 Task: Look for space in Moskovskiy, Tajikistan from 10th July, 2023 to 15th July, 2023 for 7 adults in price range Rs.10000 to Rs.15000. Place can be entire place or shared room with 4 bedrooms having 7 beds and 4 bathrooms. Property type can be house, flat, guest house. Amenities needed are: wifi, TV, free parkinig on premises, gym, breakfast. Booking option can be shelf check-in. Required host language is English.
Action: Mouse moved to (561, 117)
Screenshot: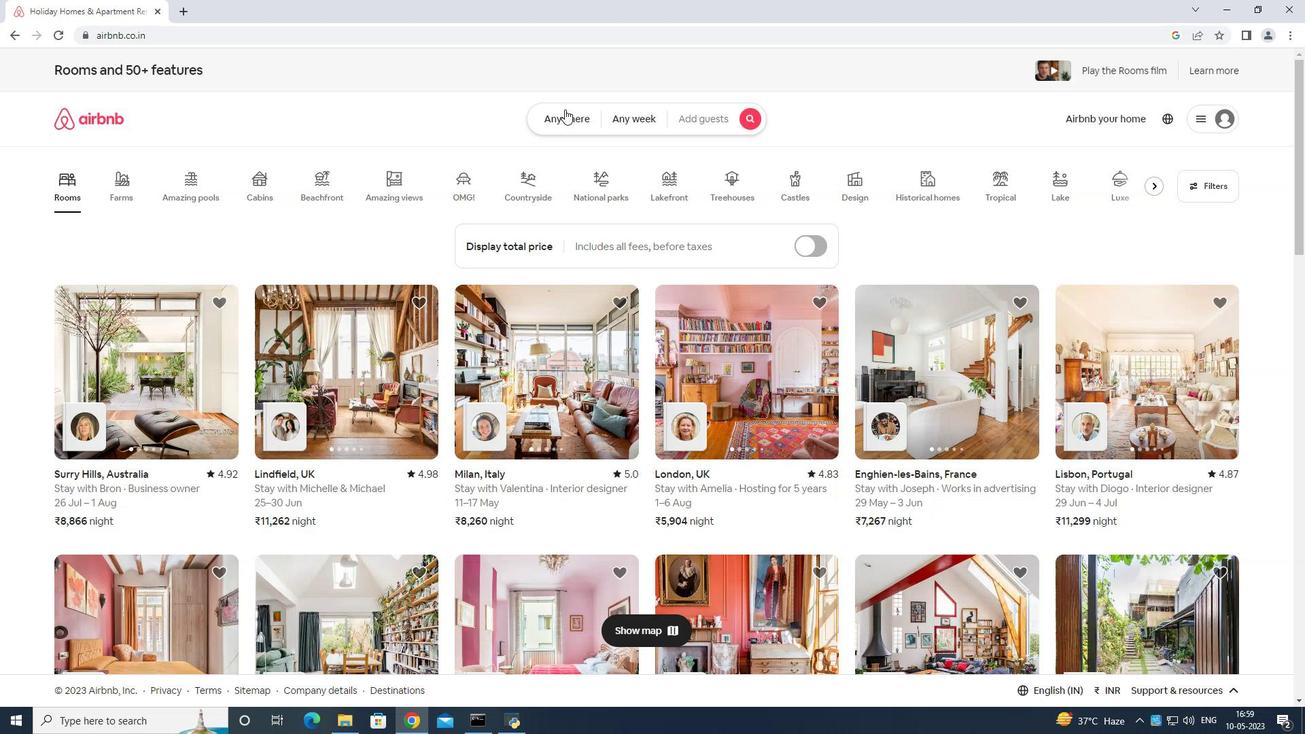 
Action: Mouse pressed left at (563, 114)
Screenshot: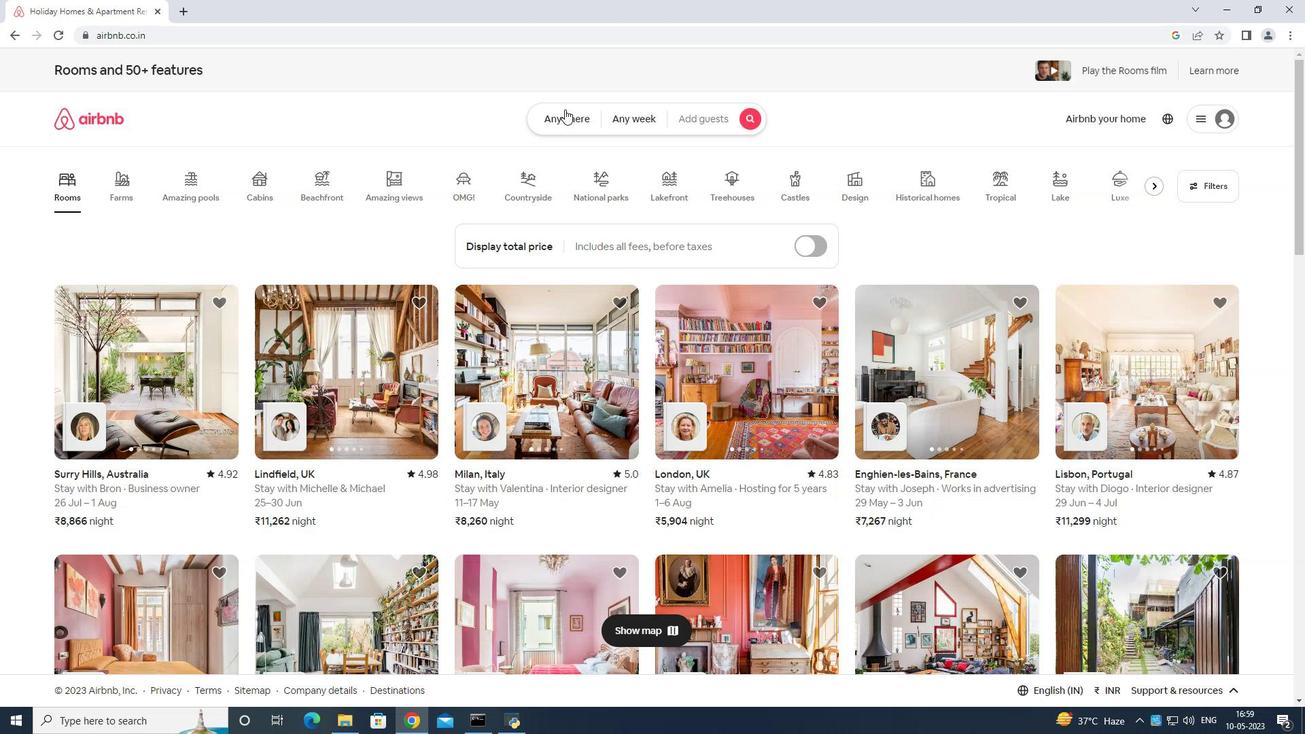 
Action: Mouse moved to (500, 171)
Screenshot: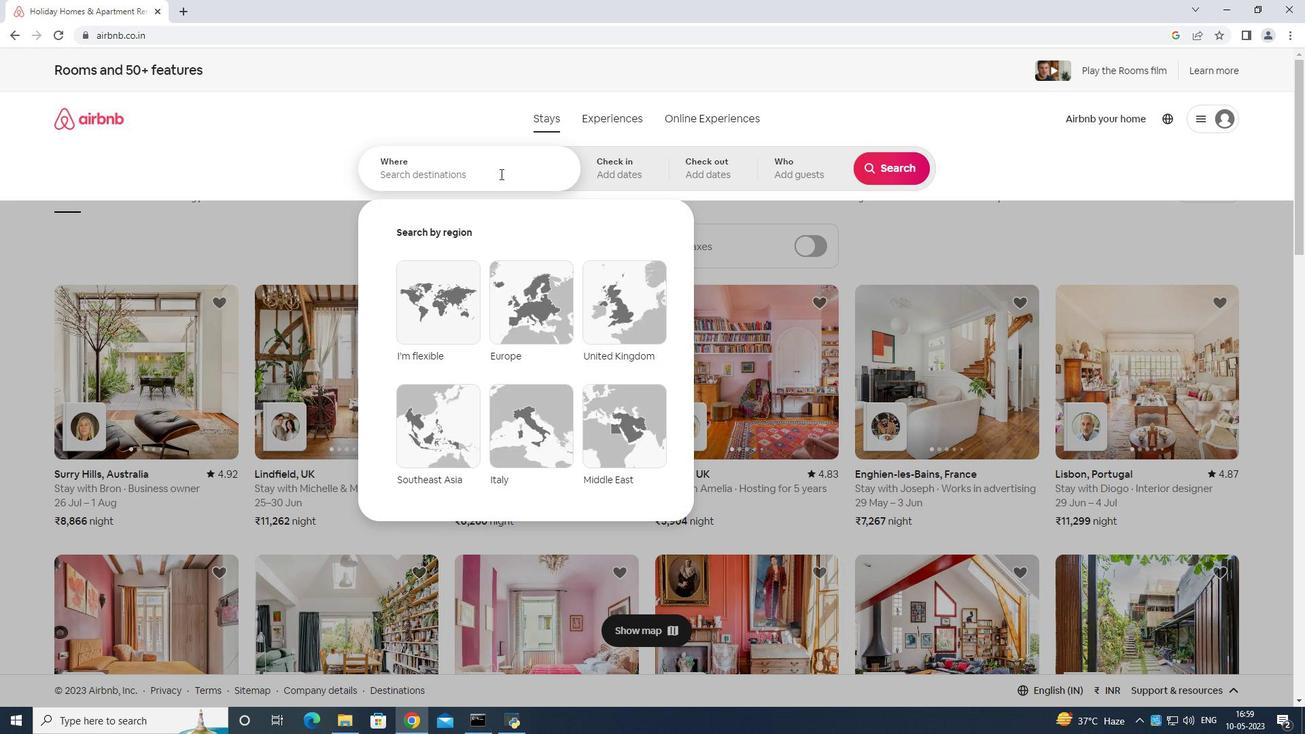 
Action: Mouse pressed left at (500, 171)
Screenshot: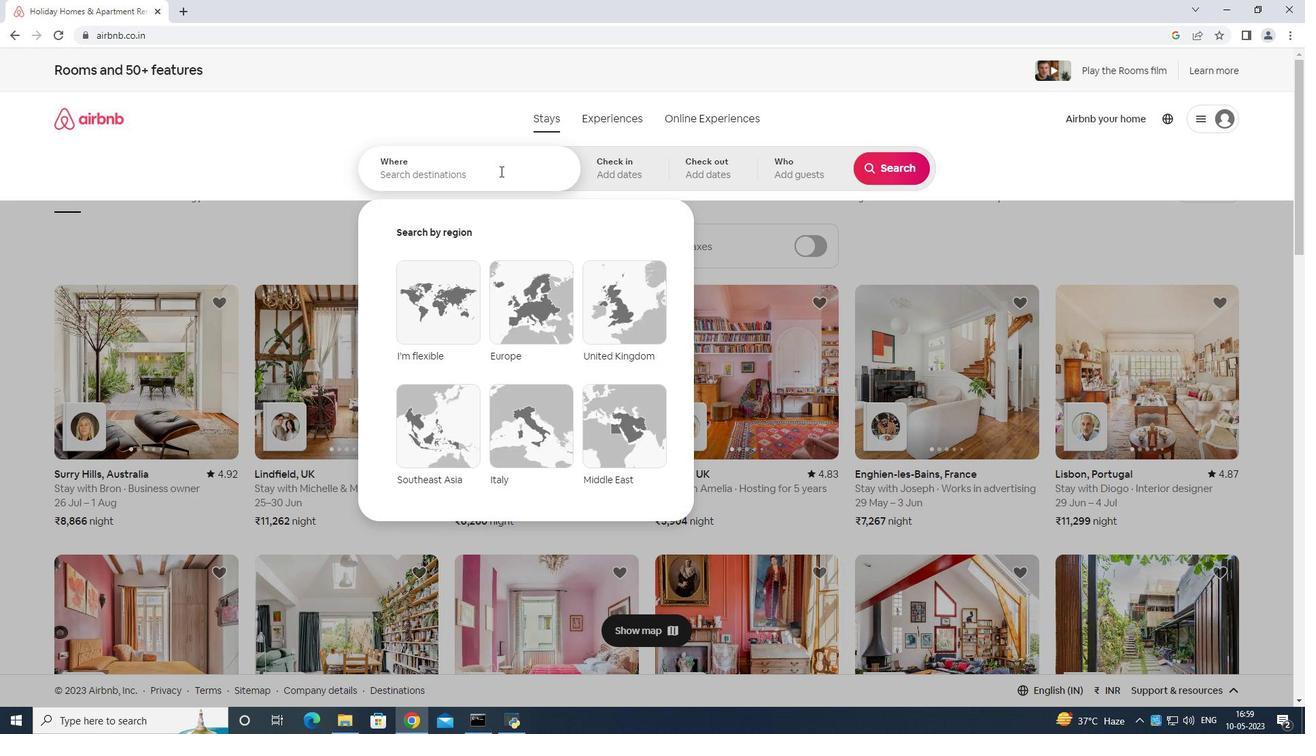 
Action: Mouse moved to (500, 170)
Screenshot: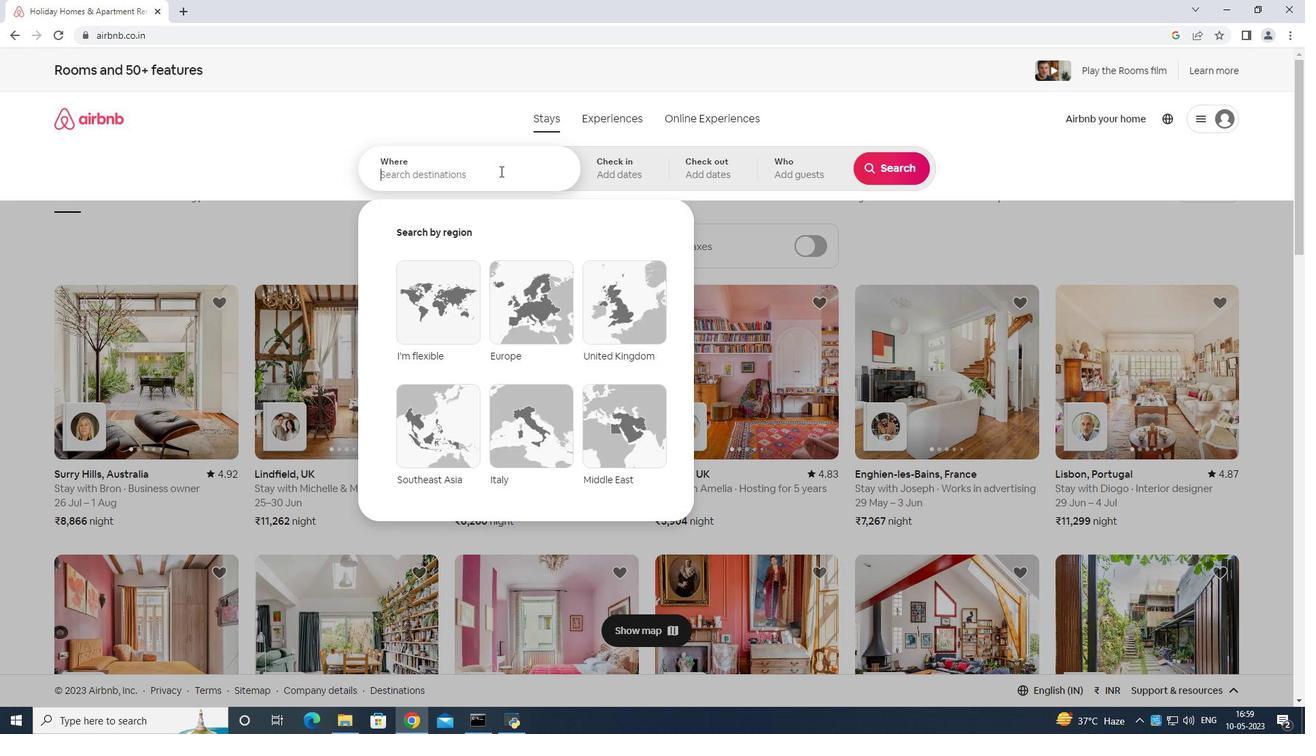 
Action: Key pressed <Key.shift>Moskob<Key.backspace>vskiy<Key.space>tajikistan<Key.enter>
Screenshot: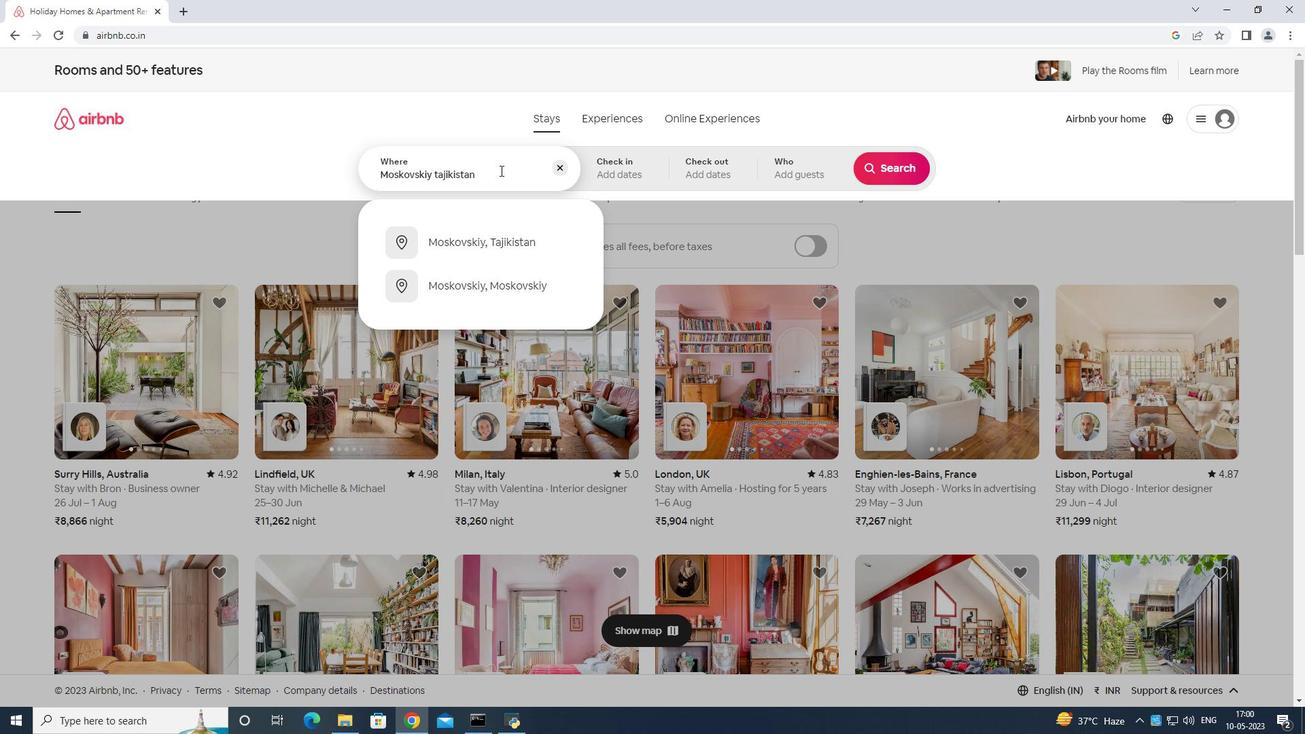 
Action: Mouse moved to (882, 273)
Screenshot: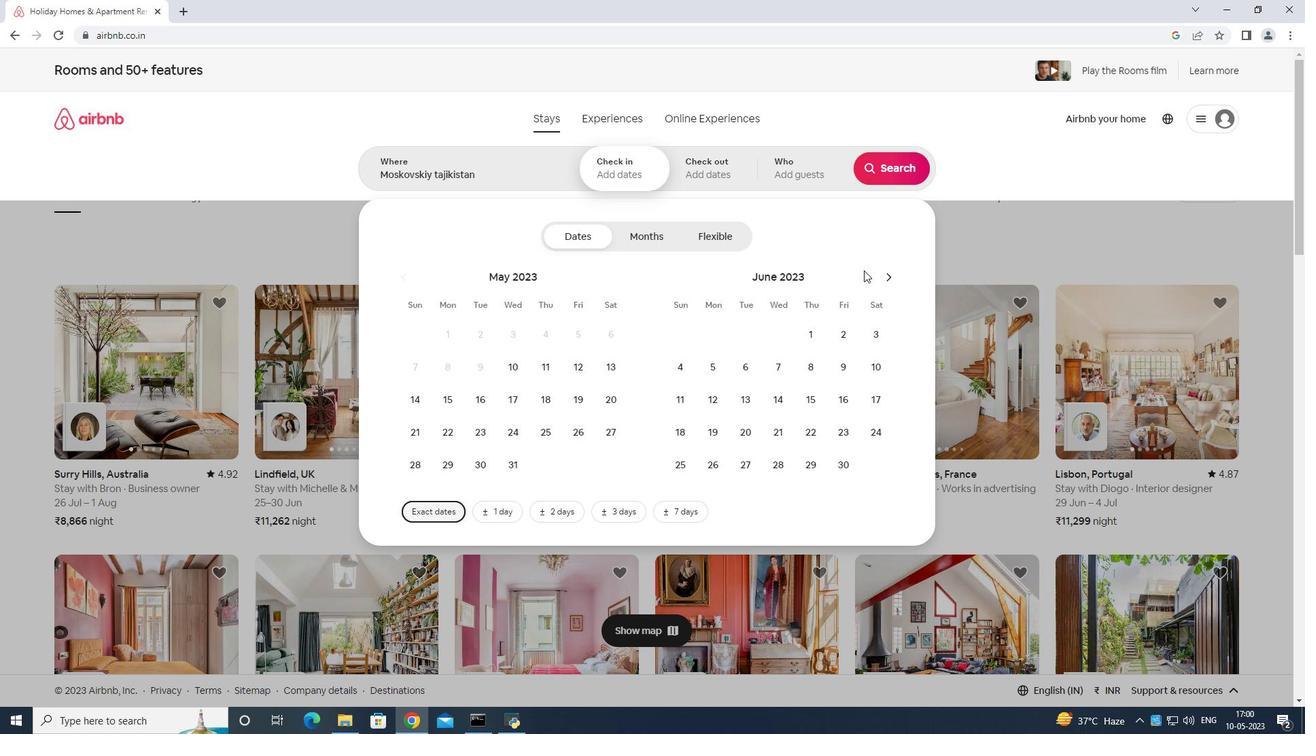 
Action: Mouse pressed left at (882, 273)
Screenshot: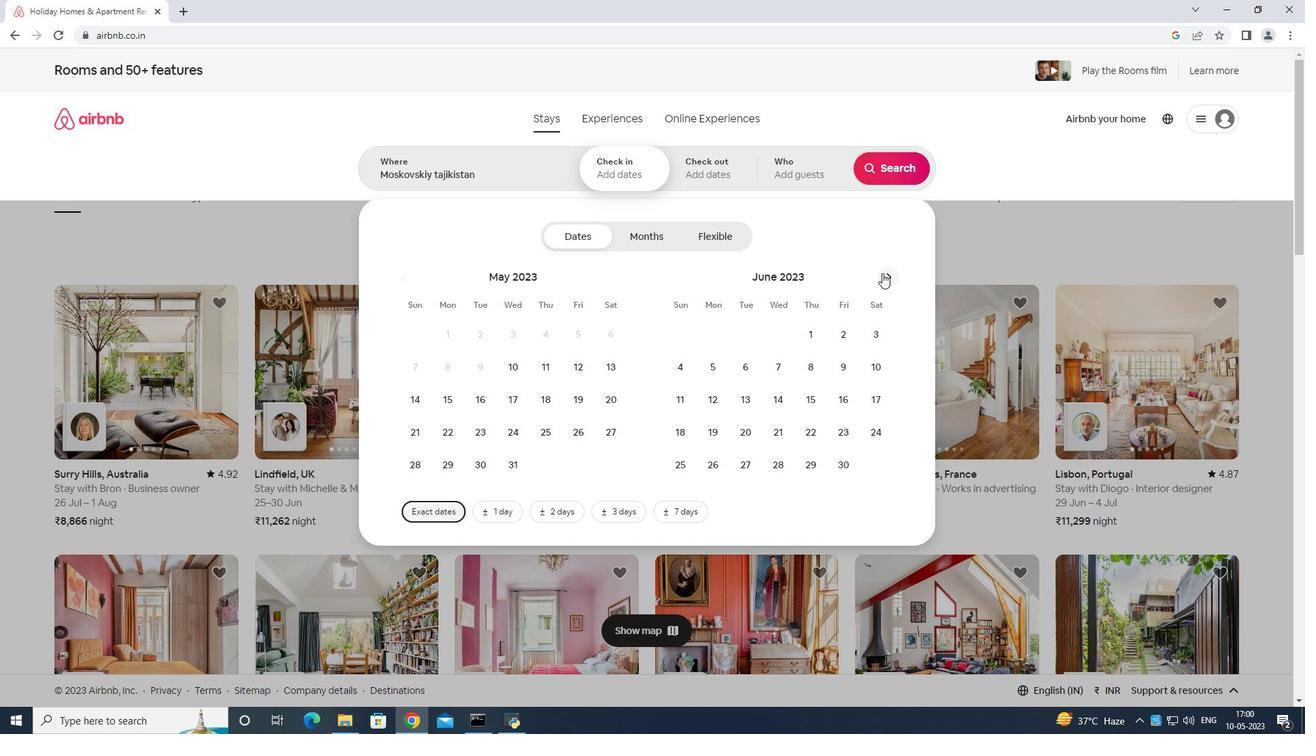 
Action: Mouse moved to (700, 398)
Screenshot: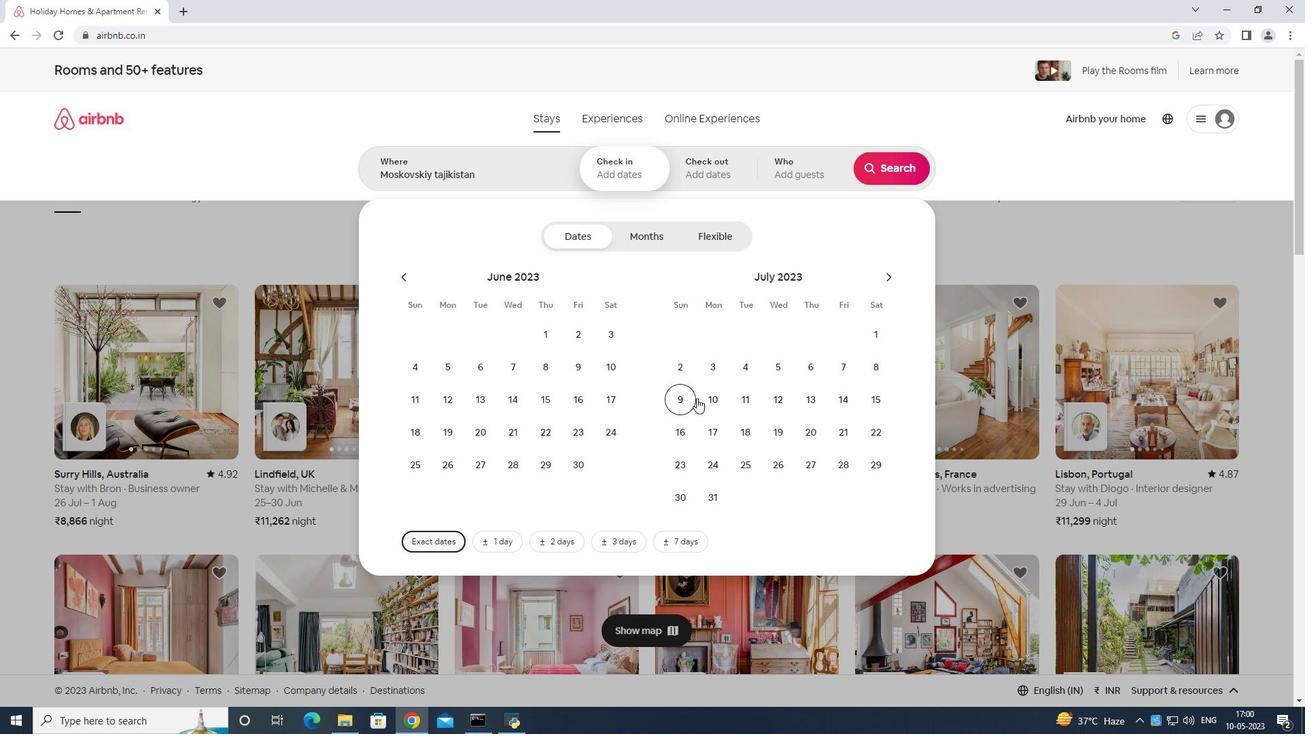 
Action: Mouse pressed left at (700, 398)
Screenshot: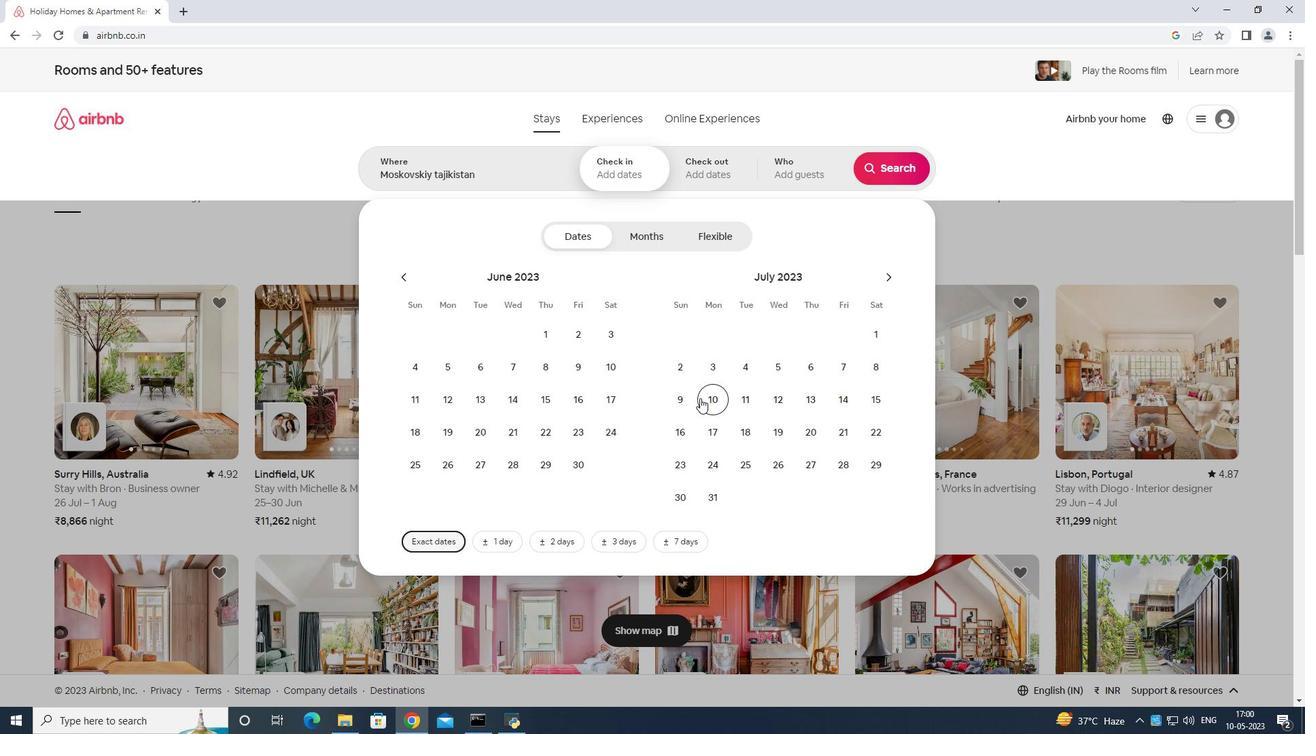 
Action: Mouse moved to (873, 394)
Screenshot: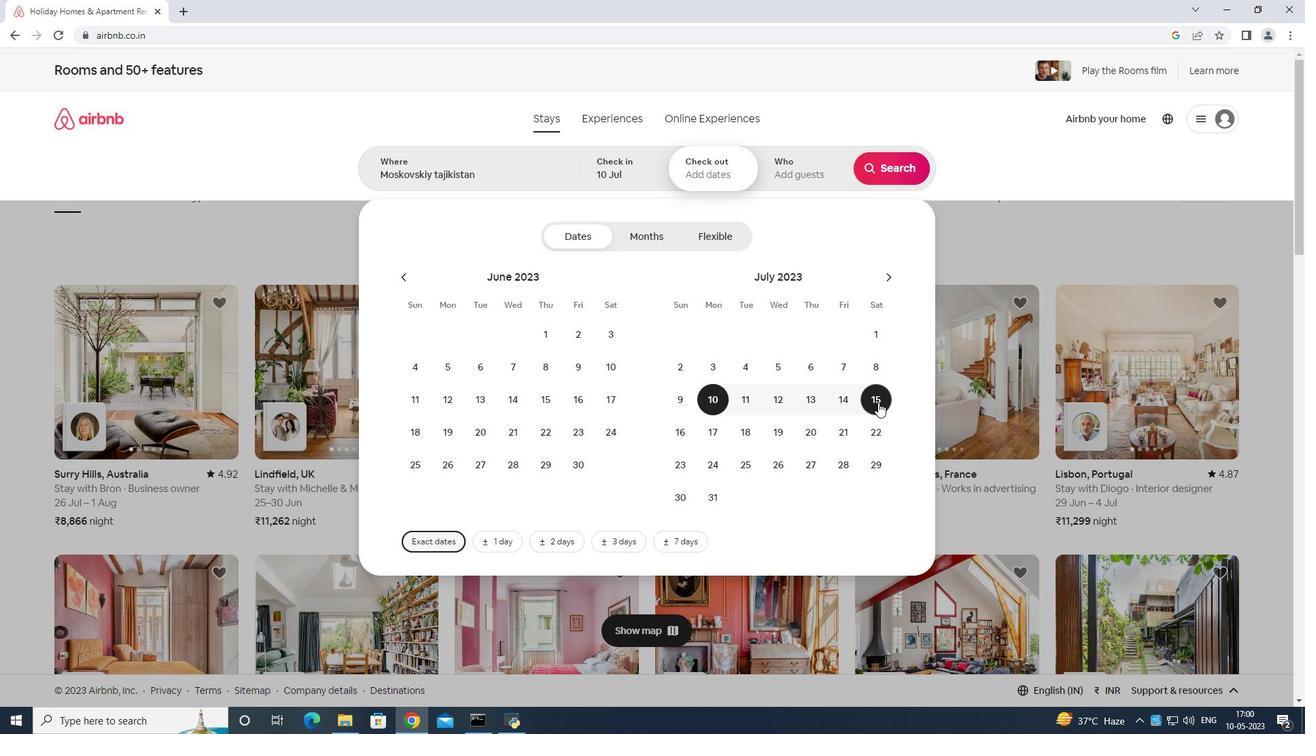 
Action: Mouse pressed left at (873, 394)
Screenshot: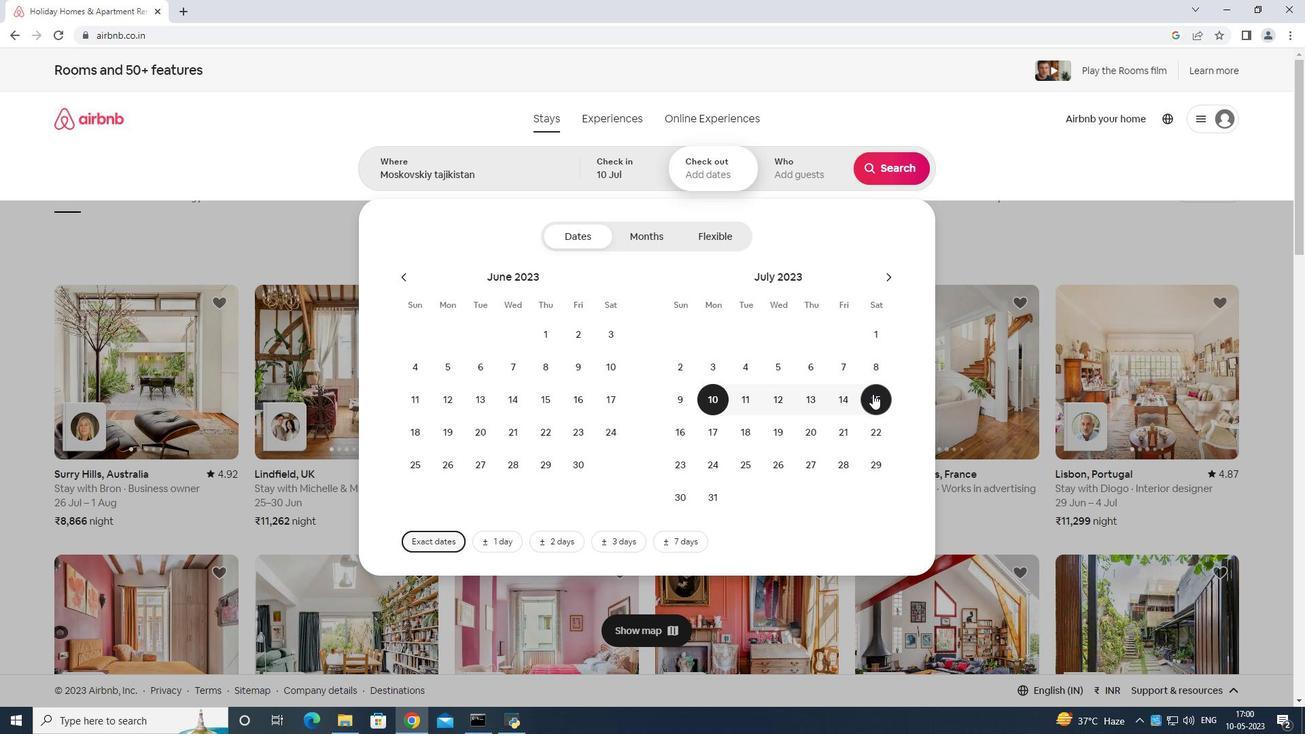 
Action: Mouse moved to (802, 161)
Screenshot: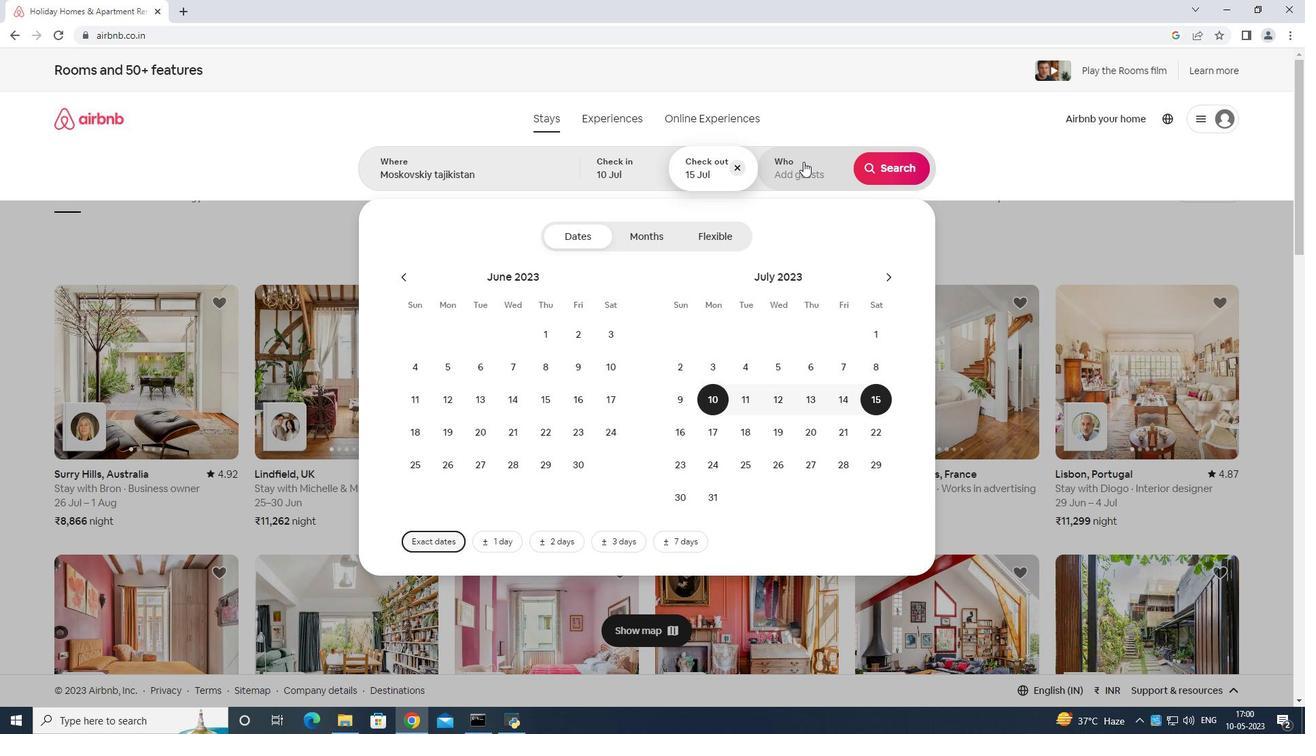 
Action: Mouse pressed left at (802, 161)
Screenshot: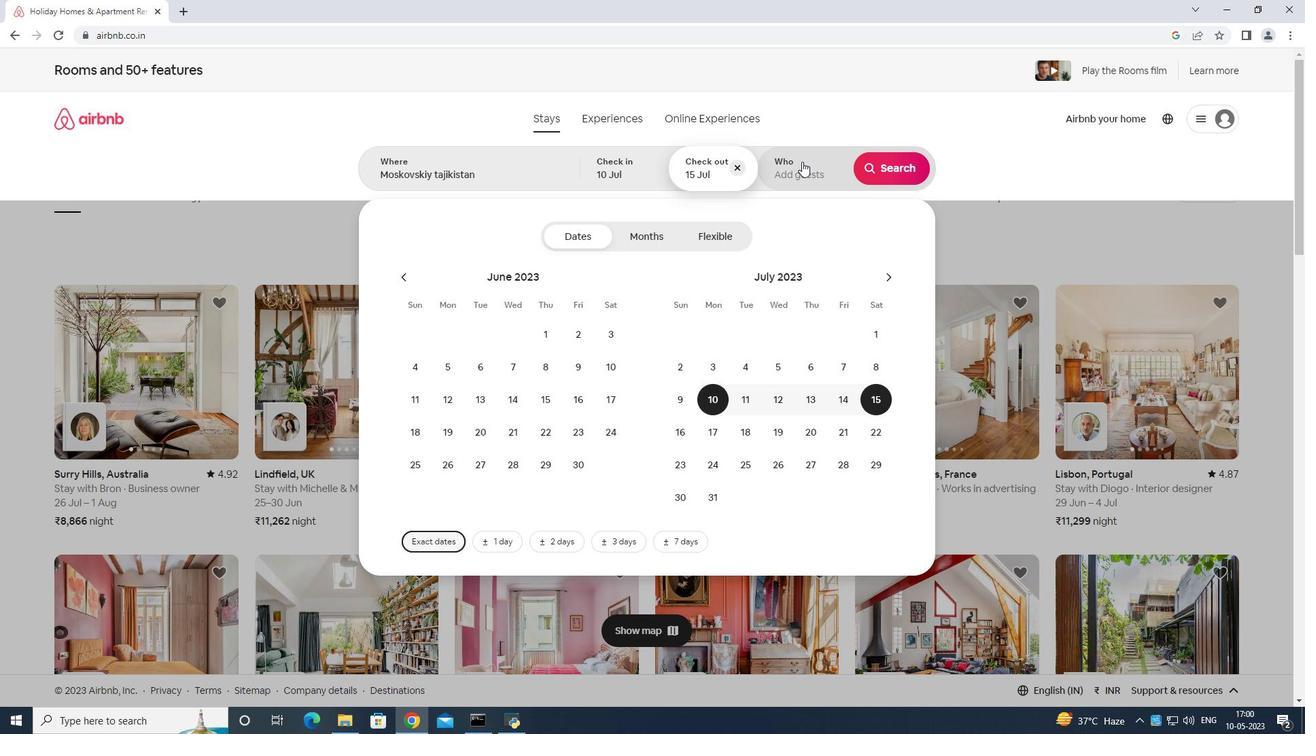 
Action: Mouse moved to (895, 236)
Screenshot: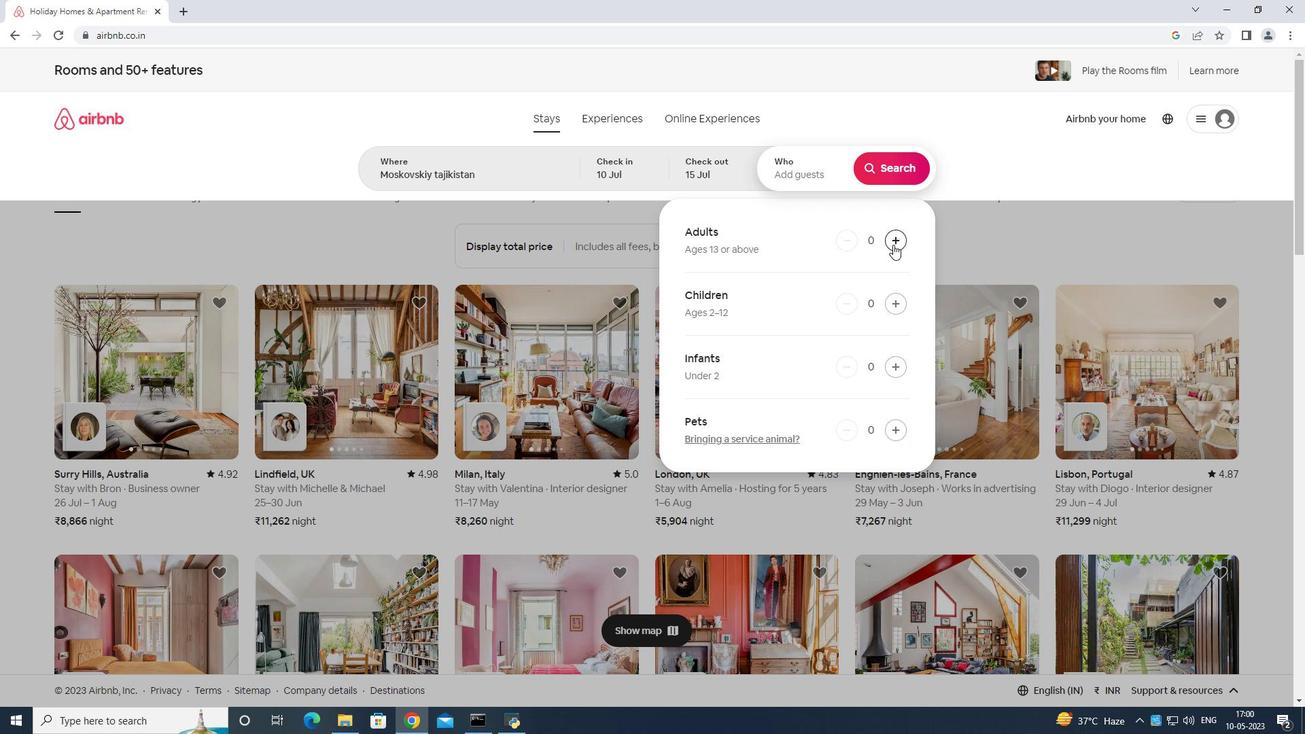 
Action: Mouse pressed left at (895, 236)
Screenshot: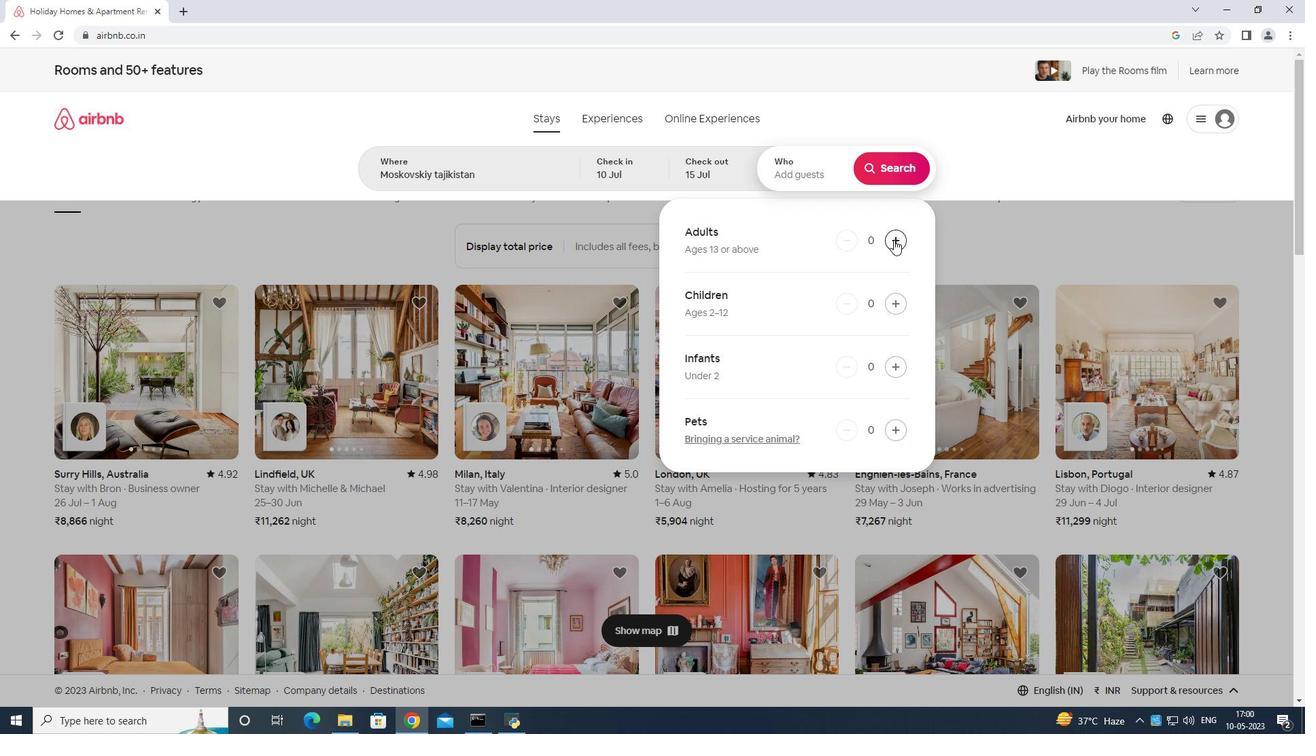 
Action: Mouse moved to (896, 236)
Screenshot: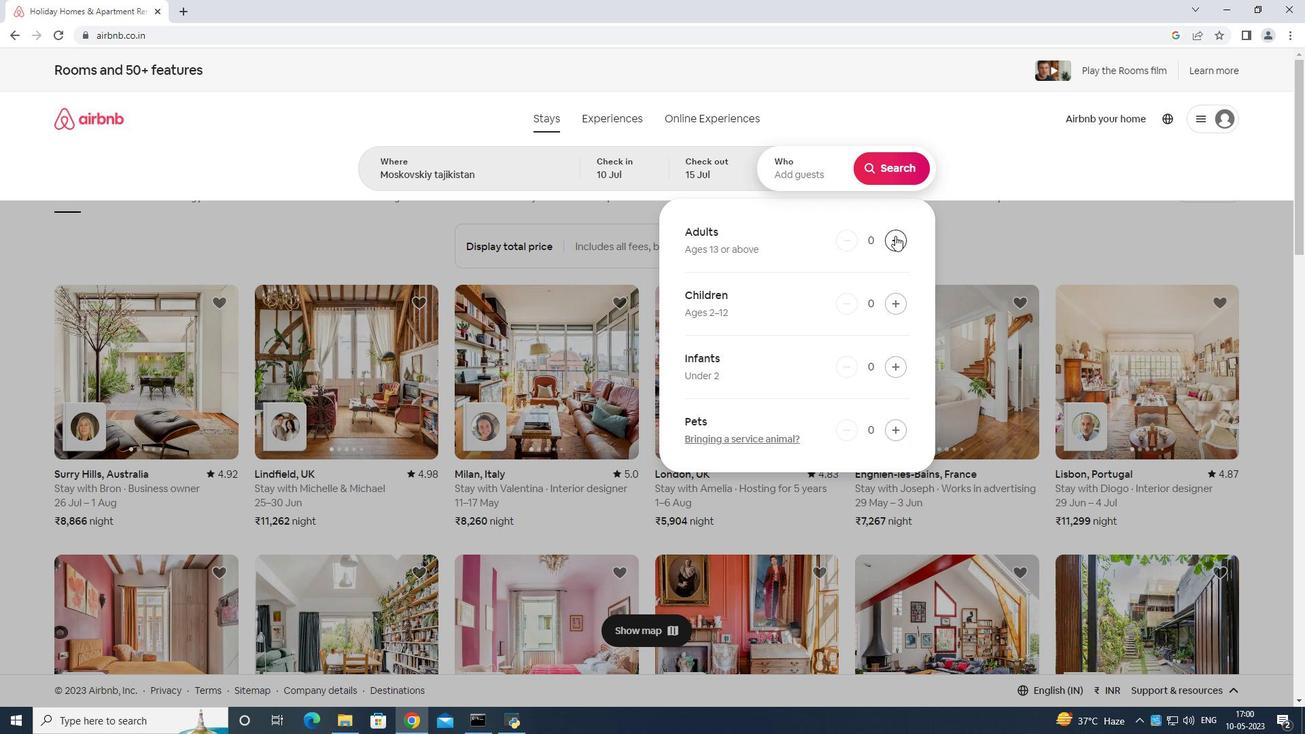 
Action: Mouse pressed left at (896, 236)
Screenshot: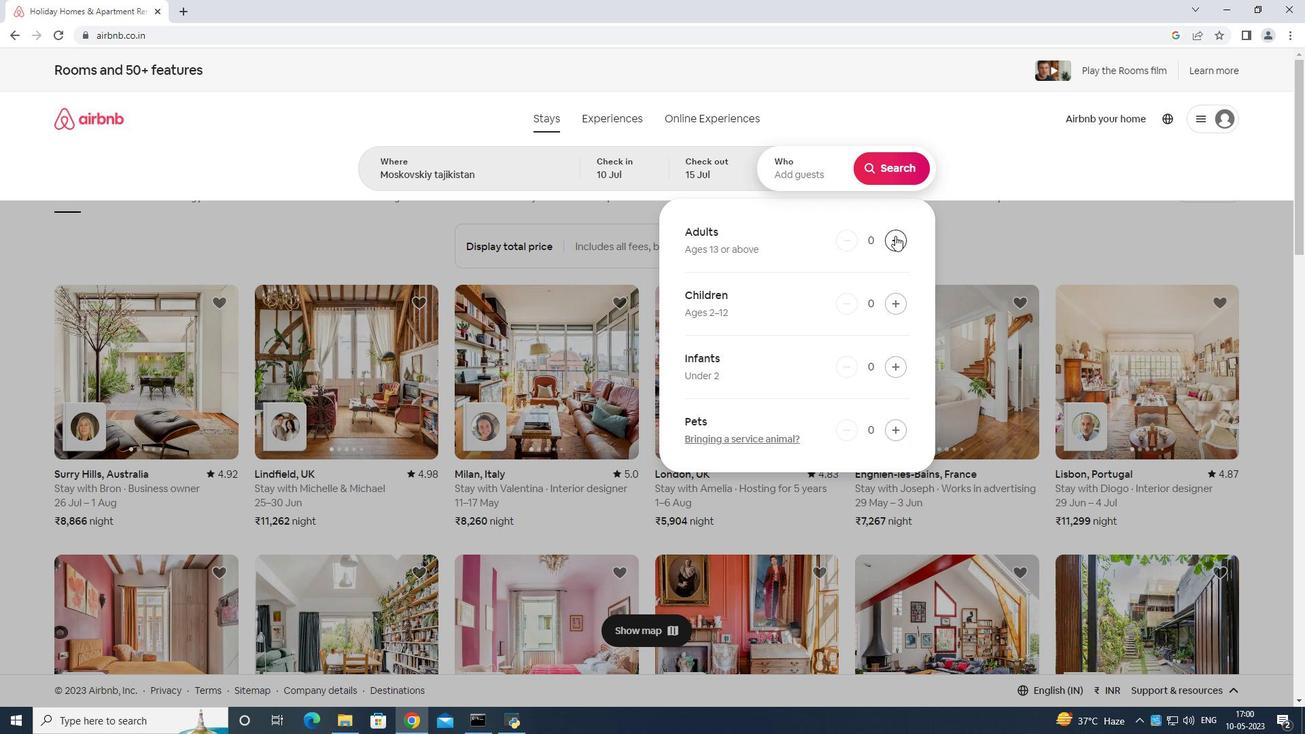 
Action: Mouse moved to (896, 237)
Screenshot: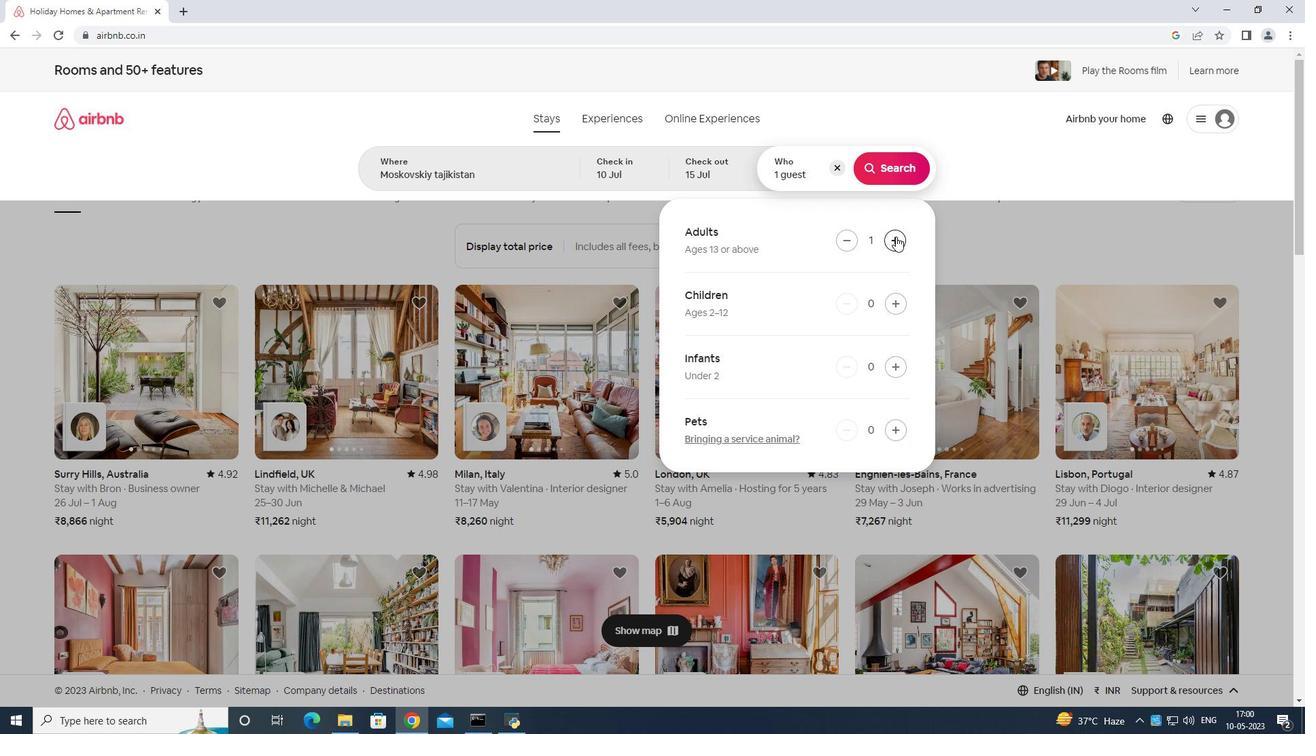 
Action: Mouse pressed left at (896, 237)
Screenshot: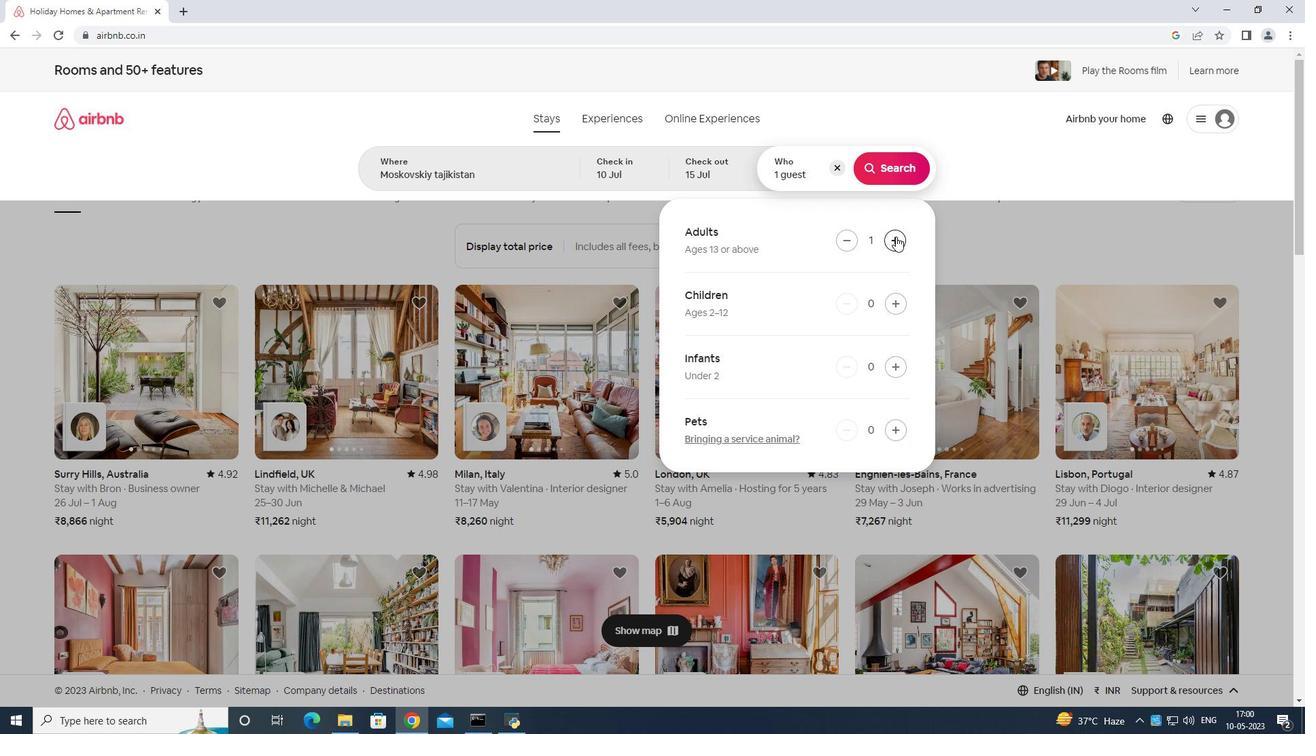 
Action: Mouse pressed left at (896, 237)
Screenshot: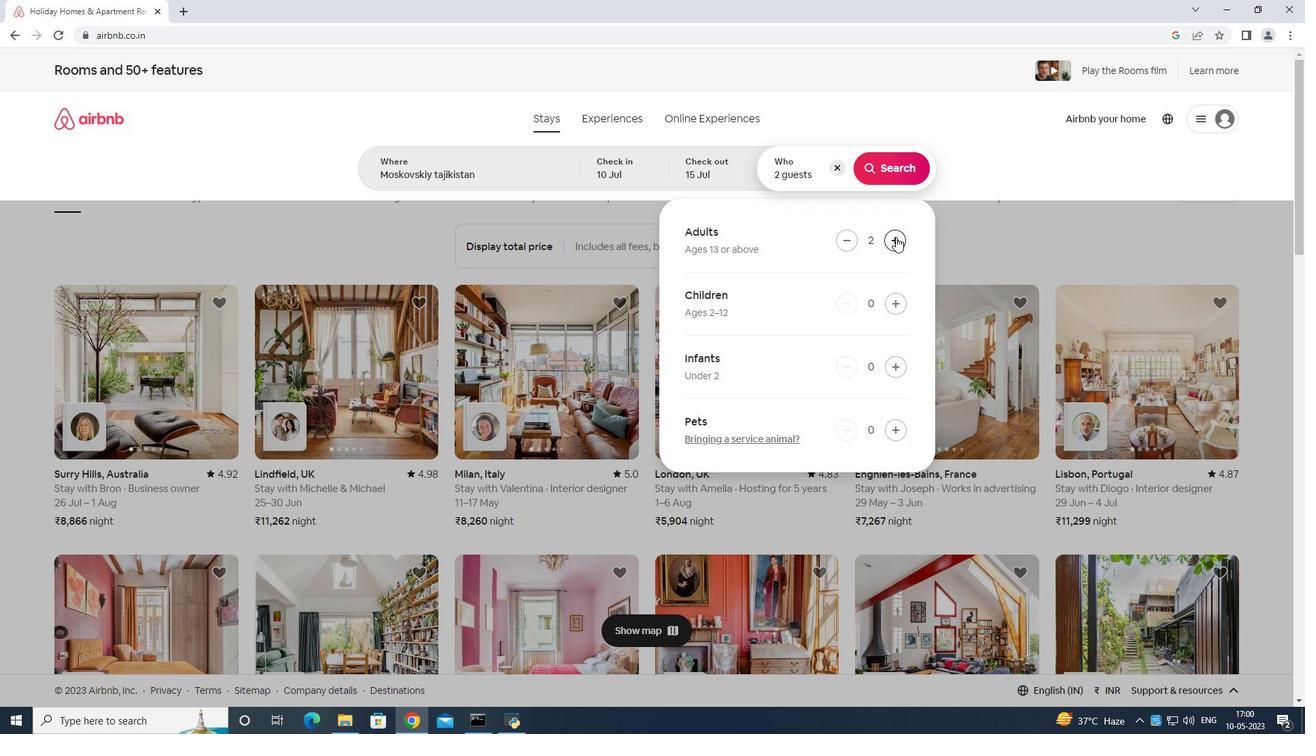 
Action: Mouse moved to (893, 242)
Screenshot: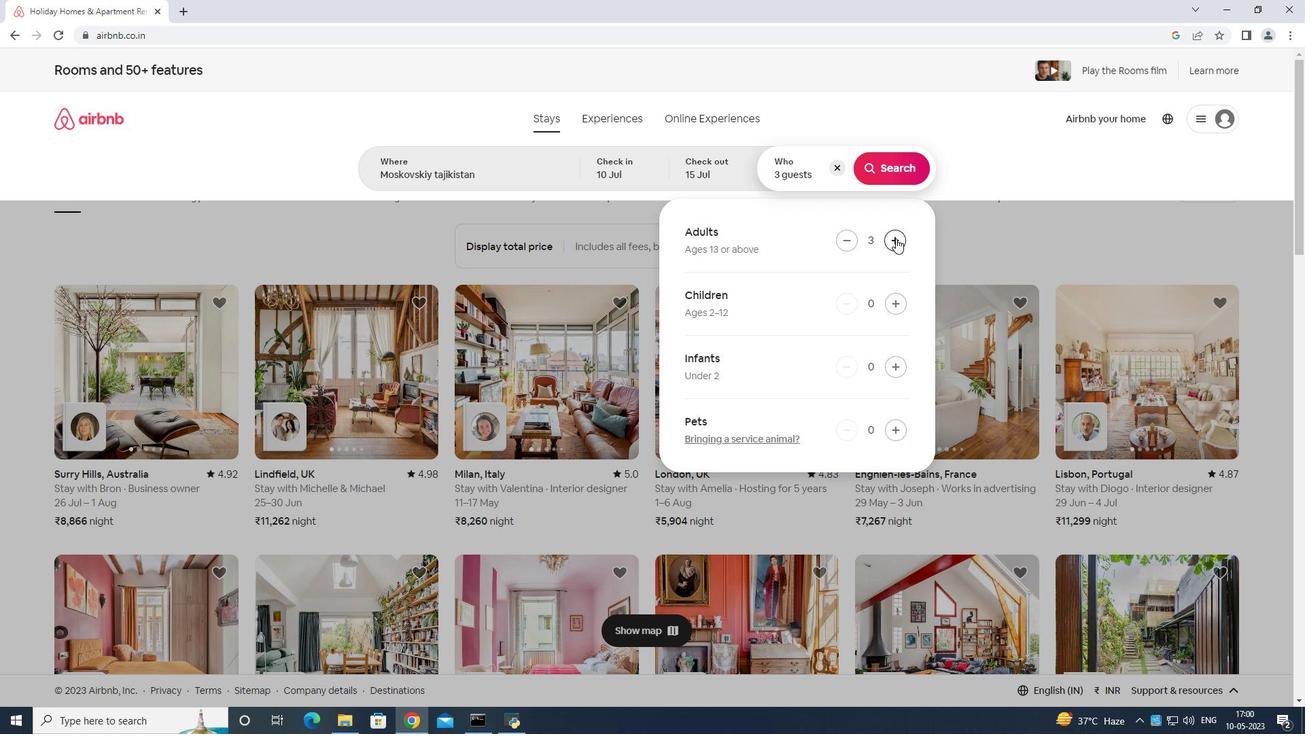 
Action: Mouse pressed left at (893, 242)
Screenshot: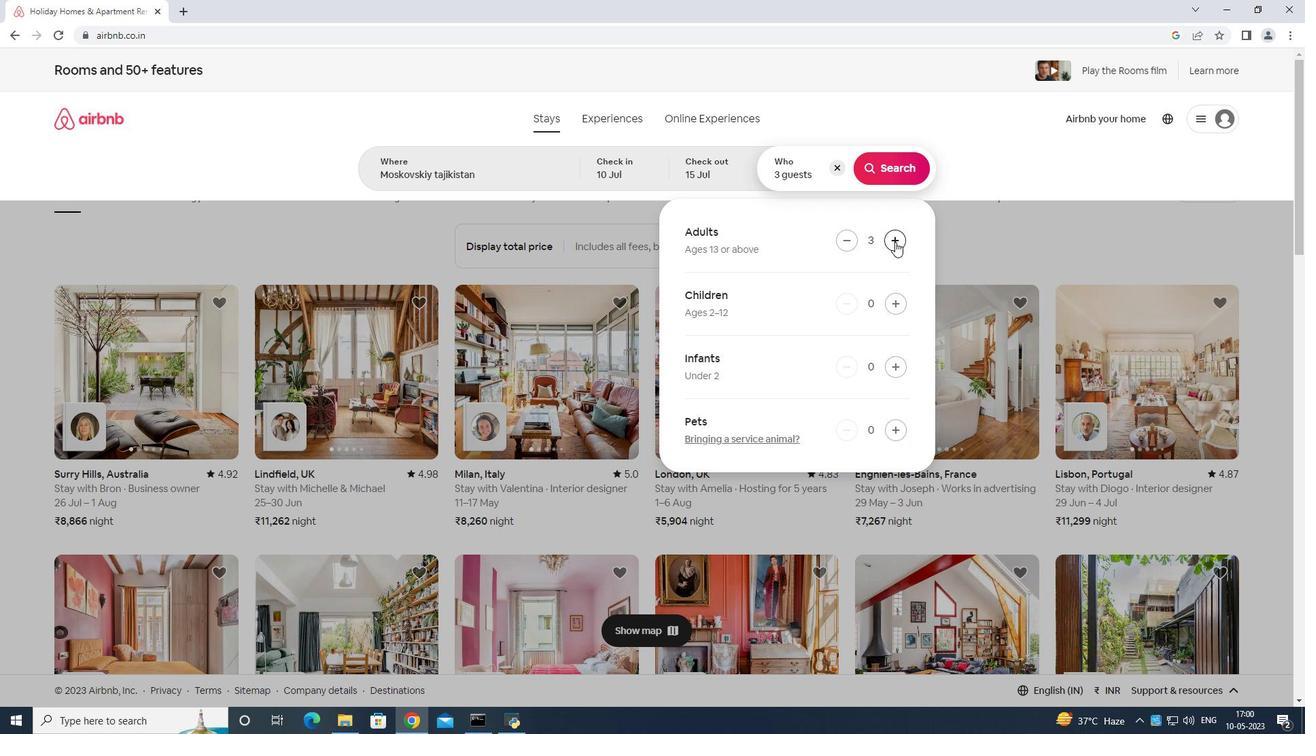 
Action: Mouse moved to (892, 242)
Screenshot: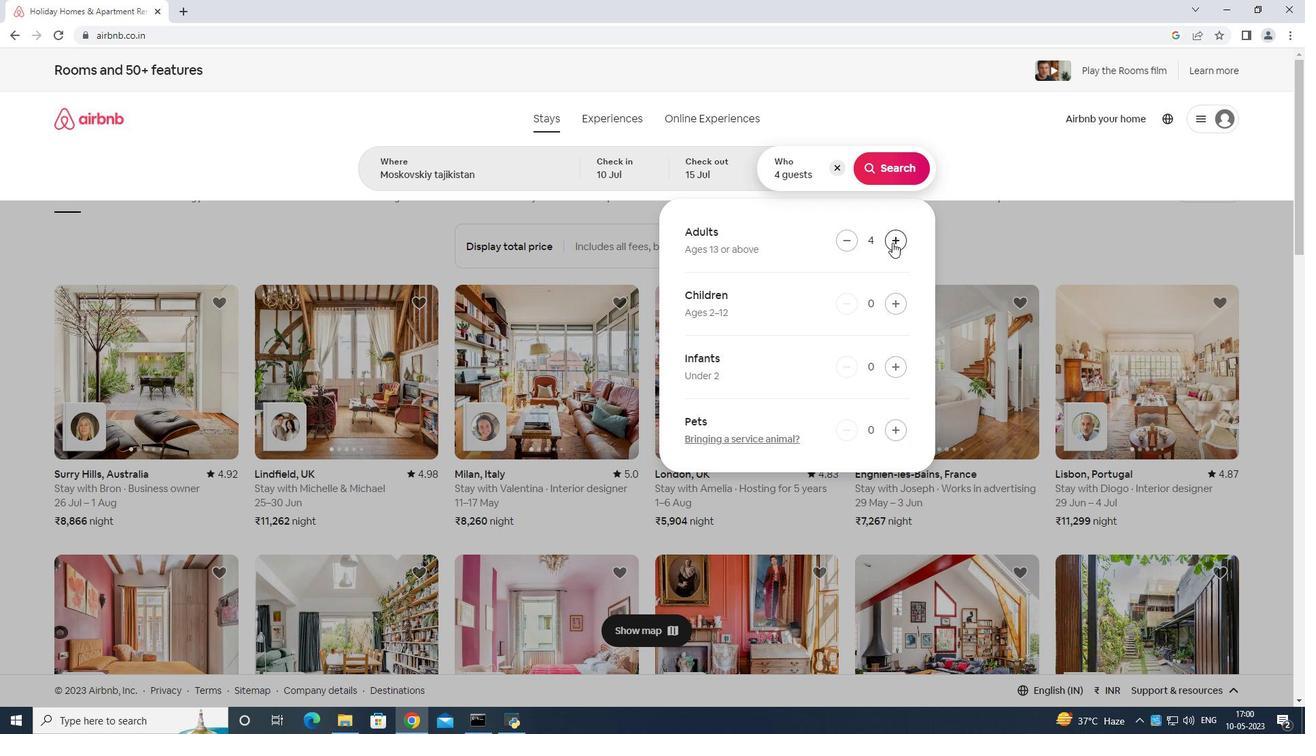 
Action: Mouse pressed left at (892, 242)
Screenshot: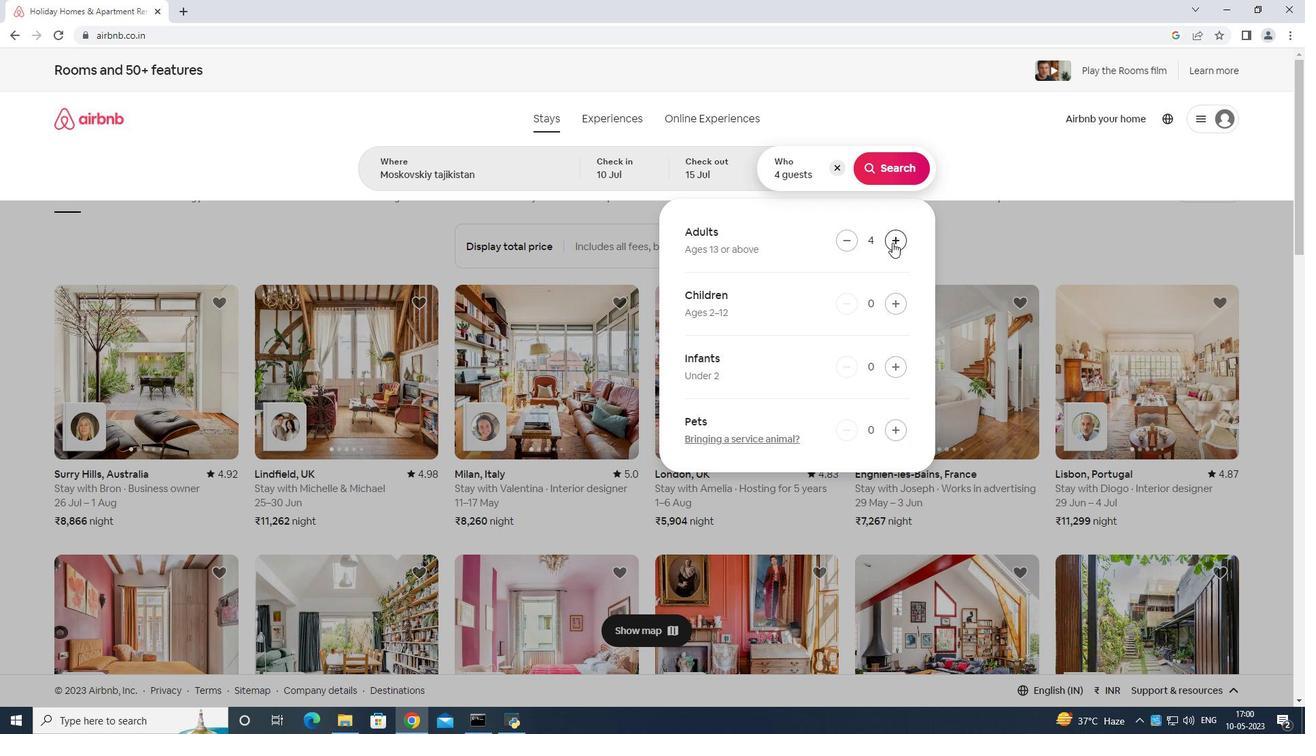 
Action: Mouse moved to (891, 240)
Screenshot: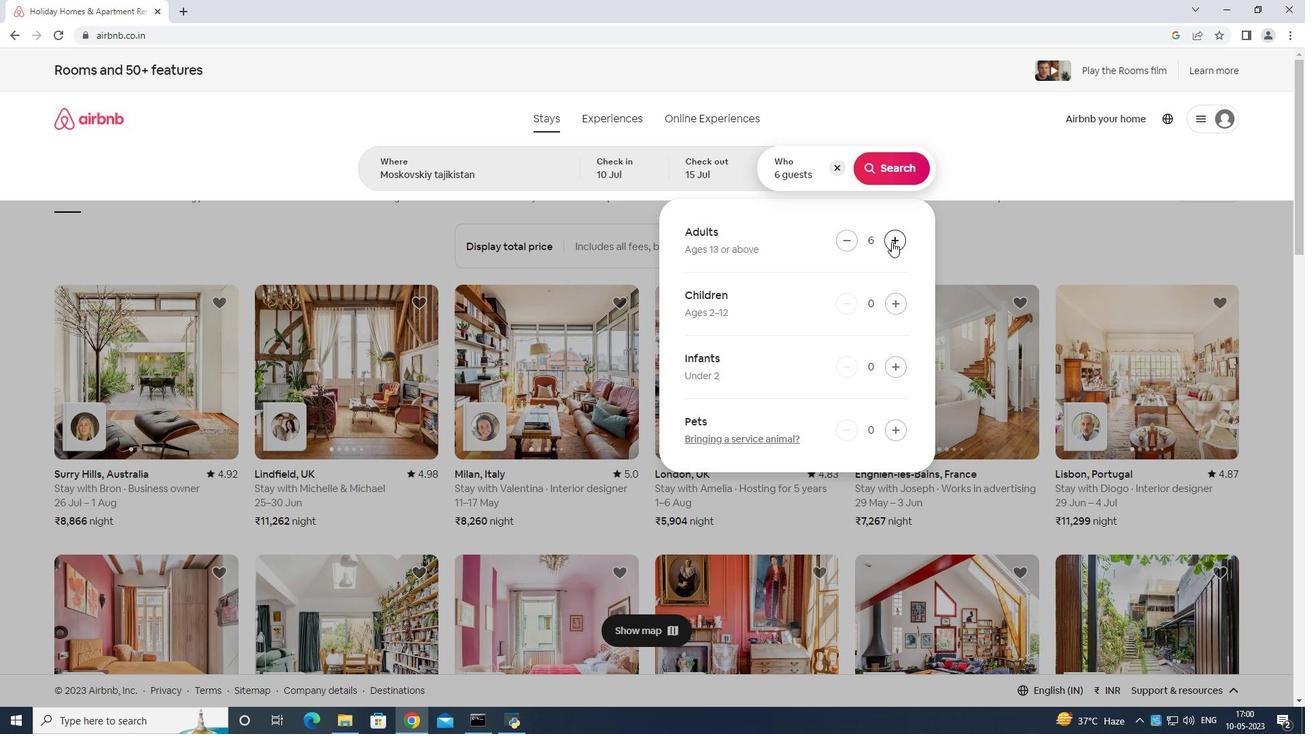 
Action: Mouse pressed left at (891, 240)
Screenshot: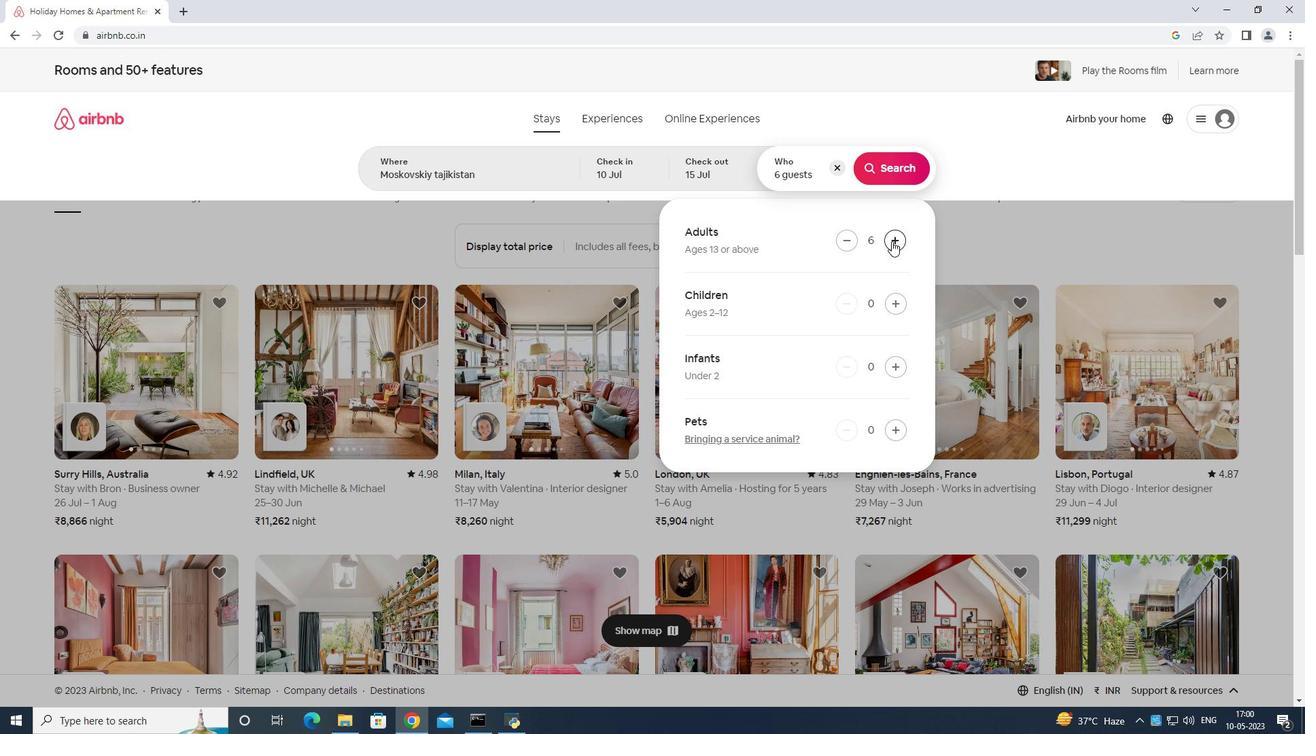
Action: Mouse moved to (880, 169)
Screenshot: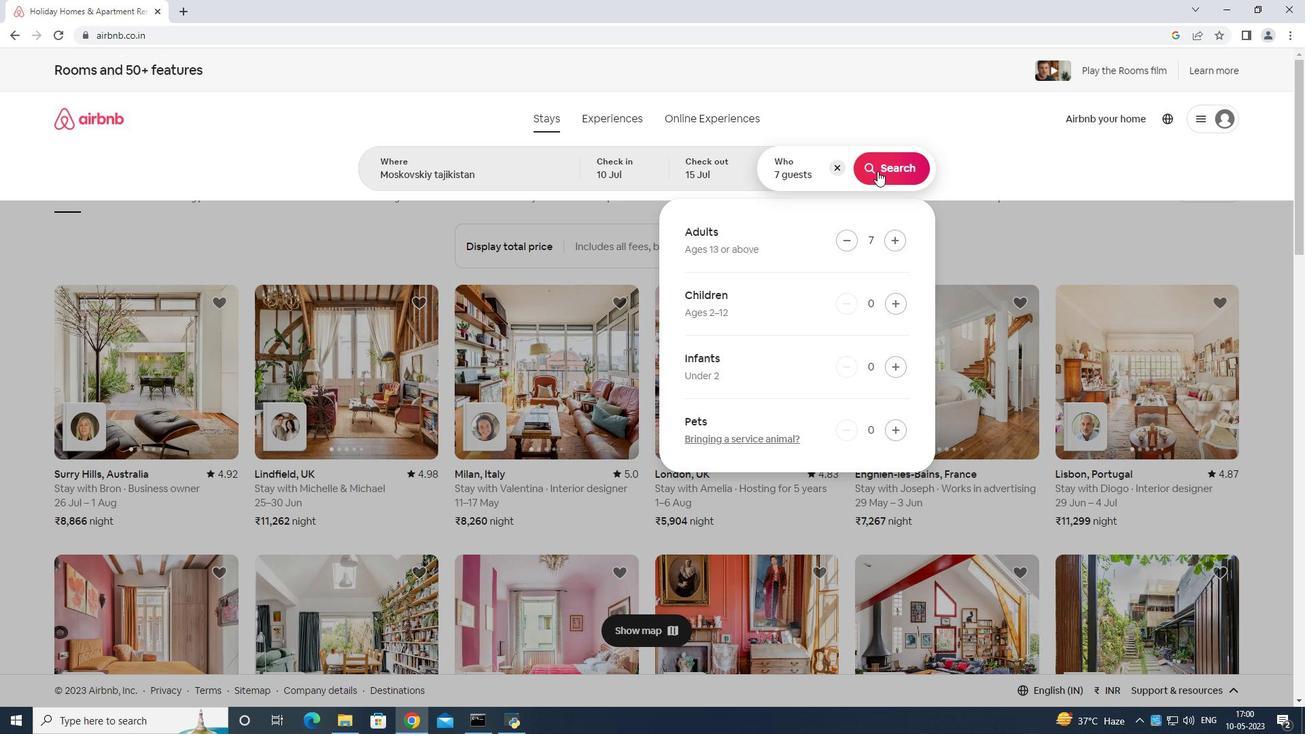 
Action: Mouse pressed left at (880, 169)
Screenshot: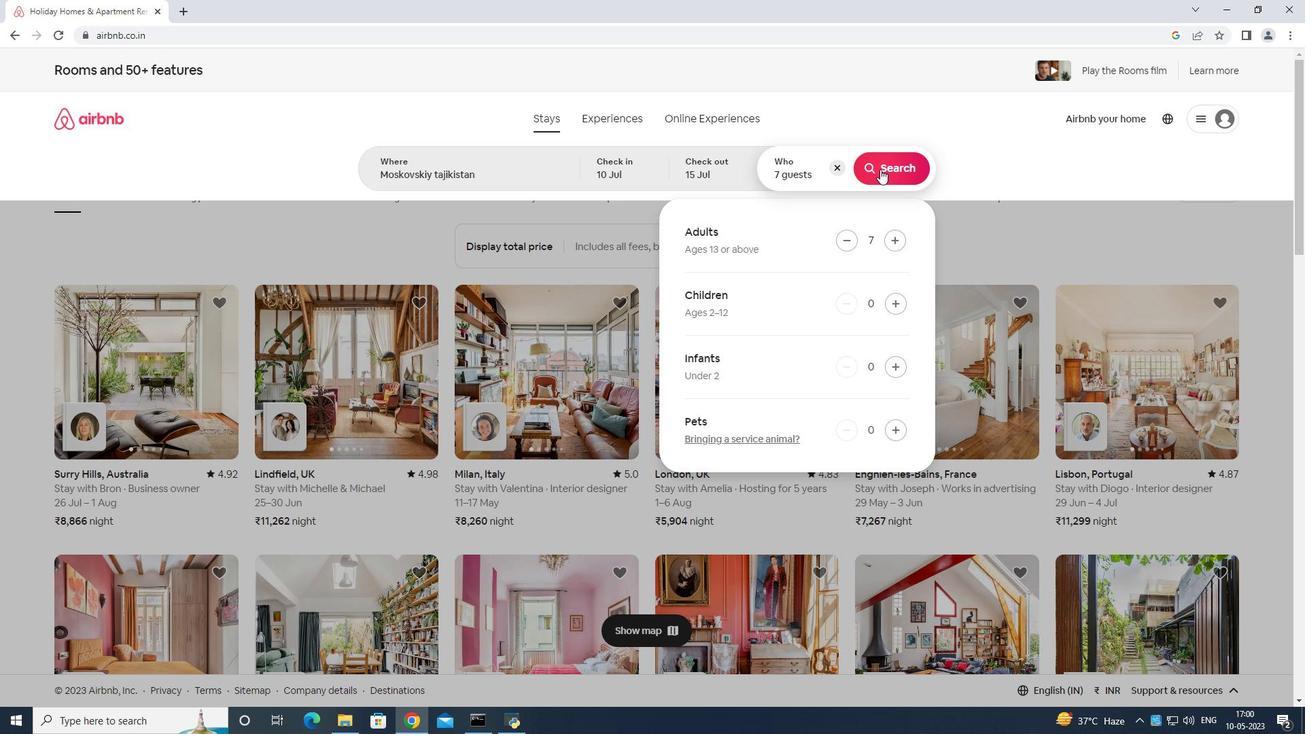 
Action: Mouse moved to (1231, 121)
Screenshot: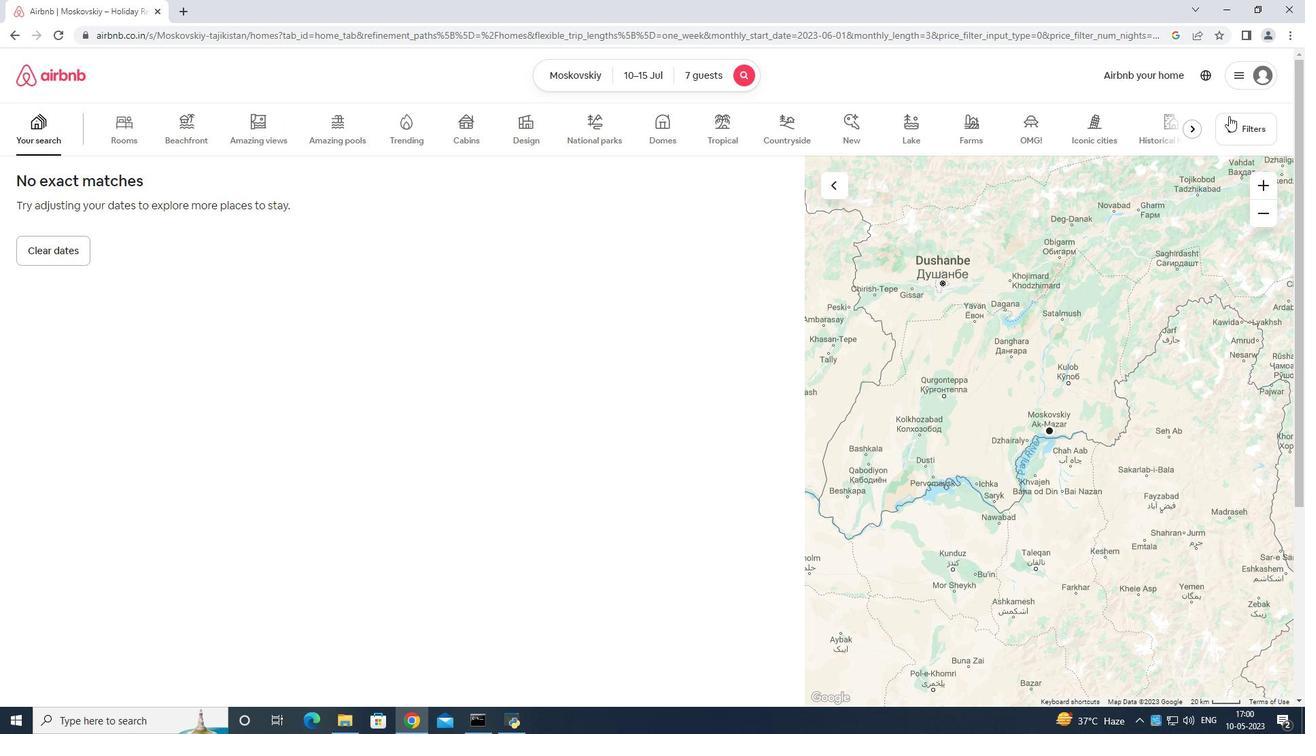 
Action: Mouse pressed left at (1231, 121)
Screenshot: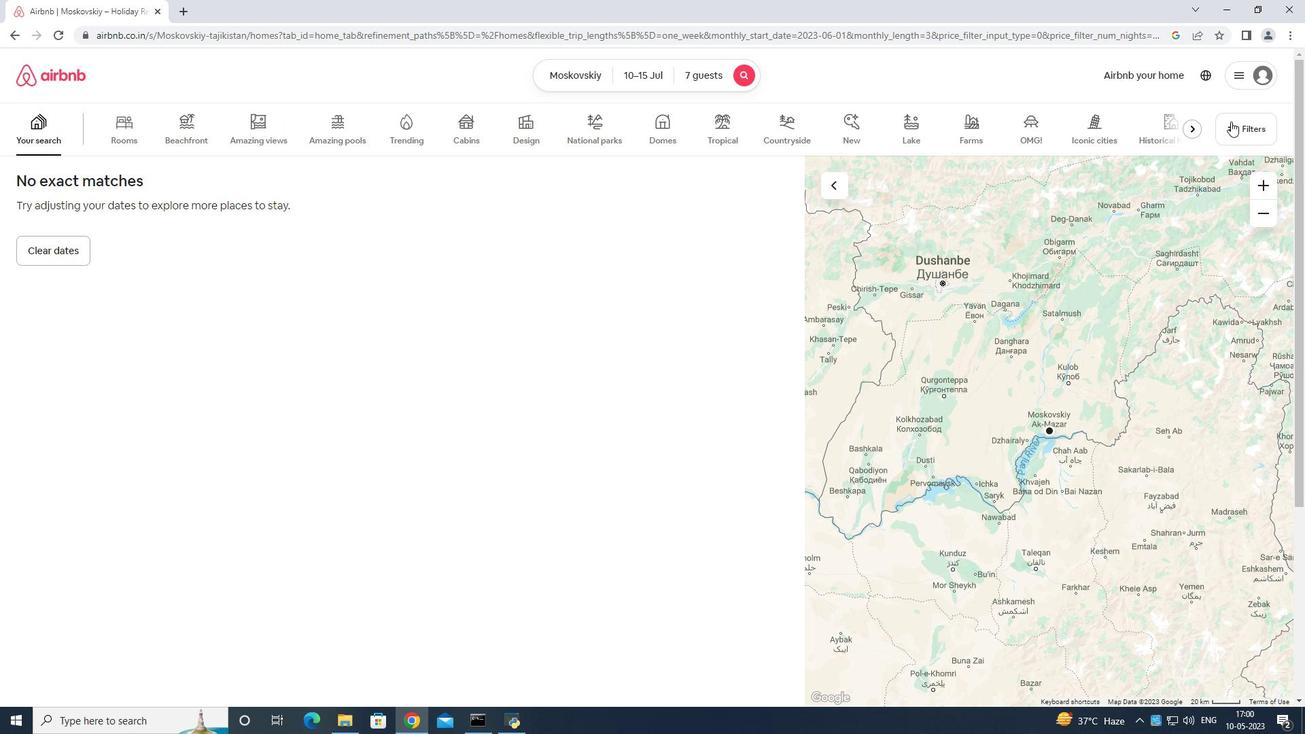 
Action: Mouse moved to (598, 453)
Screenshot: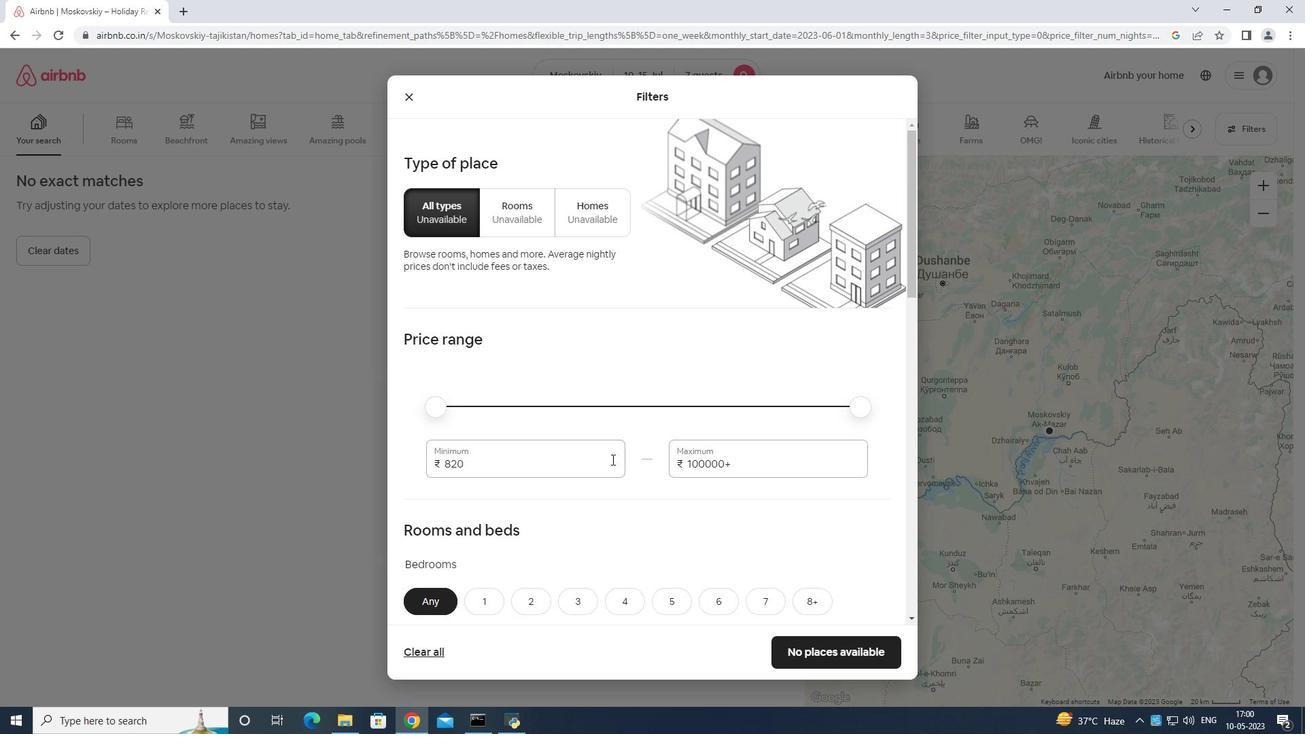 
Action: Mouse pressed left at (598, 453)
Screenshot: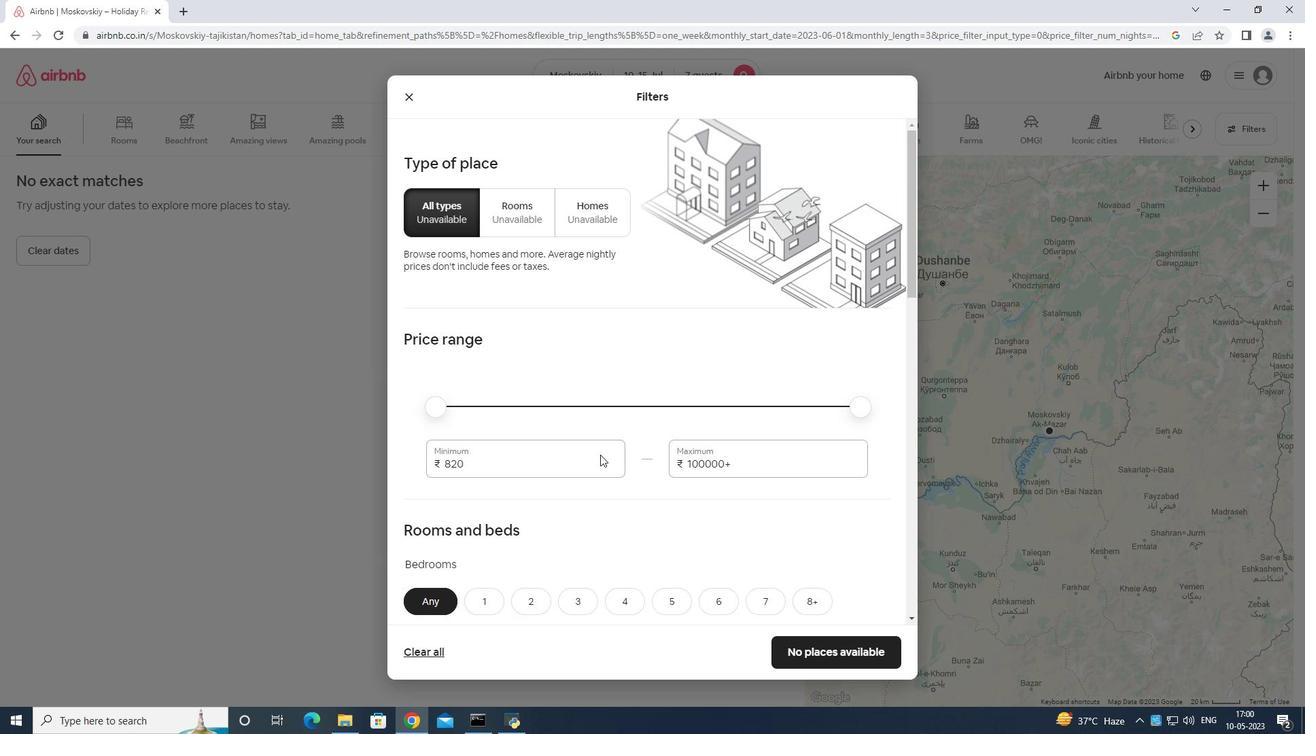
Action: Mouse moved to (598, 452)
Screenshot: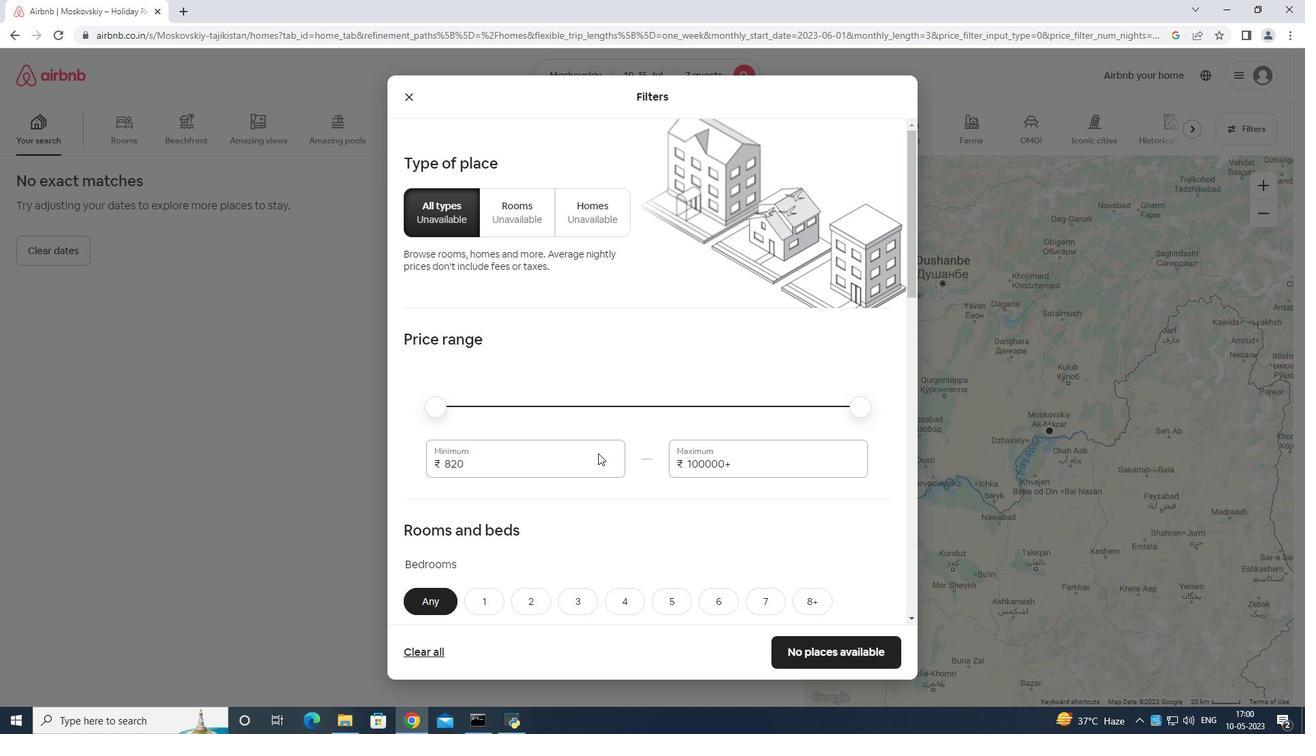 
Action: Key pressed <Key.backspace><Key.backspace><Key.backspace><Key.backspace><Key.backspace><Key.backspace><Key.backspace><Key.backspace><Key.backspace><Key.backspace><Key.backspace>15000
Screenshot: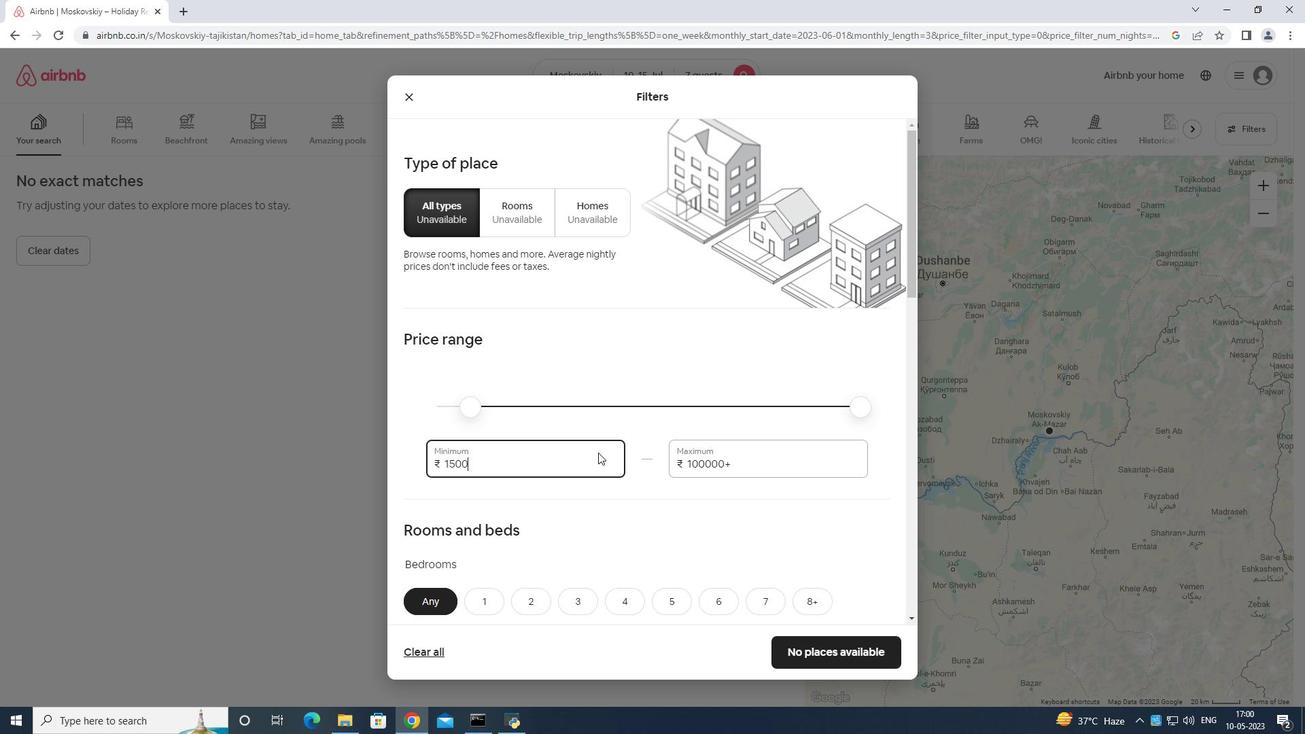 
Action: Mouse moved to (761, 463)
Screenshot: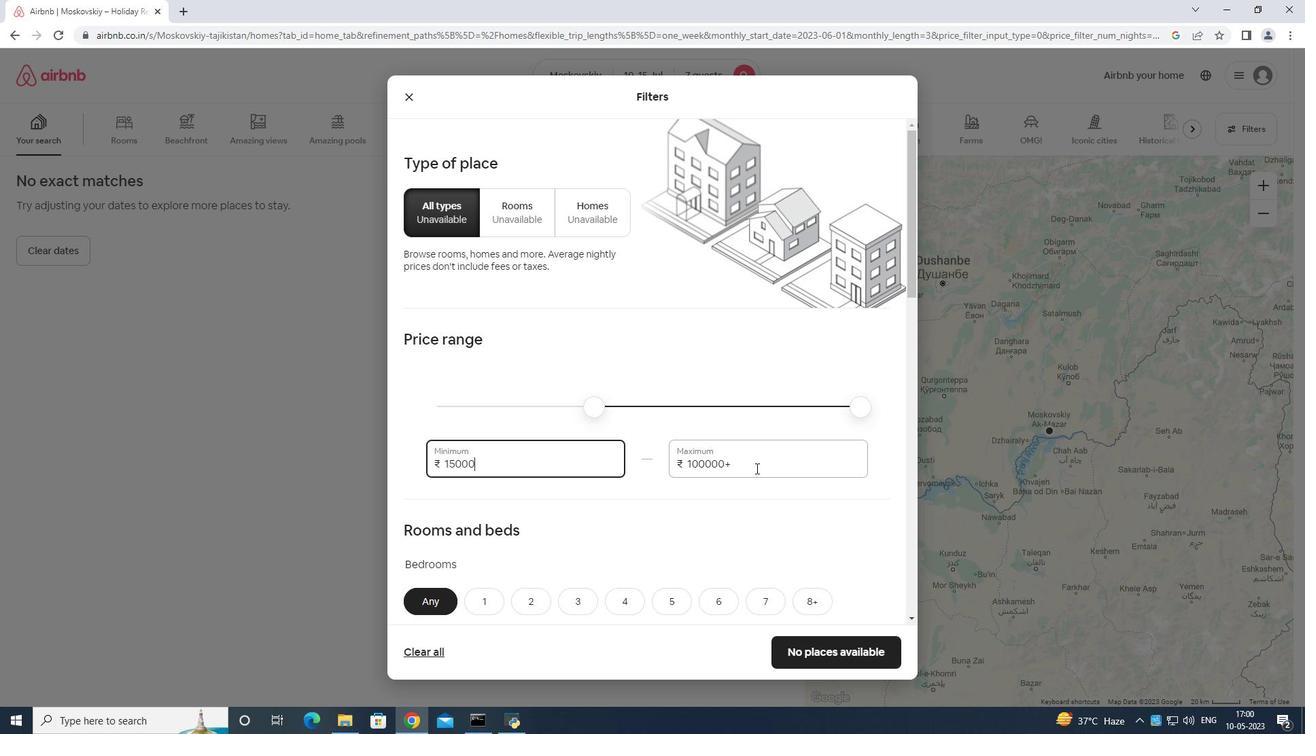 
Action: Mouse pressed left at (761, 463)
Screenshot: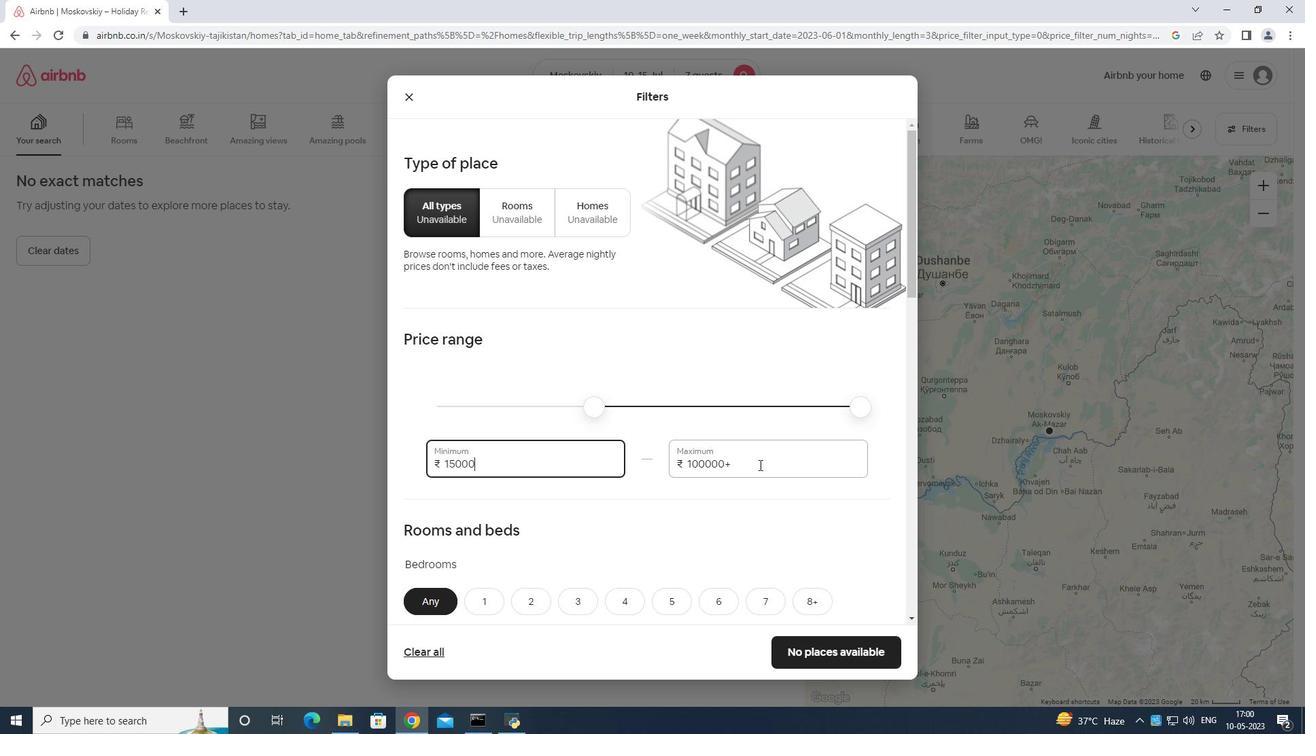 
Action: Mouse moved to (571, 442)
Screenshot: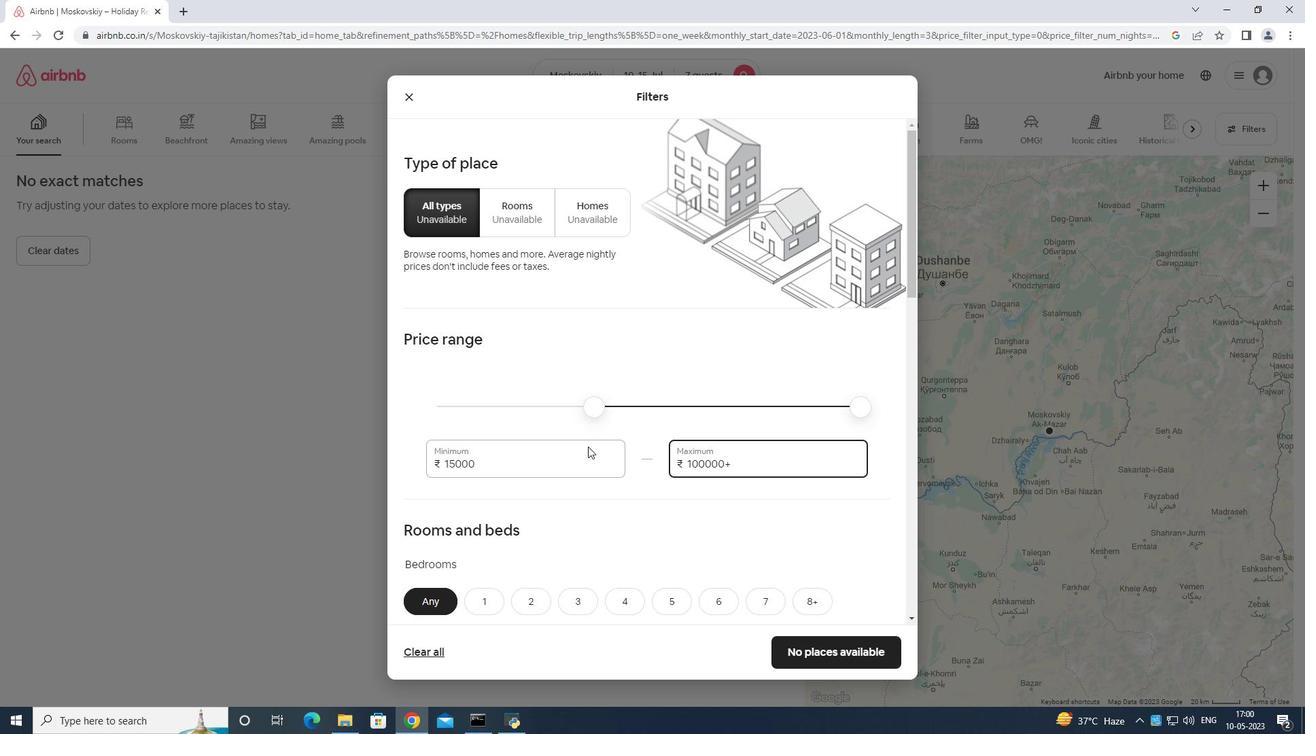 
Action: Mouse pressed left at (571, 442)
Screenshot: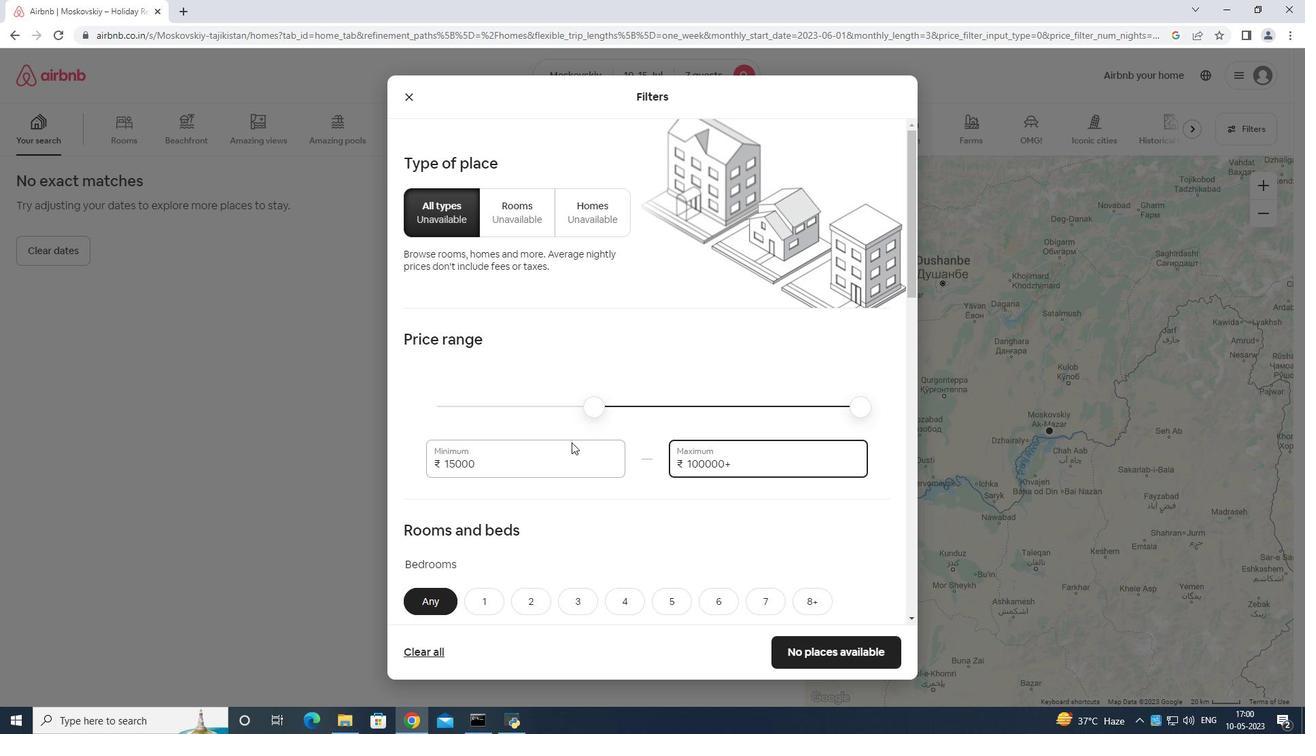 
Action: Key pressed <Key.backspace><Key.backspace><Key.backspace><Key.backspace><Key.backspace><Key.backspace><Key.backspace><Key.backspace><Key.backspace><Key.backspace><Key.backspace><Key.backspace><Key.backspace><Key.backspace><Key.backspace><Key.backspace><Key.backspace><Key.backspace><Key.backspace><Key.backspace>10000
Screenshot: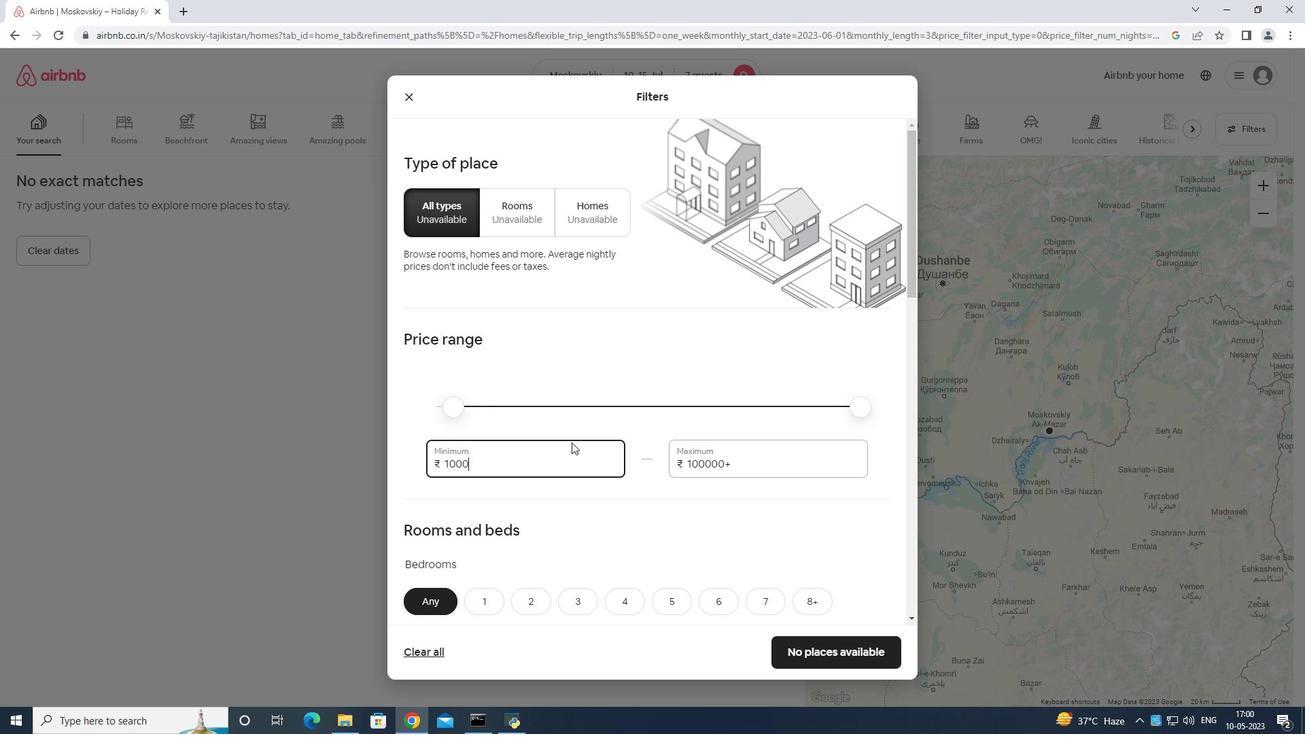 
Action: Mouse moved to (767, 452)
Screenshot: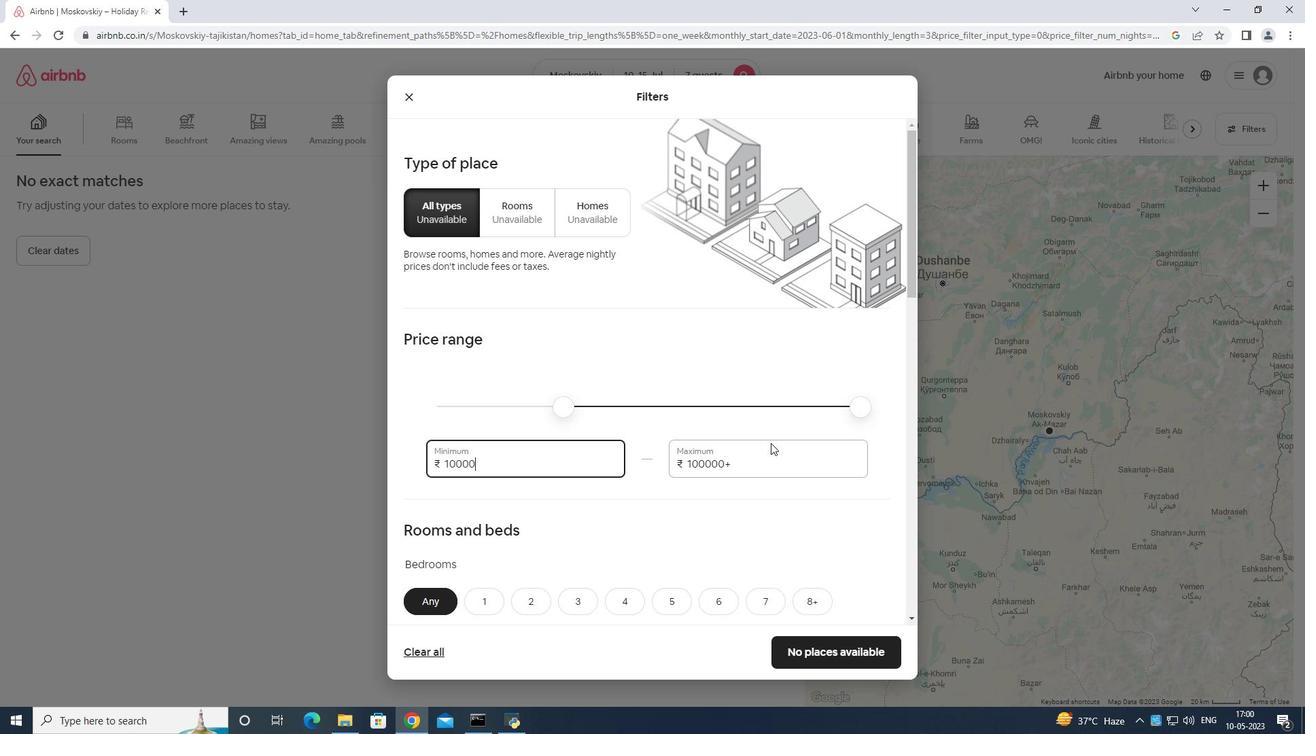 
Action: Mouse pressed left at (767, 452)
Screenshot: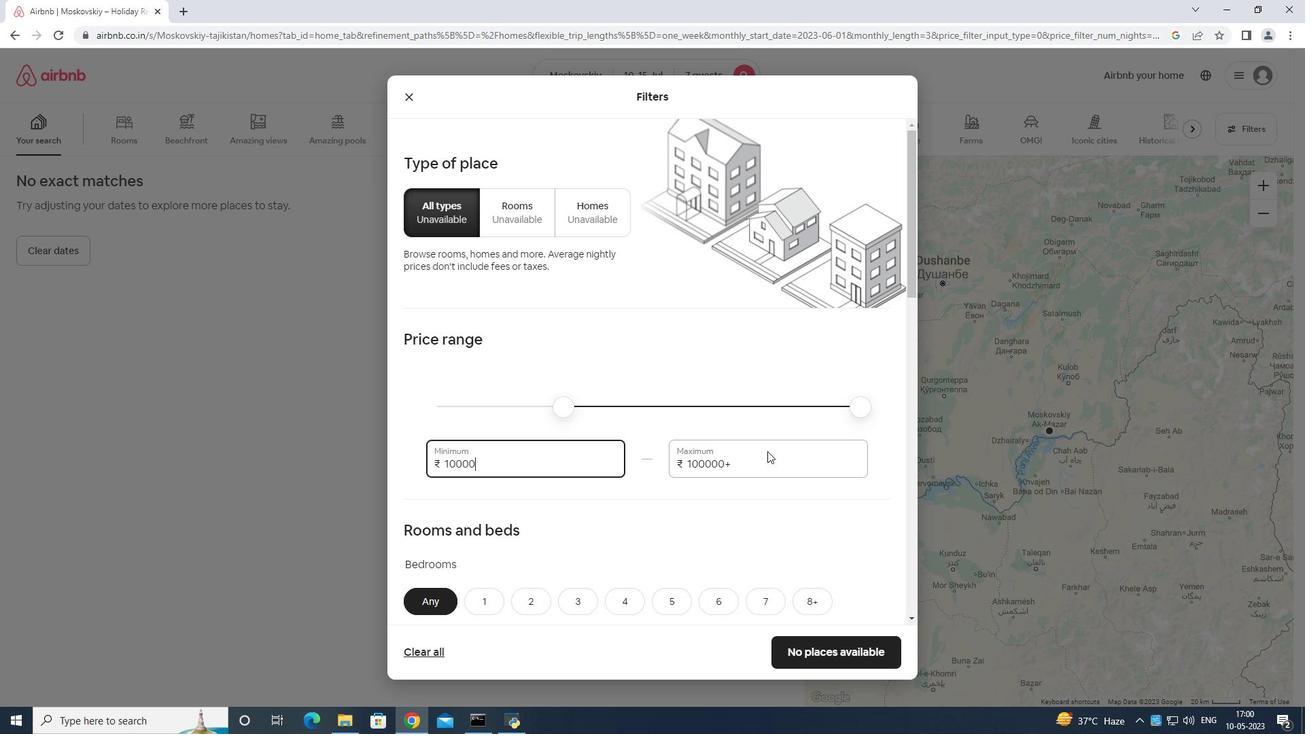 
Action: Key pressed <Key.backspace><Key.backspace><Key.backspace><Key.backspace><Key.backspace><Key.backspace><Key.backspace><Key.backspace><Key.backspace><Key.backspace><Key.backspace><Key.backspace><Key.backspace><Key.backspace><Key.backspace><Key.backspace><Key.backspace><Key.backspace>15000
Screenshot: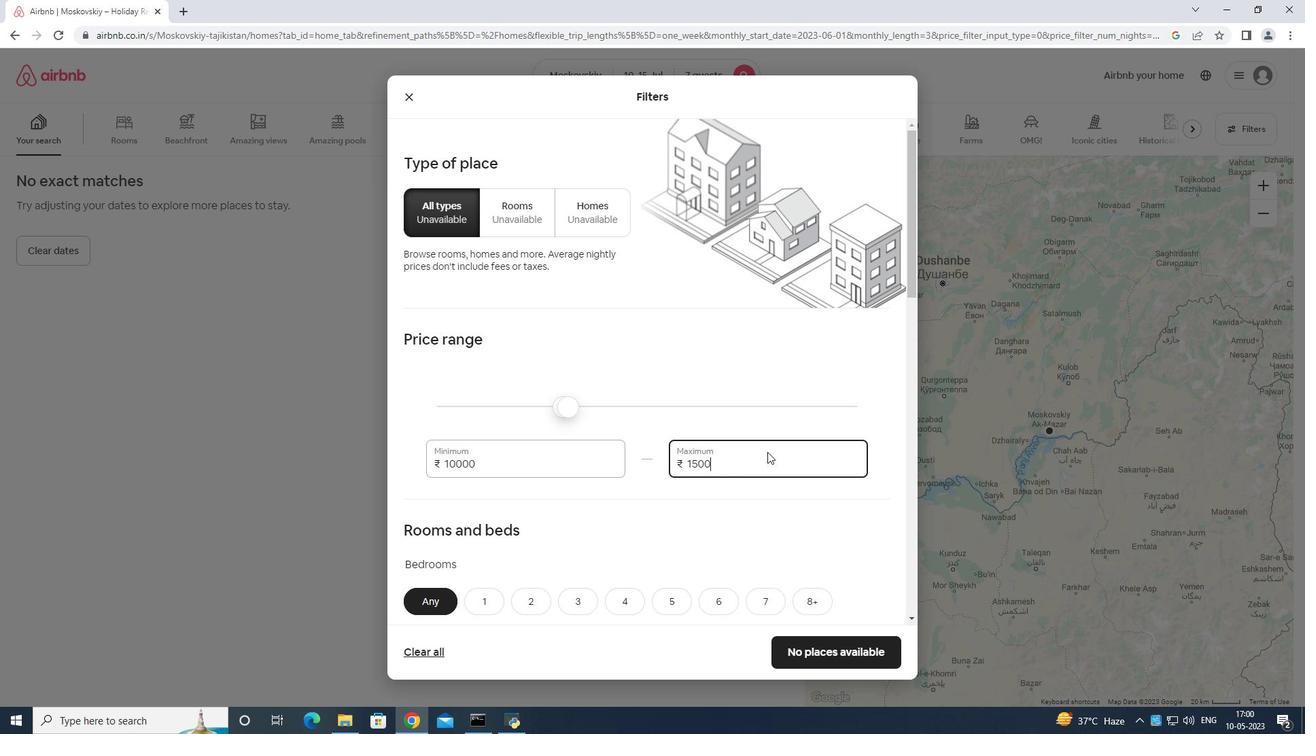 
Action: Mouse moved to (764, 458)
Screenshot: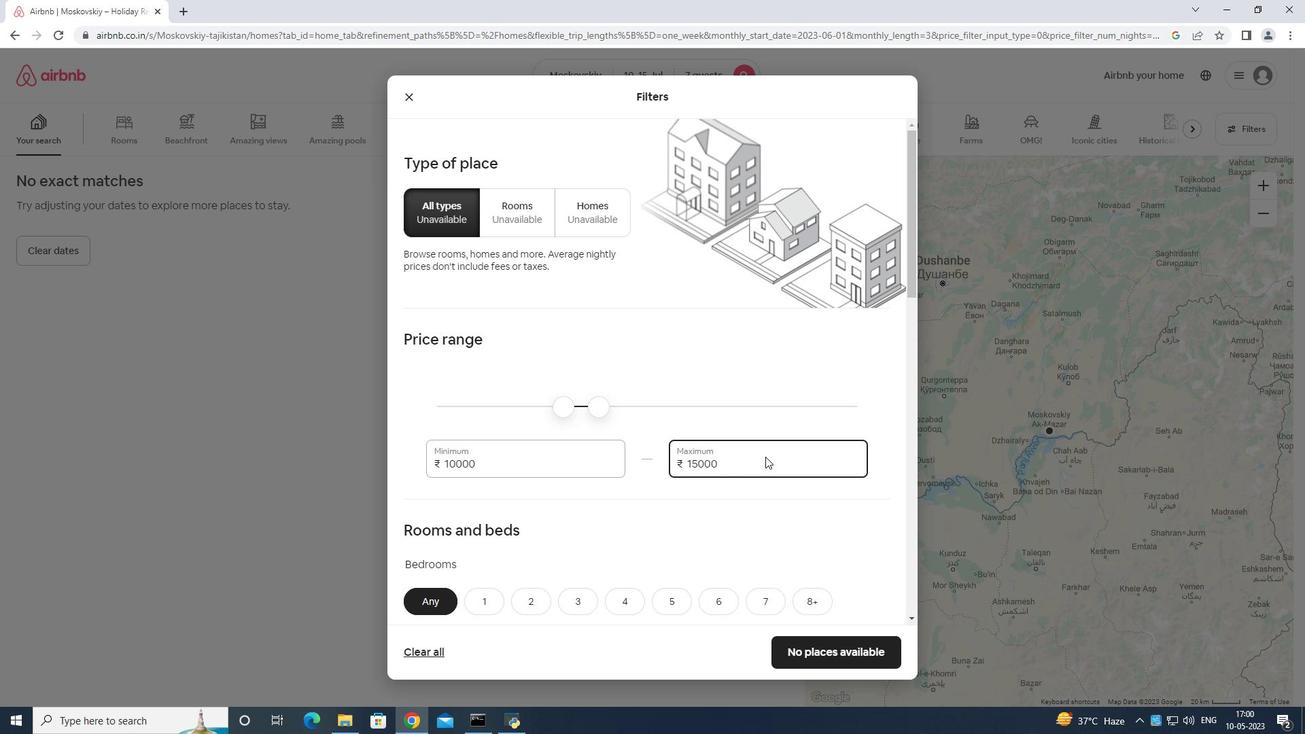 
Action: Mouse scrolled (764, 457) with delta (0, 0)
Screenshot: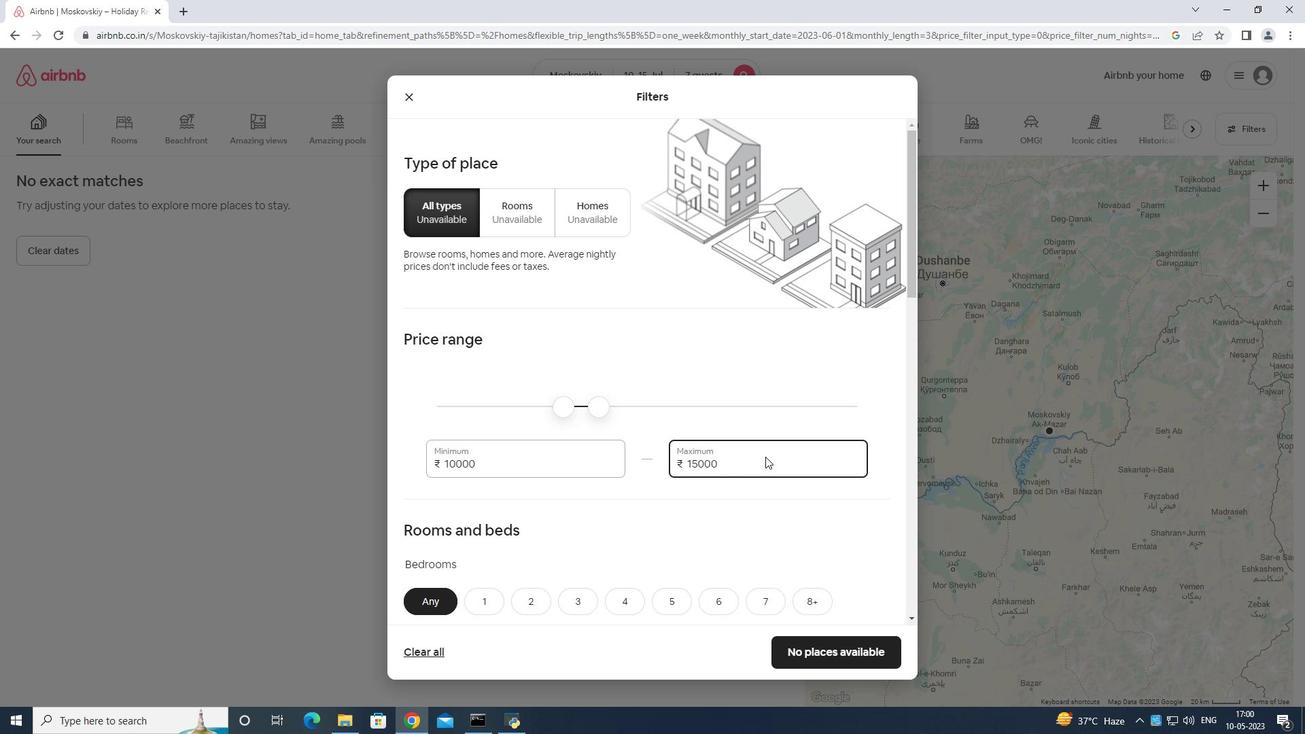 
Action: Mouse moved to (764, 459)
Screenshot: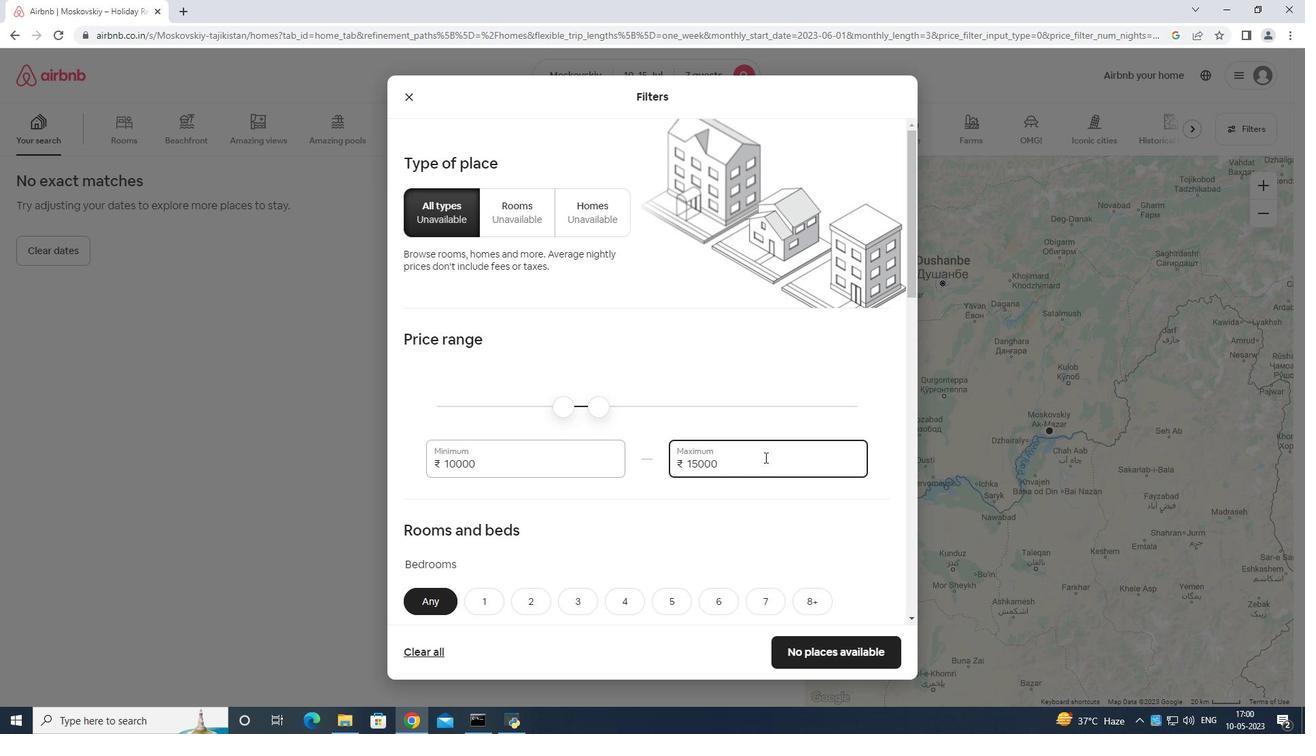 
Action: Mouse scrolled (764, 458) with delta (0, 0)
Screenshot: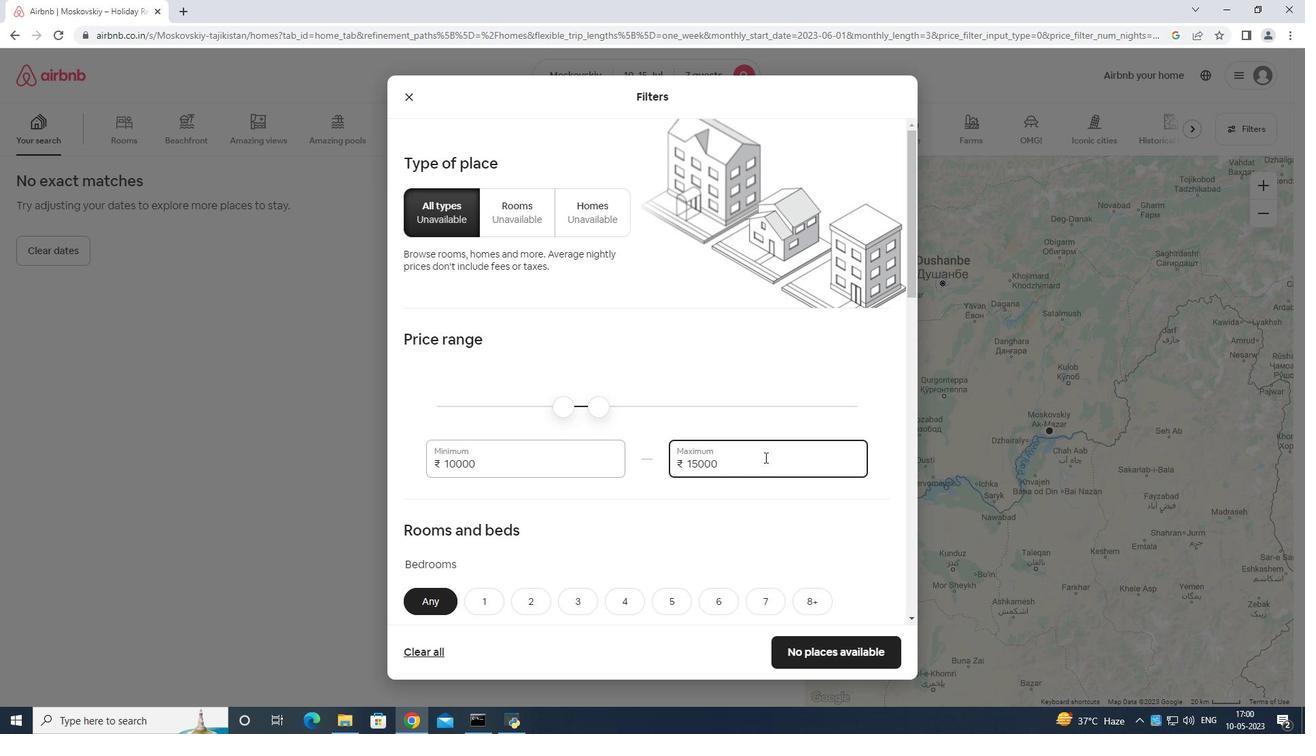 
Action: Mouse scrolled (764, 458) with delta (0, 0)
Screenshot: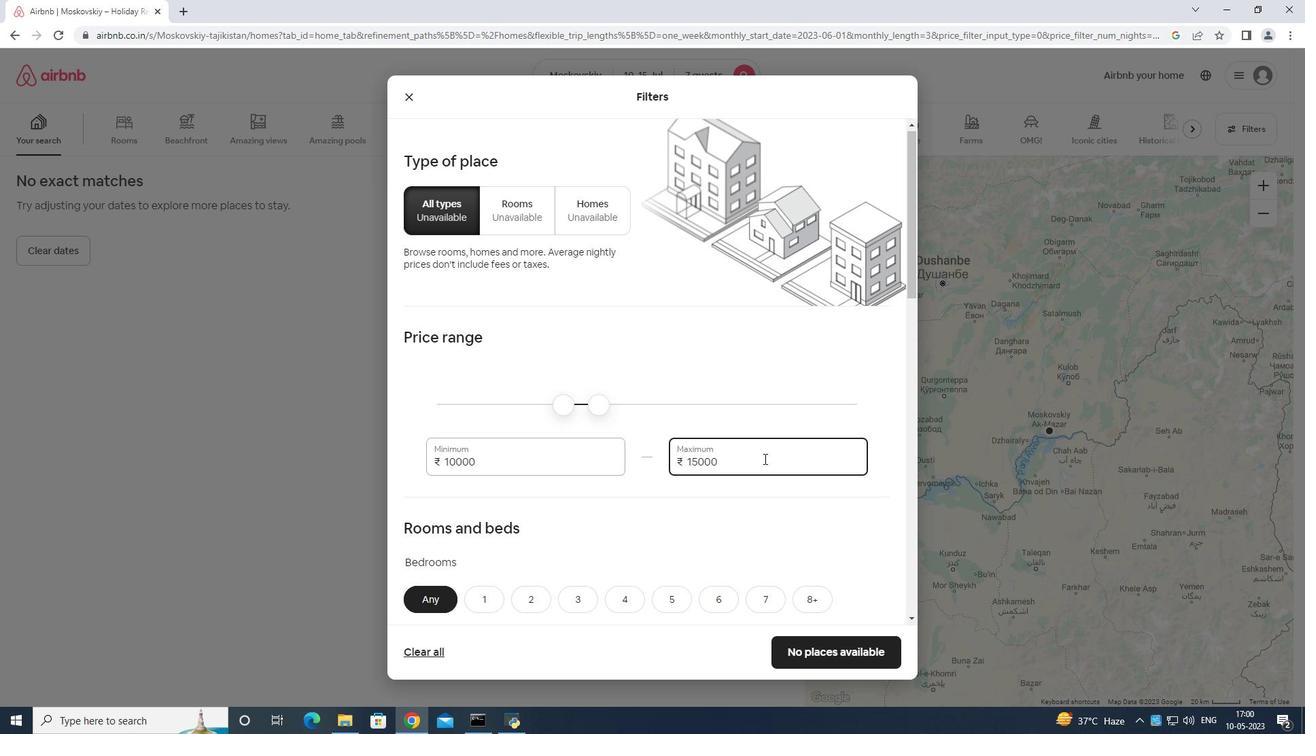 
Action: Mouse moved to (623, 392)
Screenshot: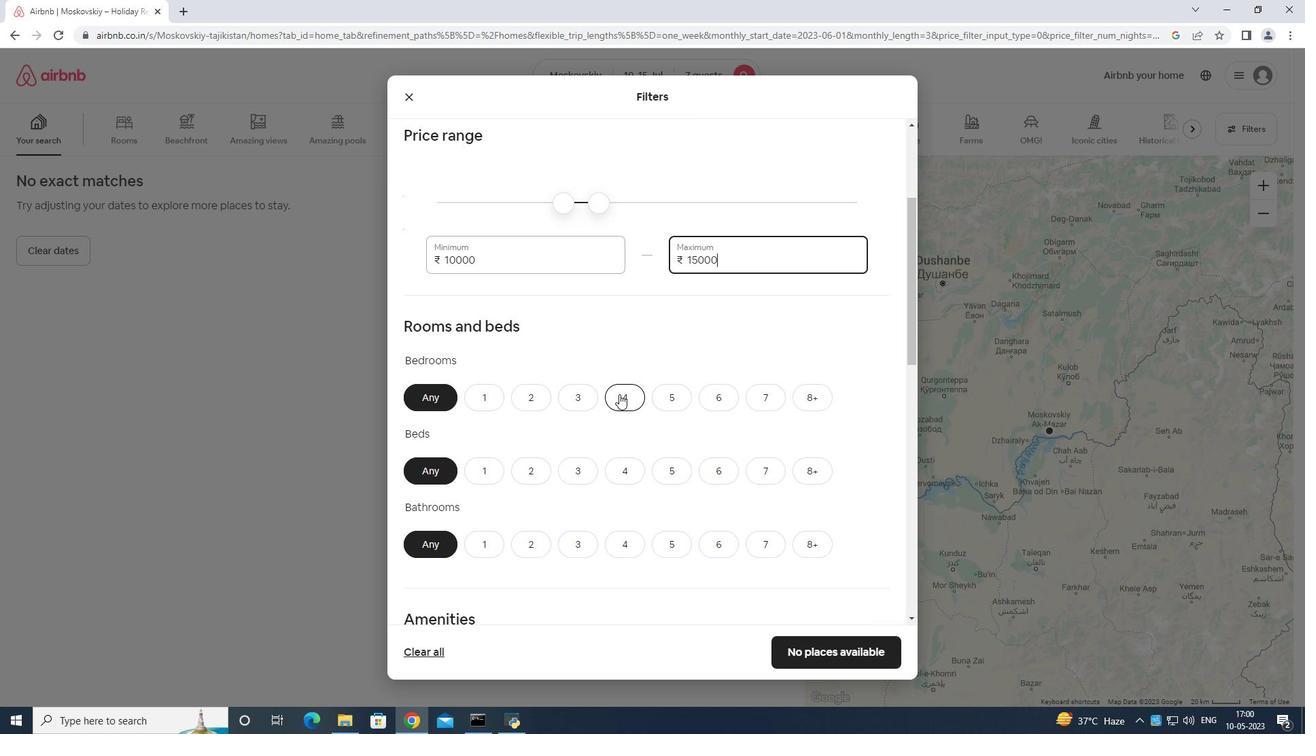 
Action: Mouse pressed left at (623, 392)
Screenshot: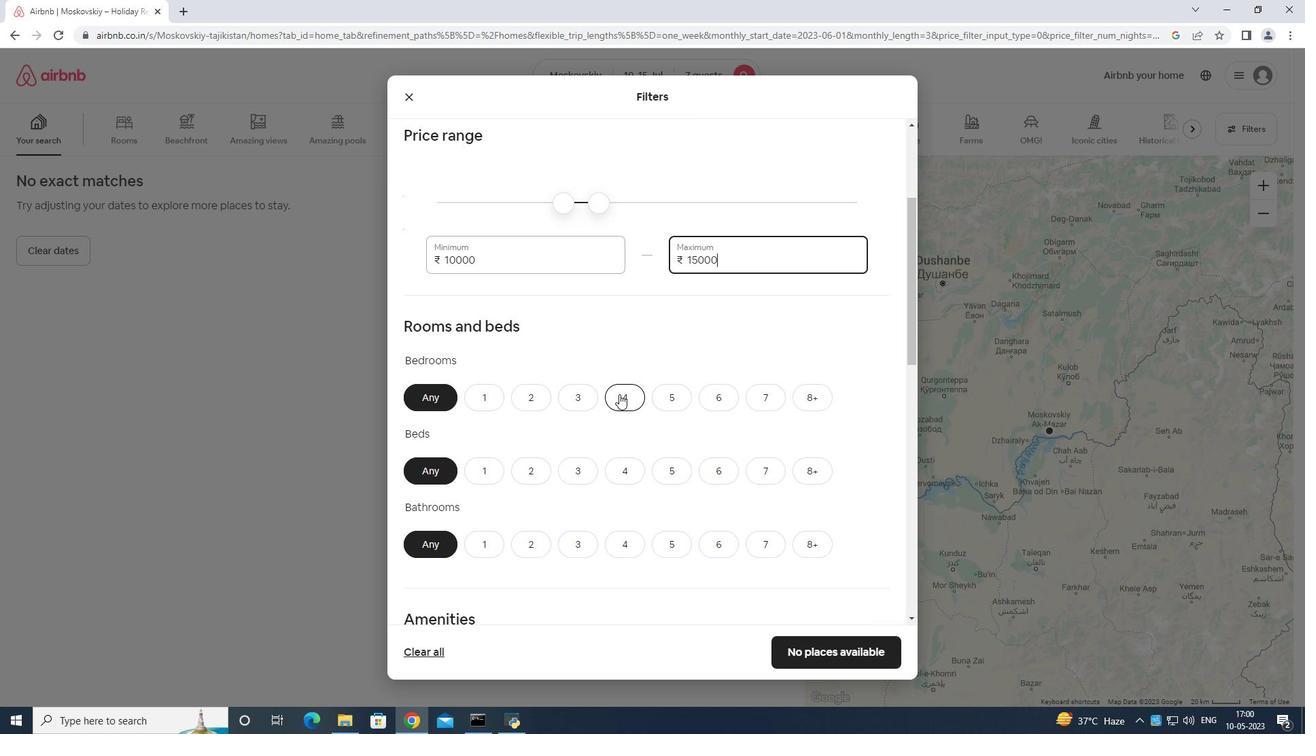 
Action: Mouse moved to (770, 468)
Screenshot: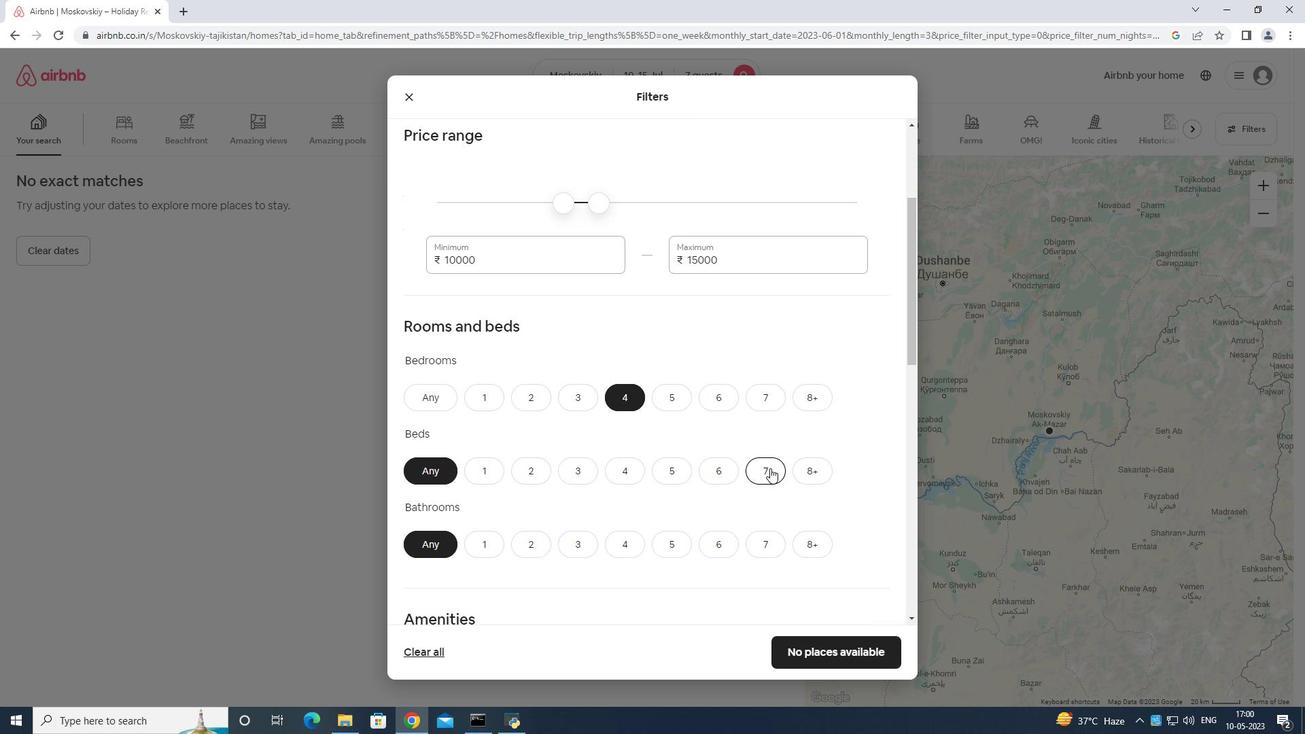 
Action: Mouse pressed left at (770, 468)
Screenshot: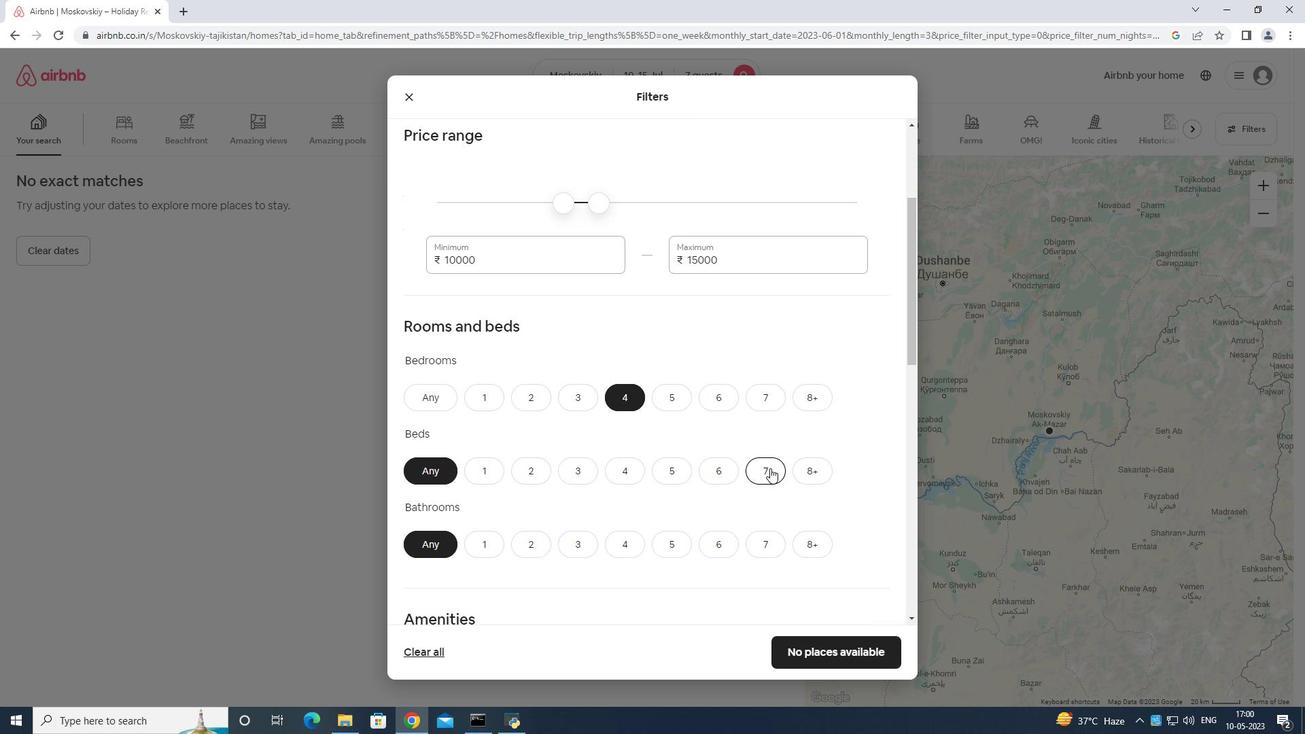 
Action: Mouse moved to (628, 542)
Screenshot: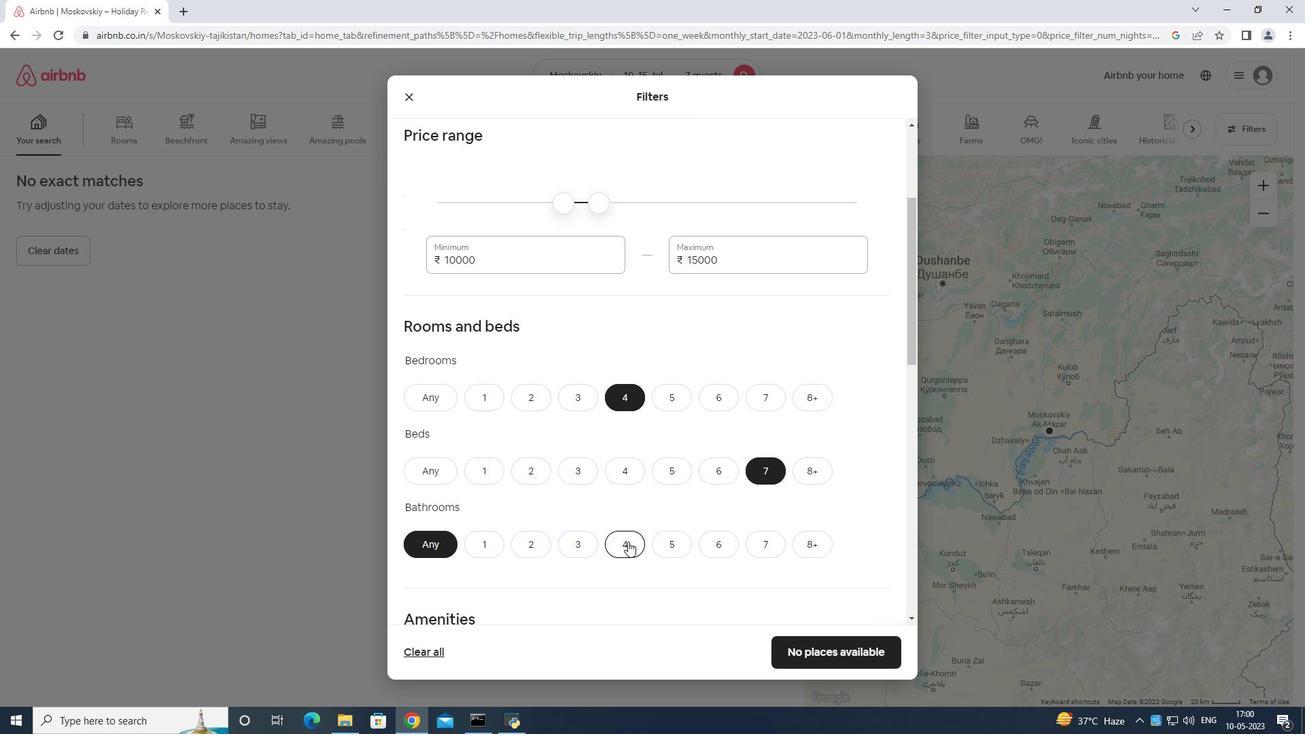 
Action: Mouse pressed left at (628, 542)
Screenshot: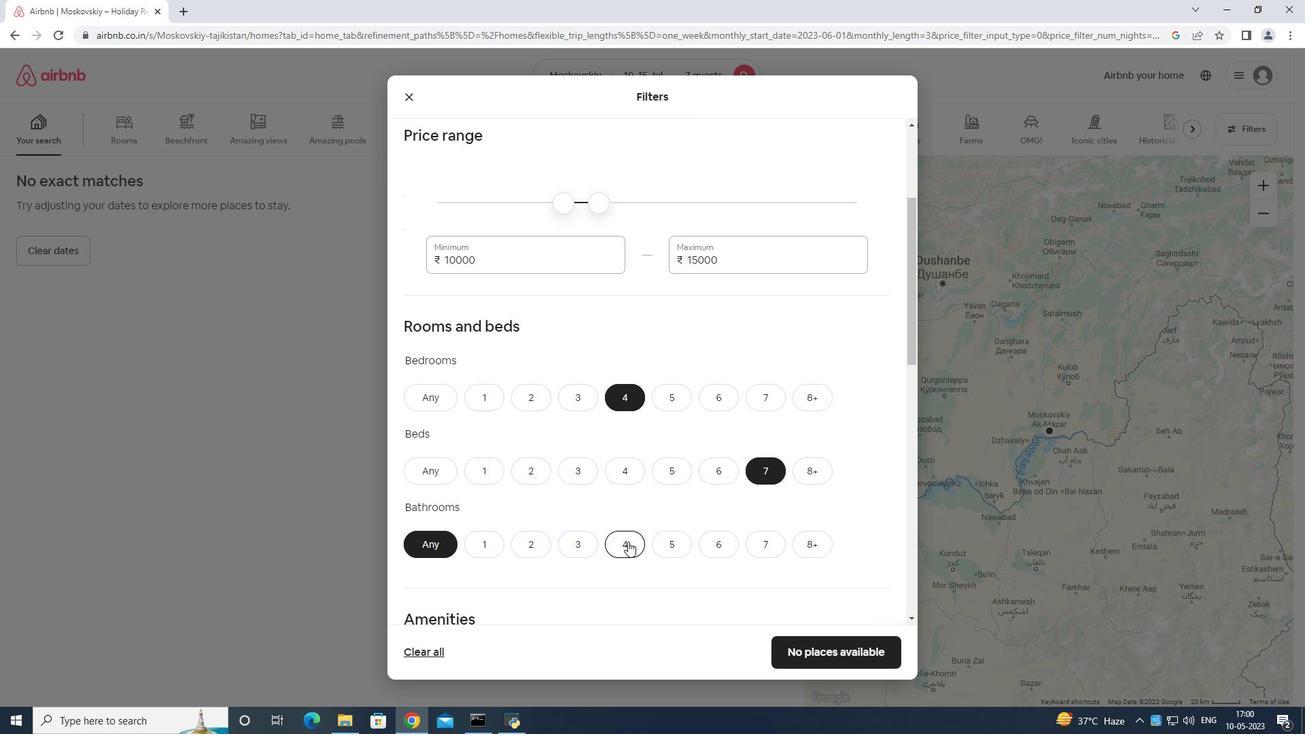 
Action: Mouse moved to (620, 531)
Screenshot: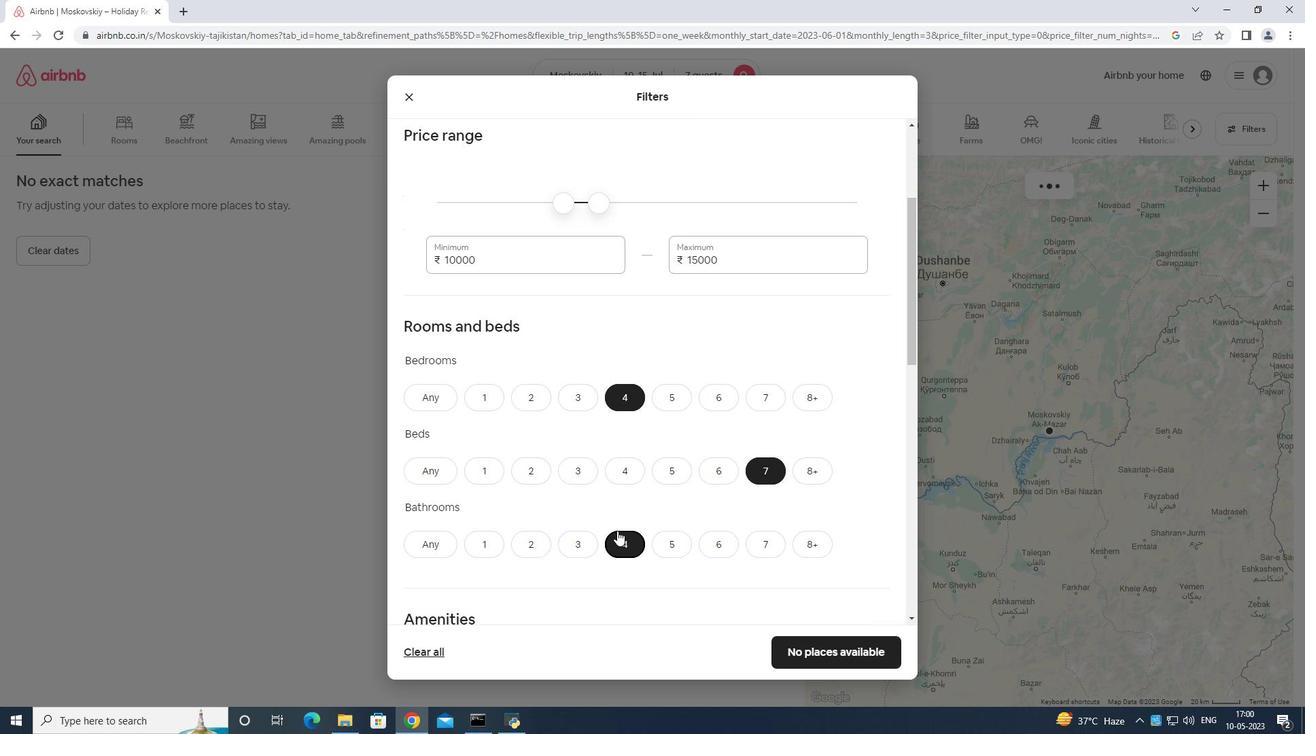 
Action: Mouse scrolled (620, 530) with delta (0, 0)
Screenshot: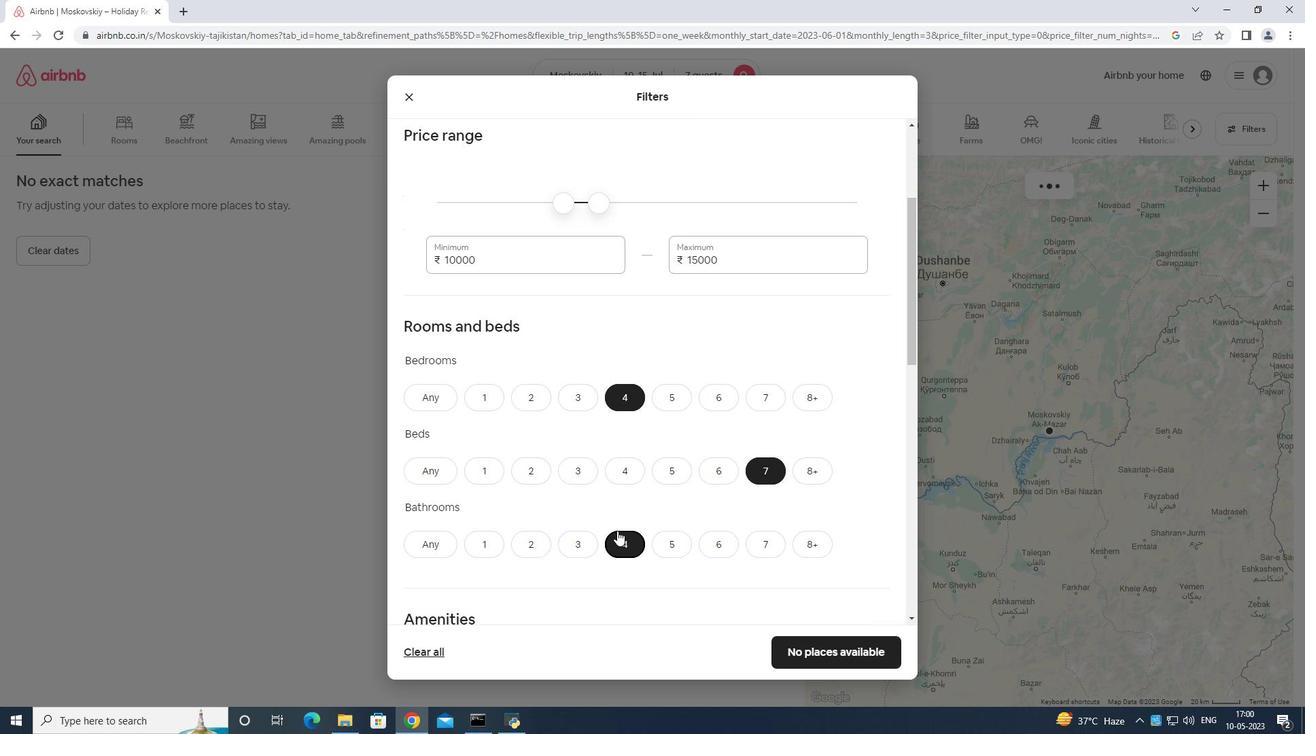 
Action: Mouse moved to (621, 533)
Screenshot: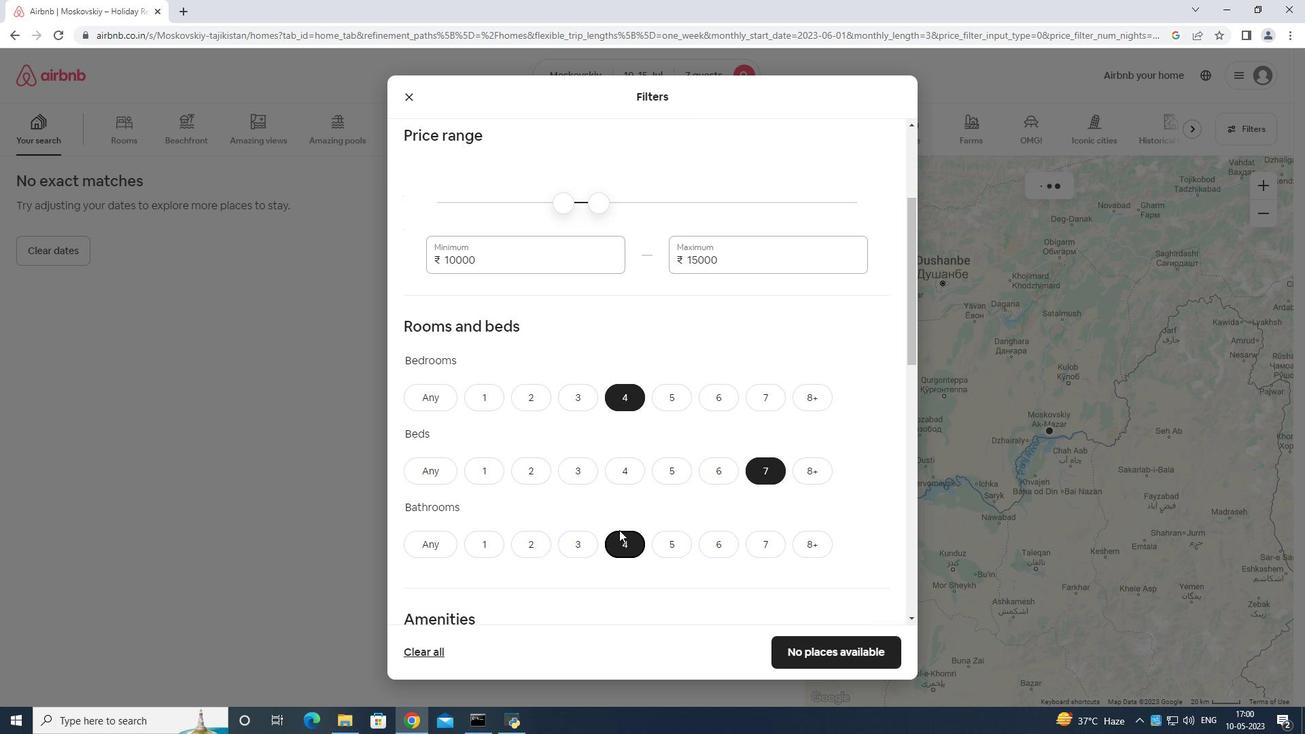 
Action: Mouse scrolled (621, 532) with delta (0, 0)
Screenshot: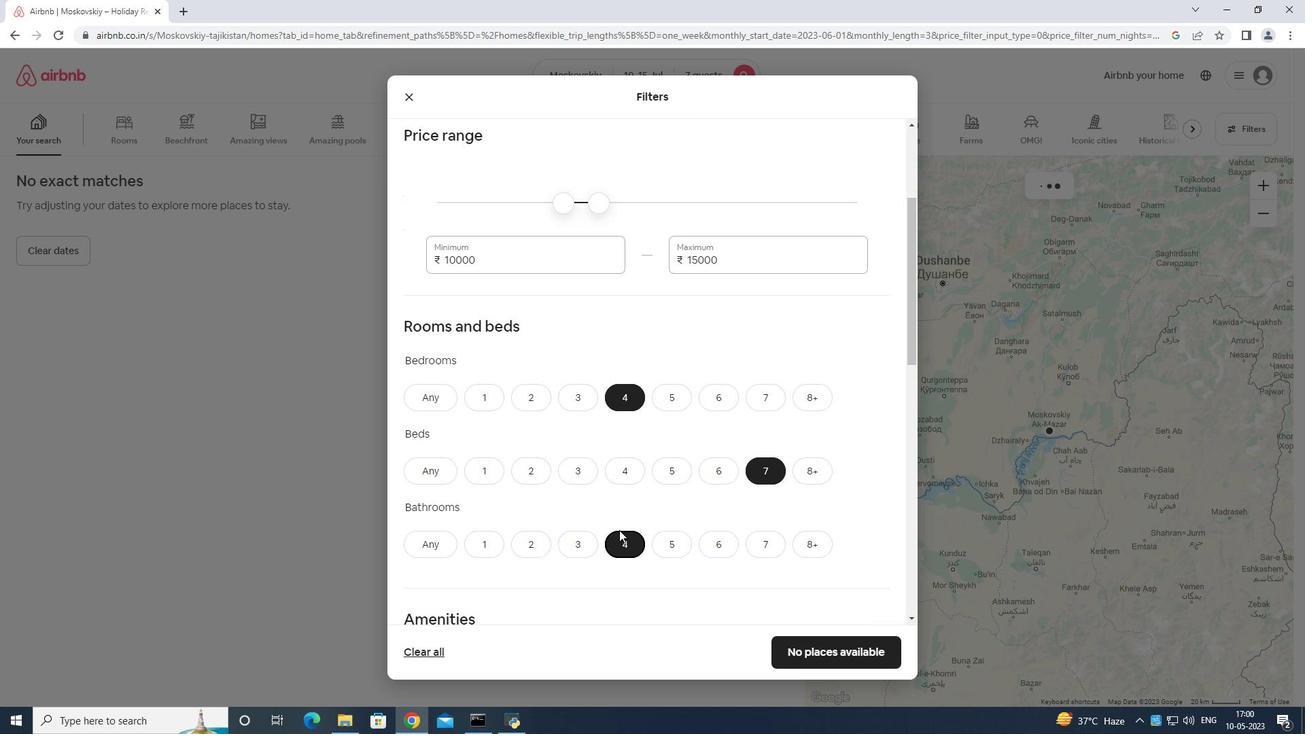 
Action: Mouse scrolled (621, 532) with delta (0, 0)
Screenshot: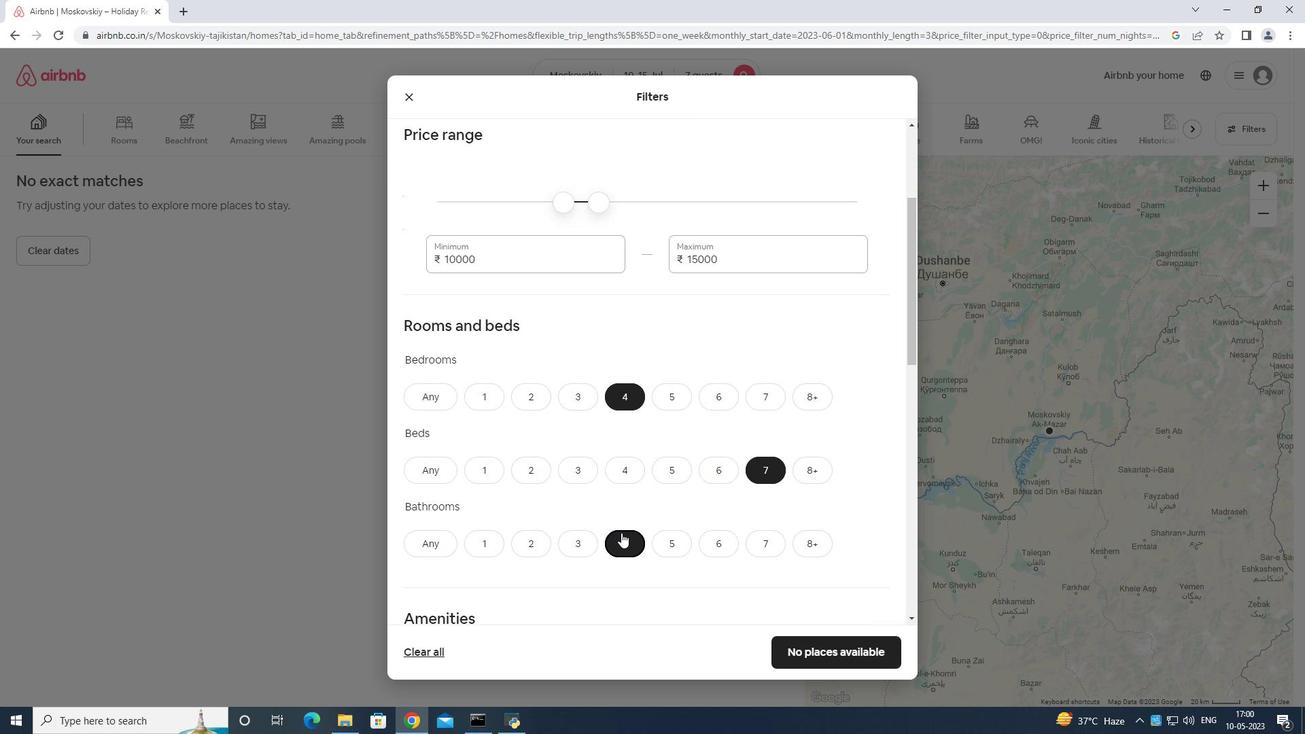 
Action: Mouse scrolled (621, 532) with delta (0, 0)
Screenshot: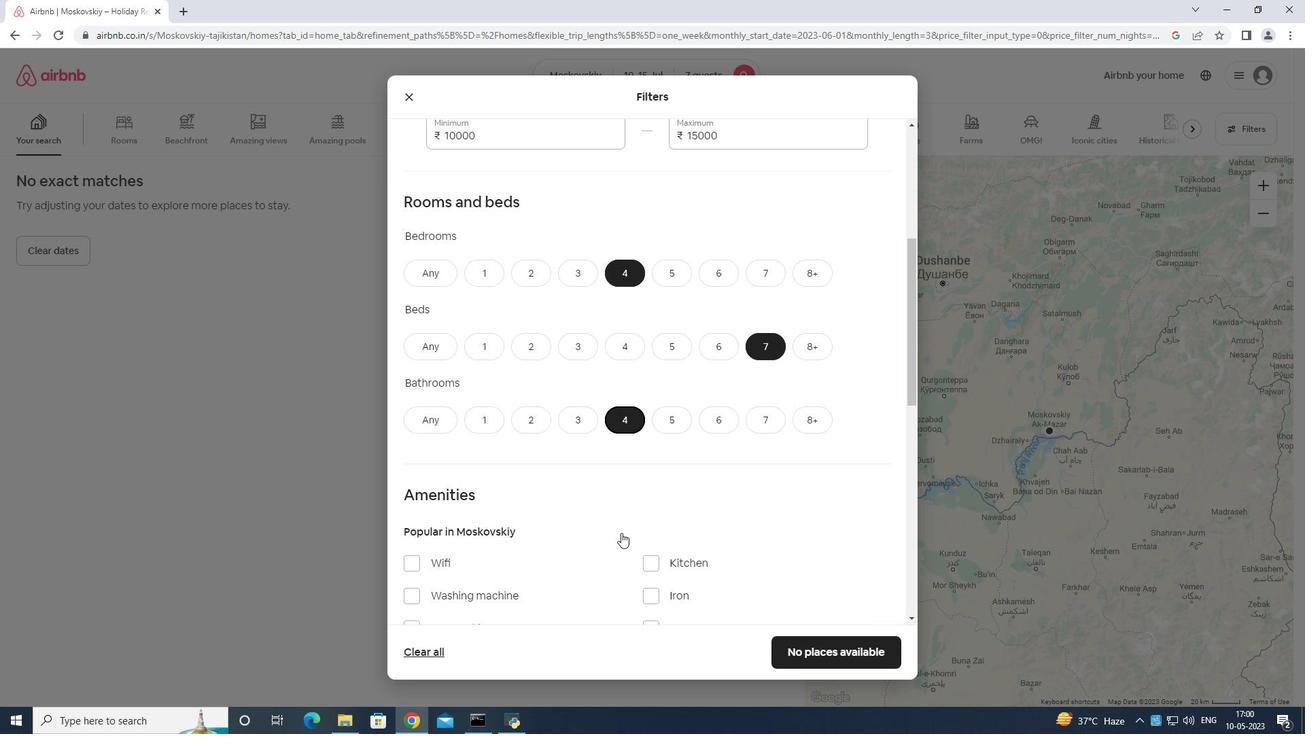 
Action: Mouse moved to (621, 531)
Screenshot: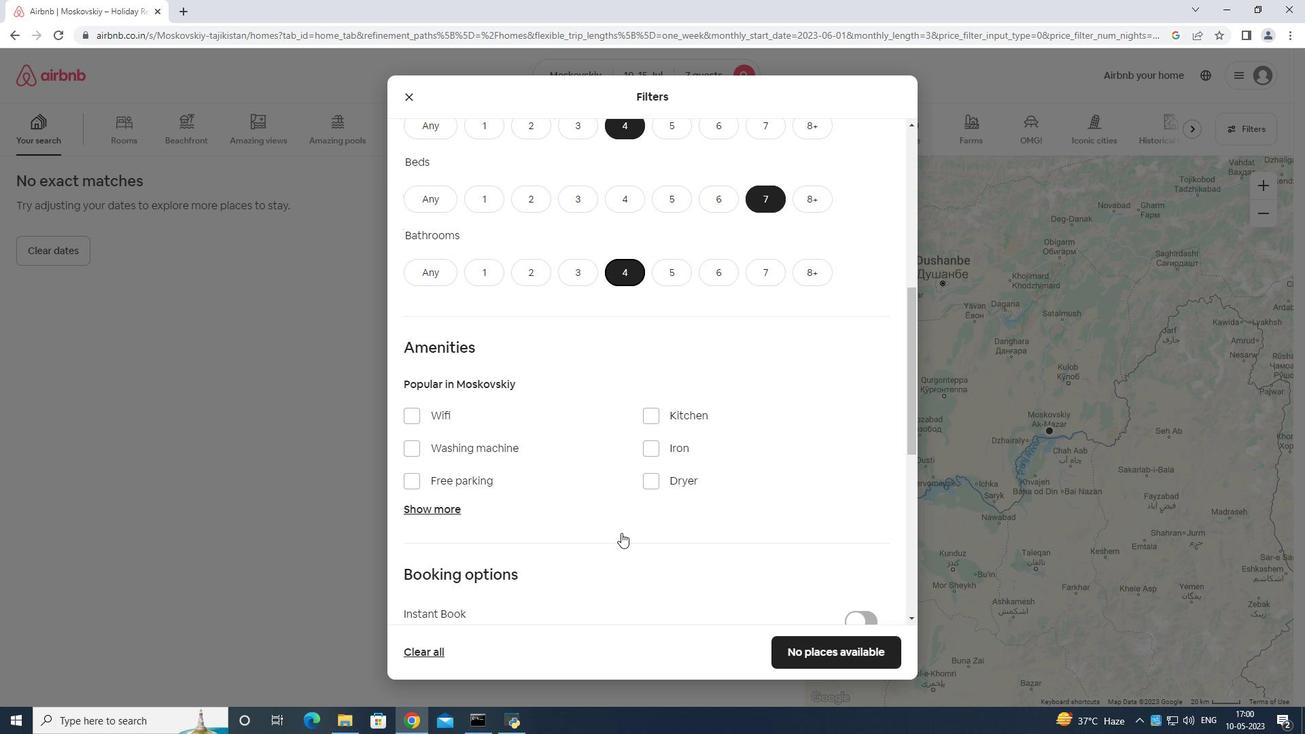 
Action: Mouse scrolled (621, 531) with delta (0, 0)
Screenshot: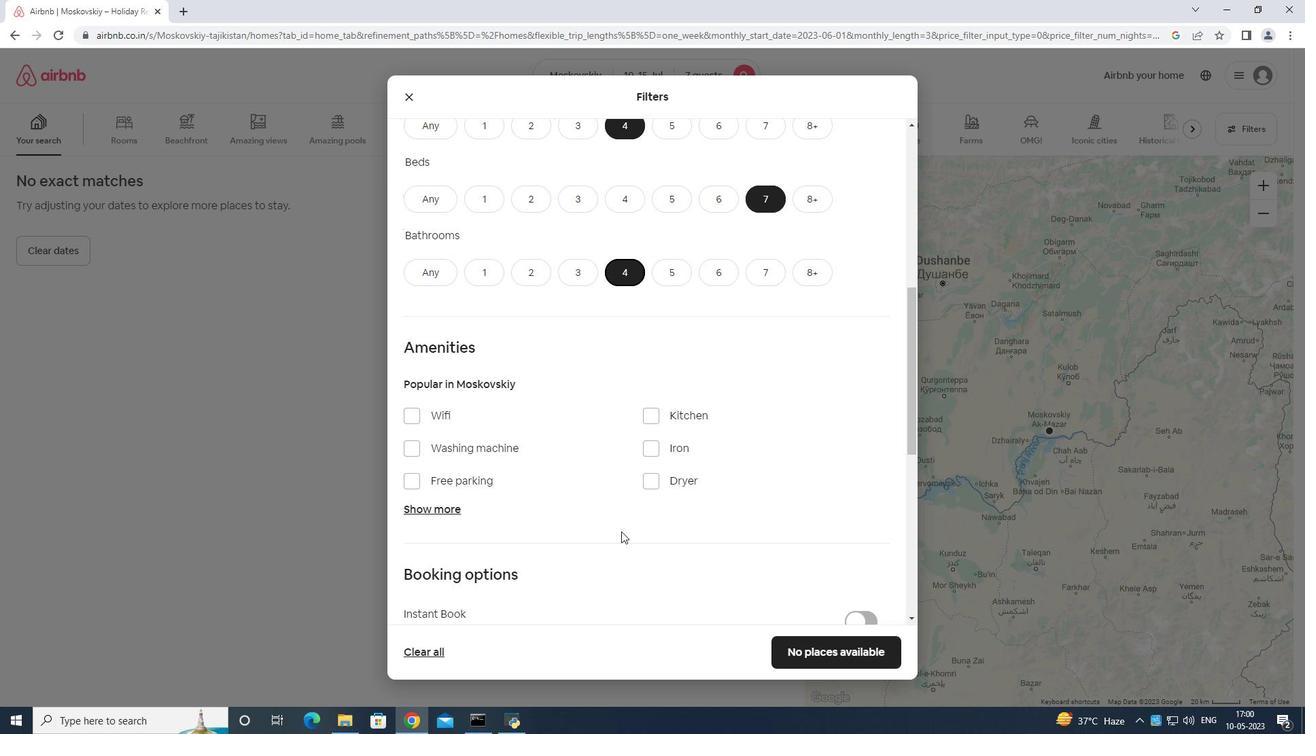 
Action: Mouse moved to (412, 339)
Screenshot: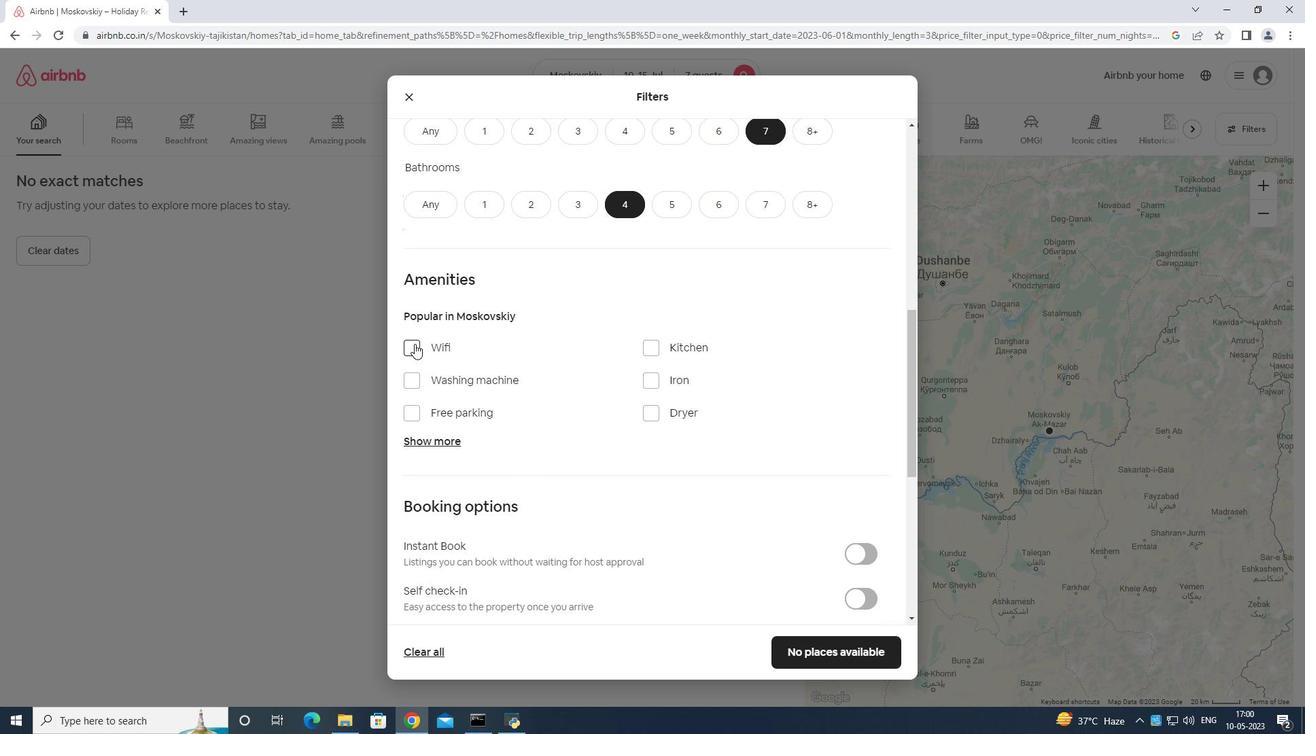
Action: Mouse pressed left at (412, 339)
Screenshot: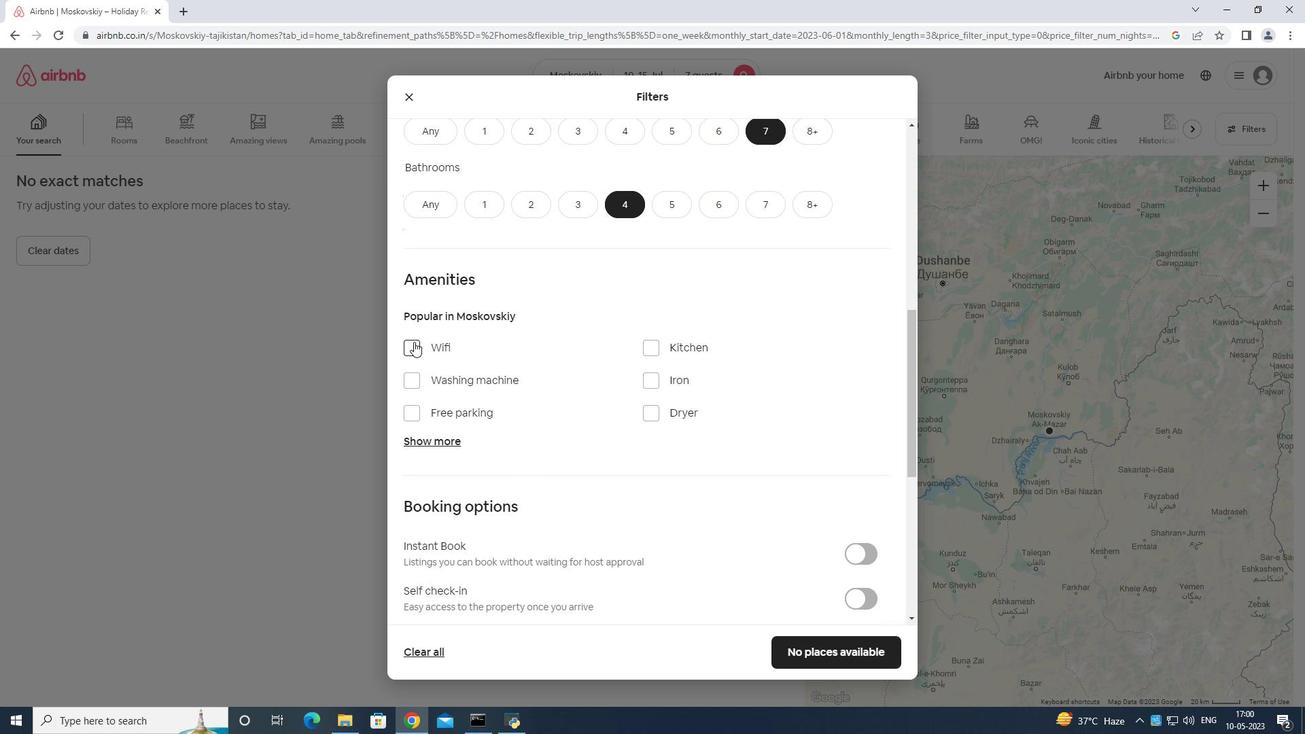 
Action: Mouse moved to (421, 346)
Screenshot: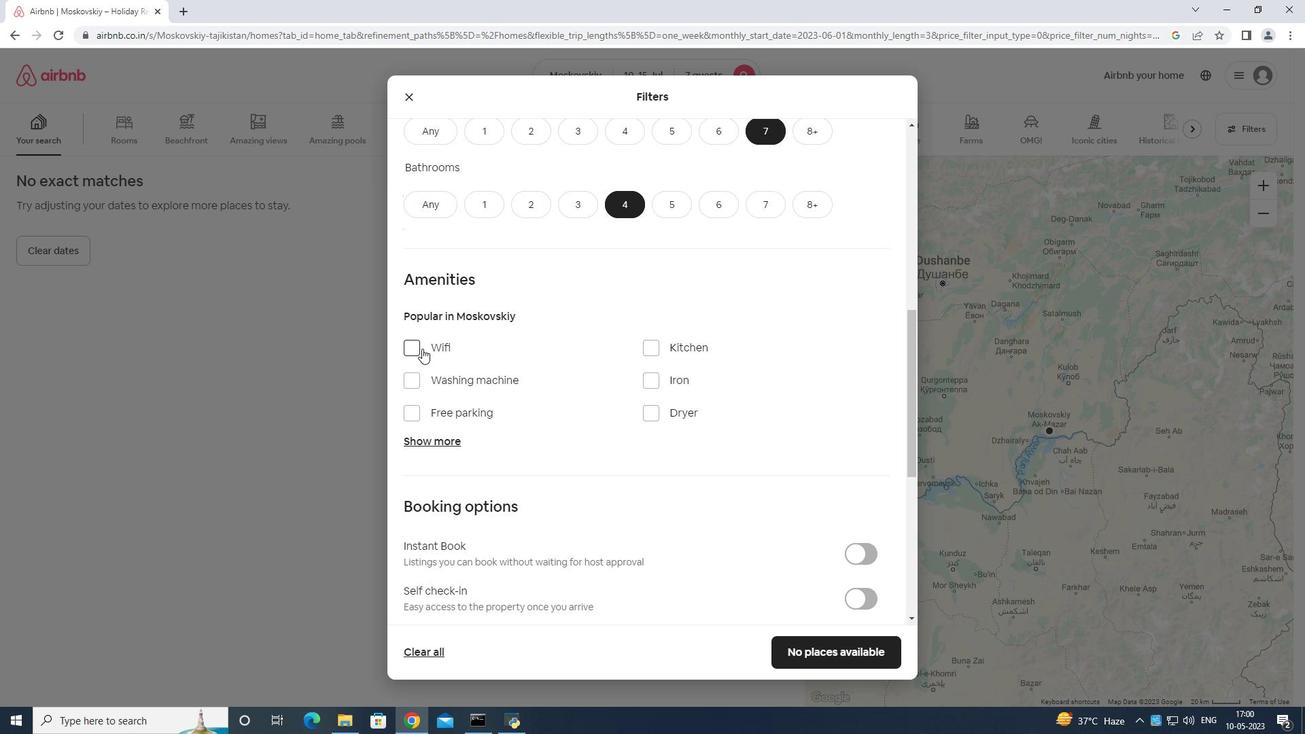 
Action: Mouse pressed left at (421, 346)
Screenshot: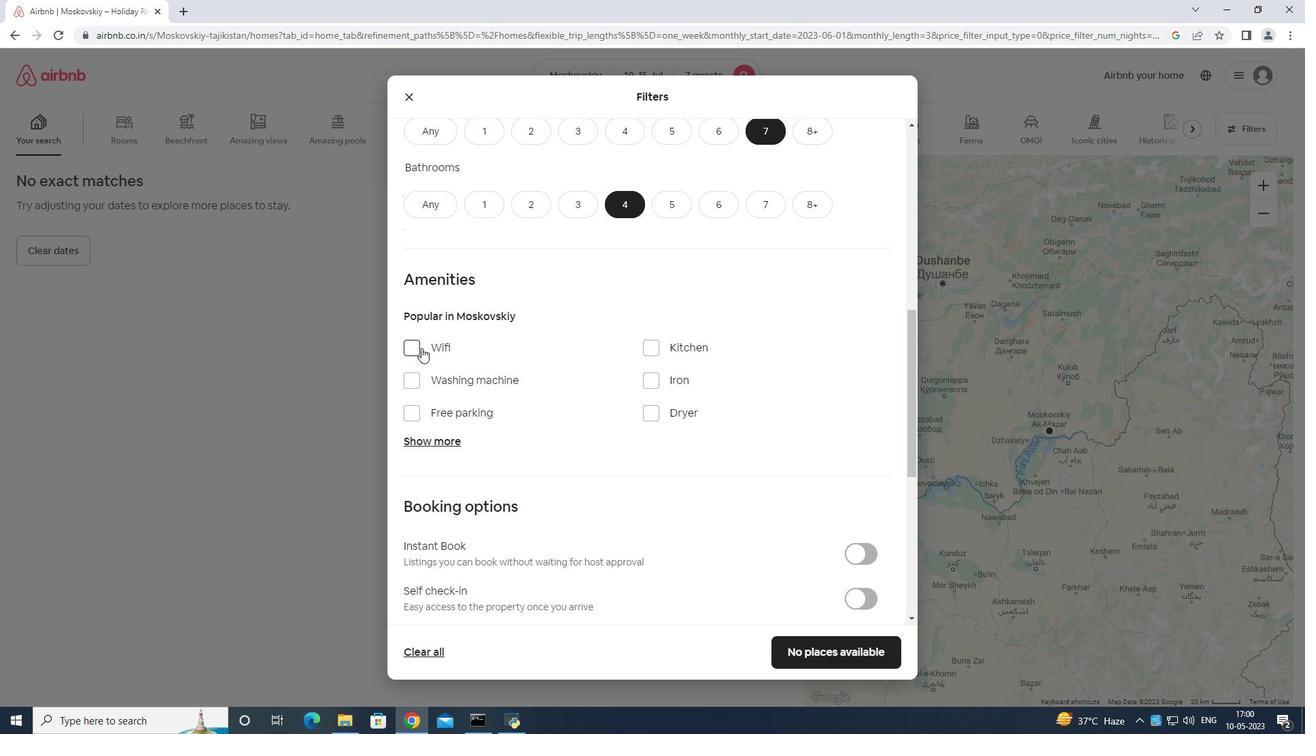 
Action: Mouse moved to (412, 406)
Screenshot: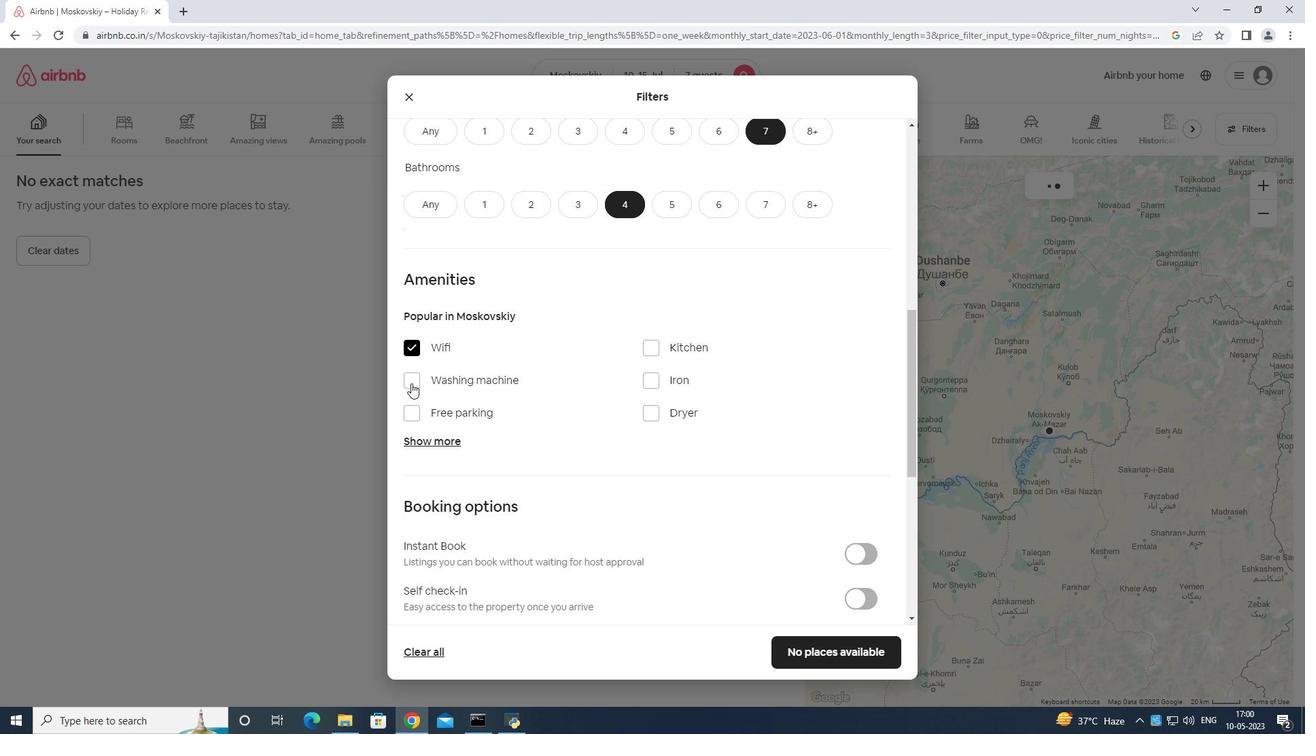 
Action: Mouse pressed left at (412, 406)
Screenshot: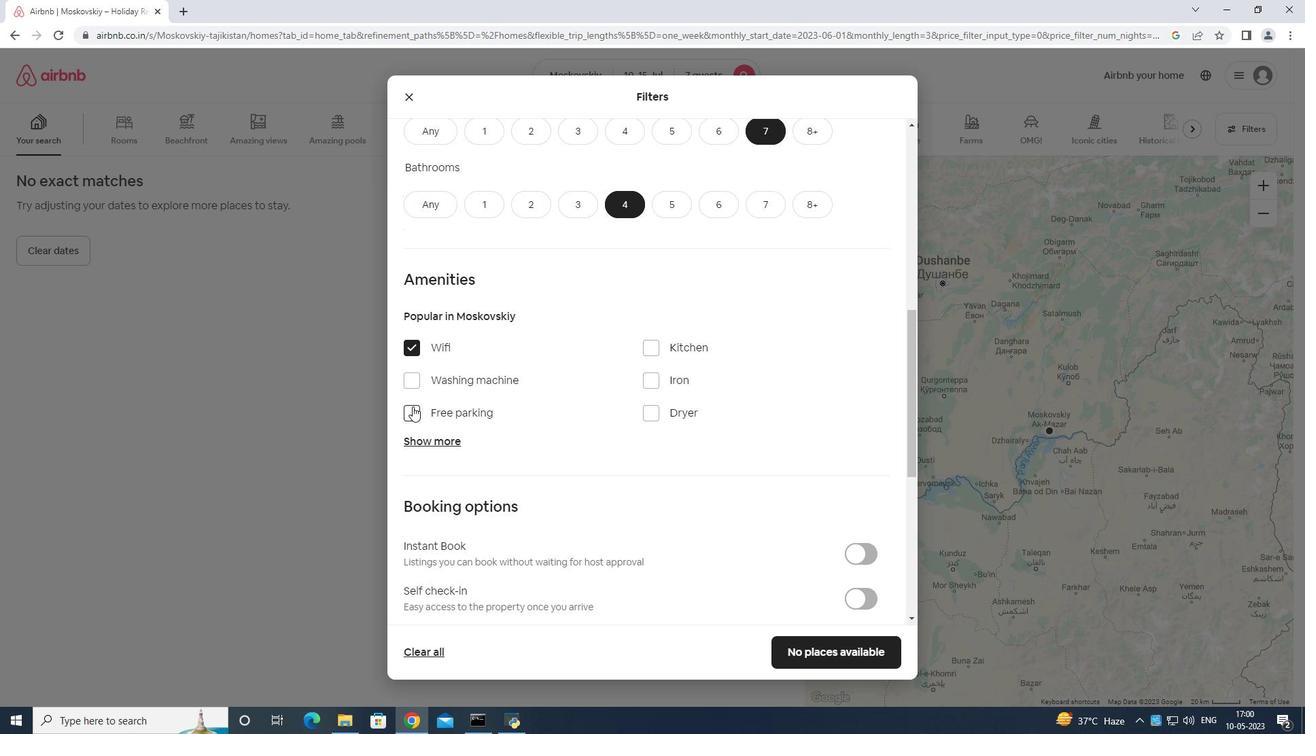 
Action: Mouse moved to (409, 414)
Screenshot: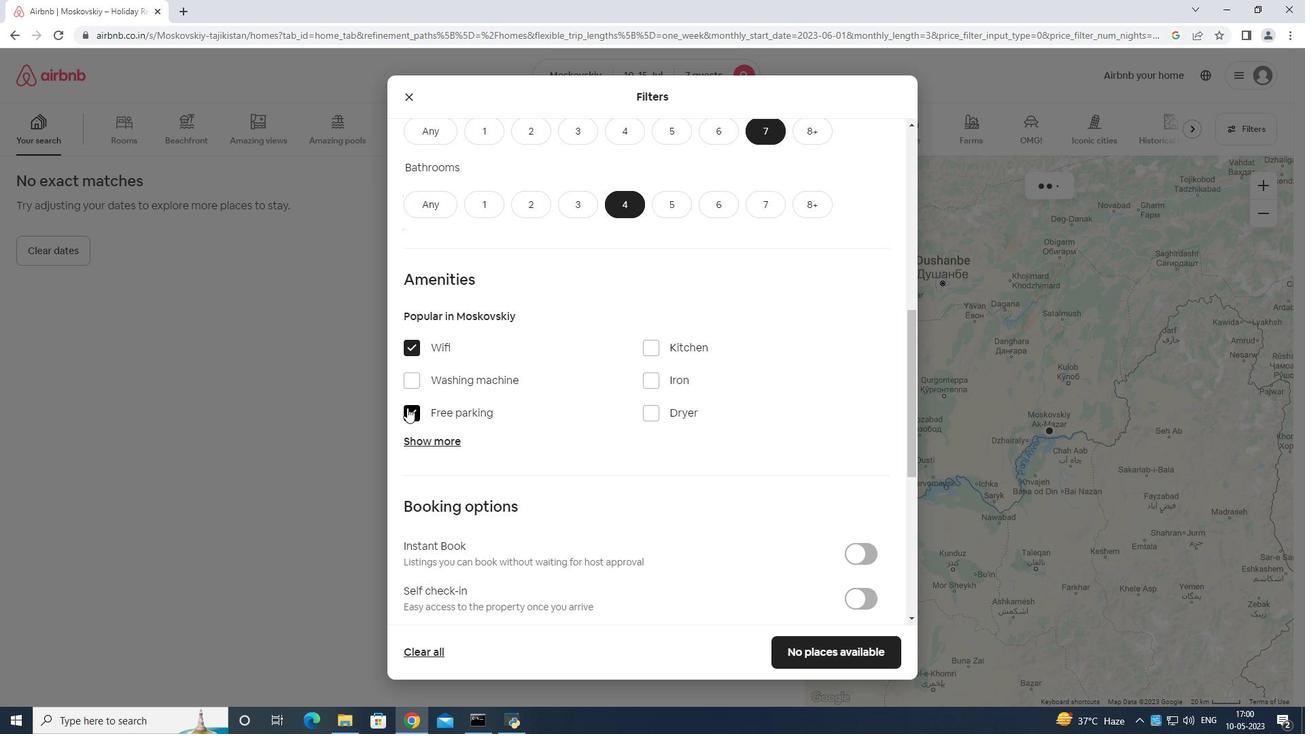 
Action: Mouse scrolled (409, 414) with delta (0, 0)
Screenshot: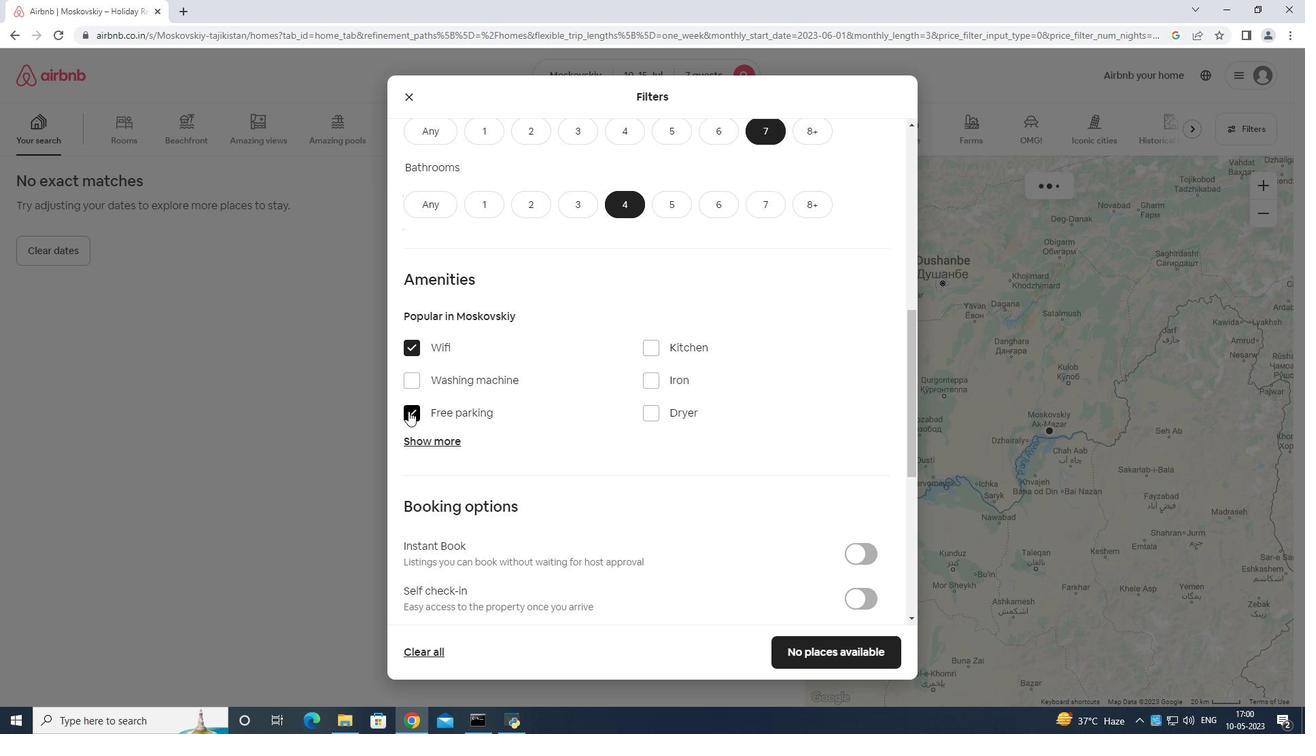 
Action: Mouse moved to (427, 369)
Screenshot: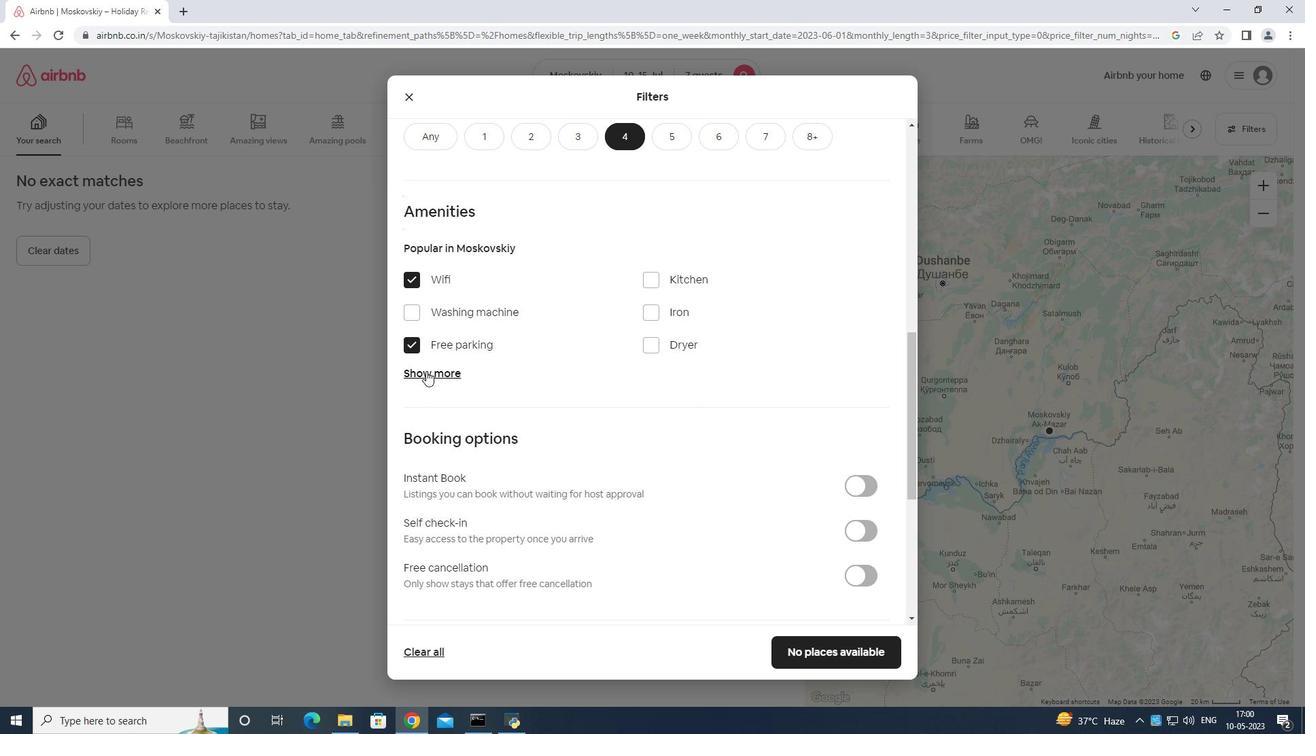 
Action: Mouse pressed left at (427, 369)
Screenshot: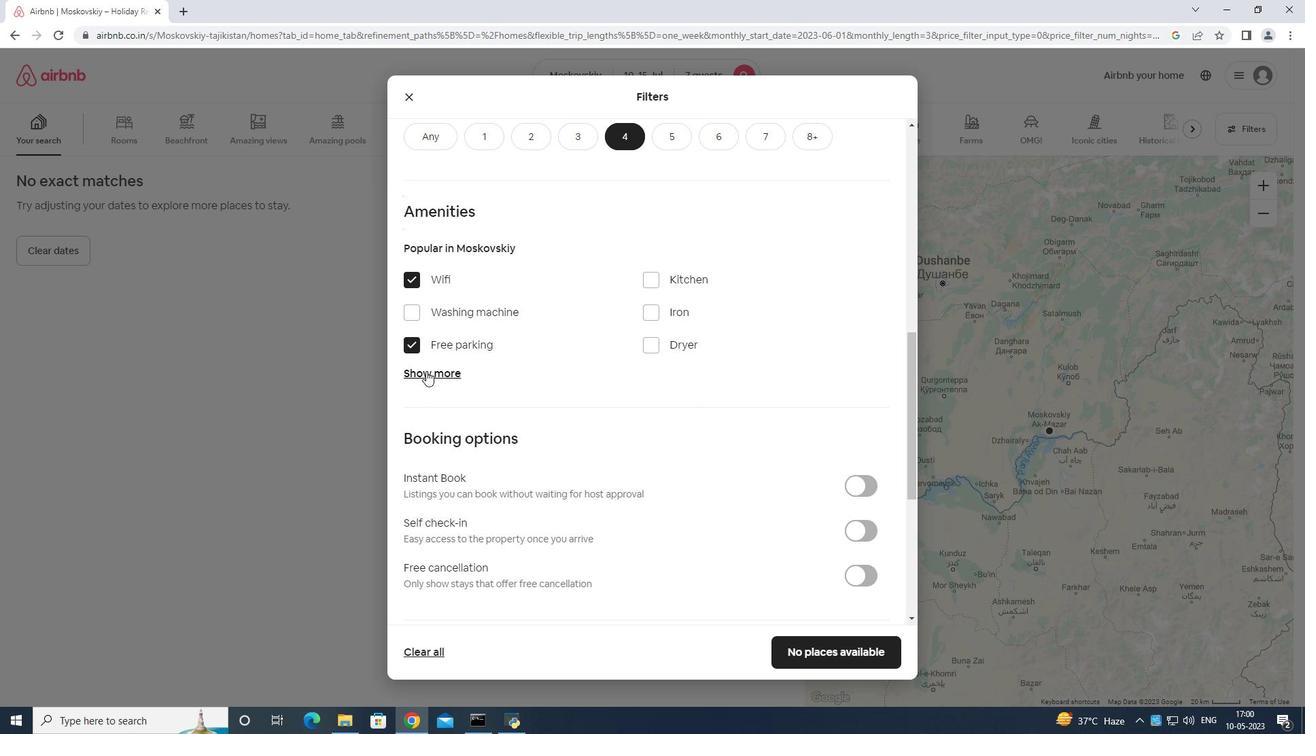 
Action: Mouse moved to (651, 450)
Screenshot: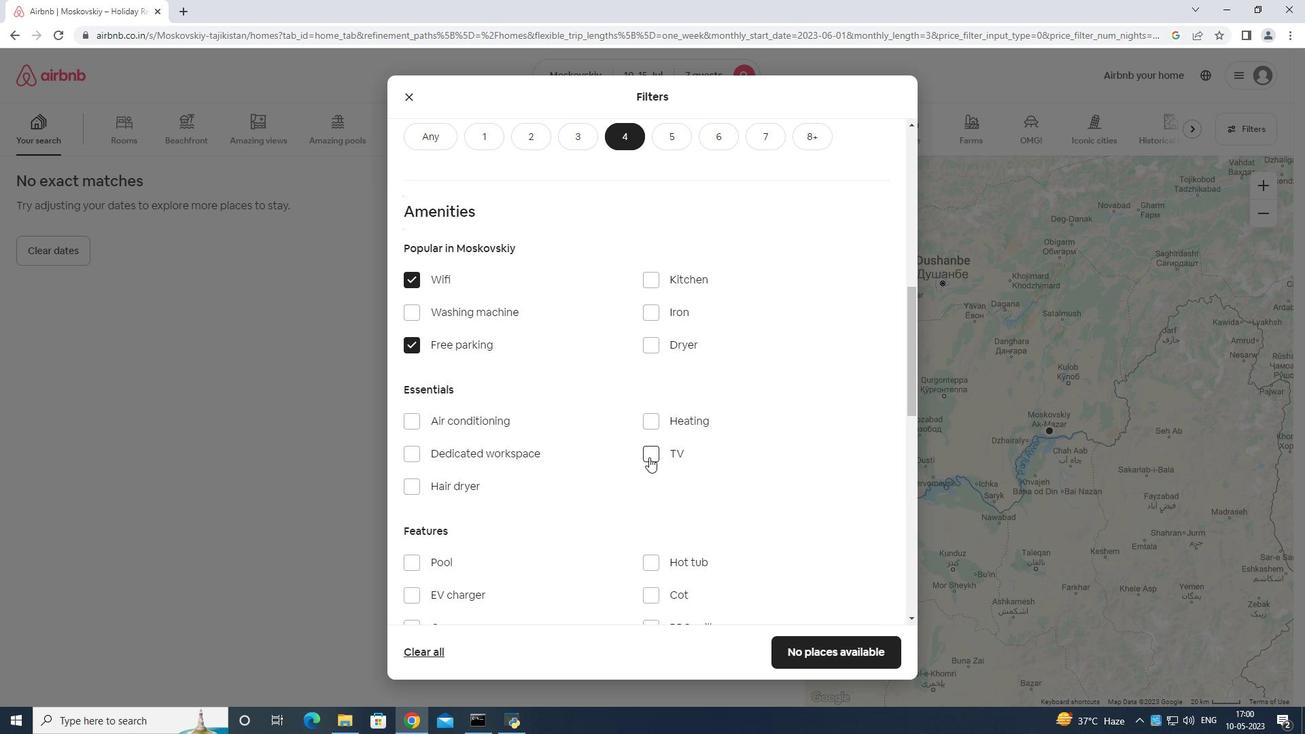 
Action: Mouse pressed left at (651, 450)
Screenshot: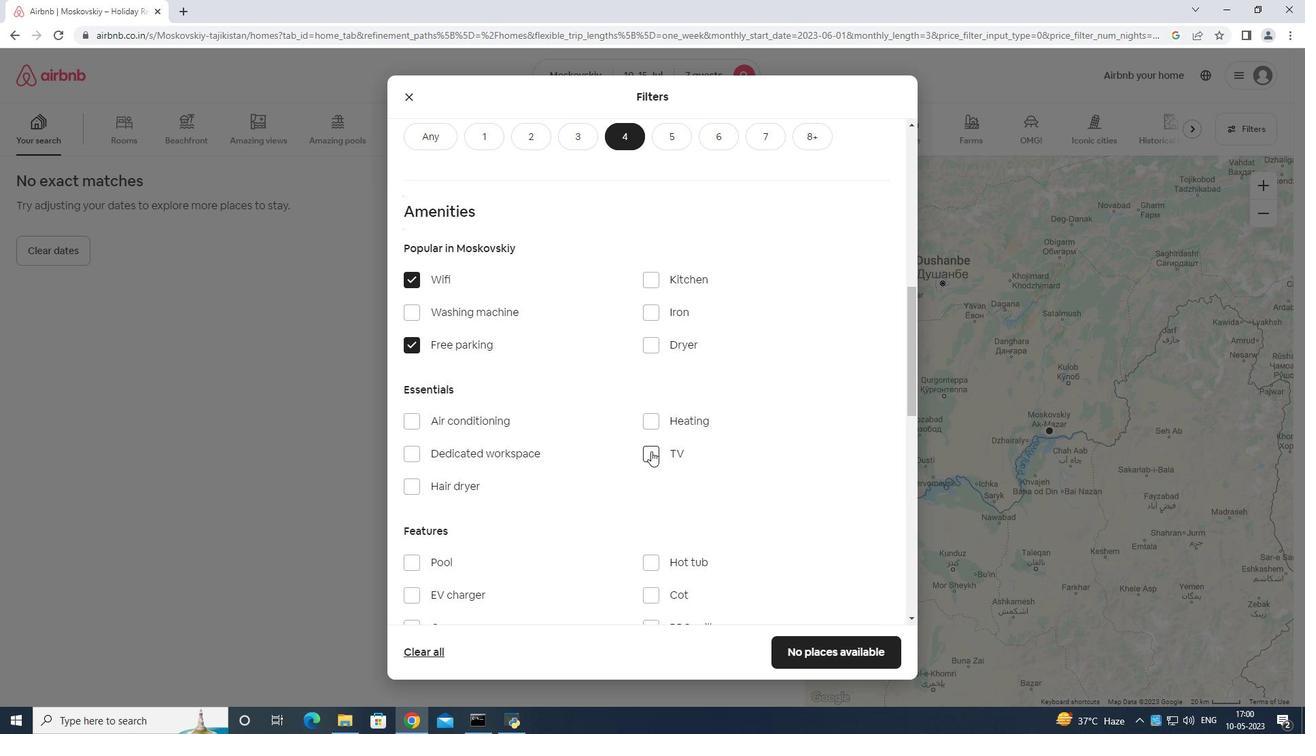 
Action: Mouse moved to (646, 459)
Screenshot: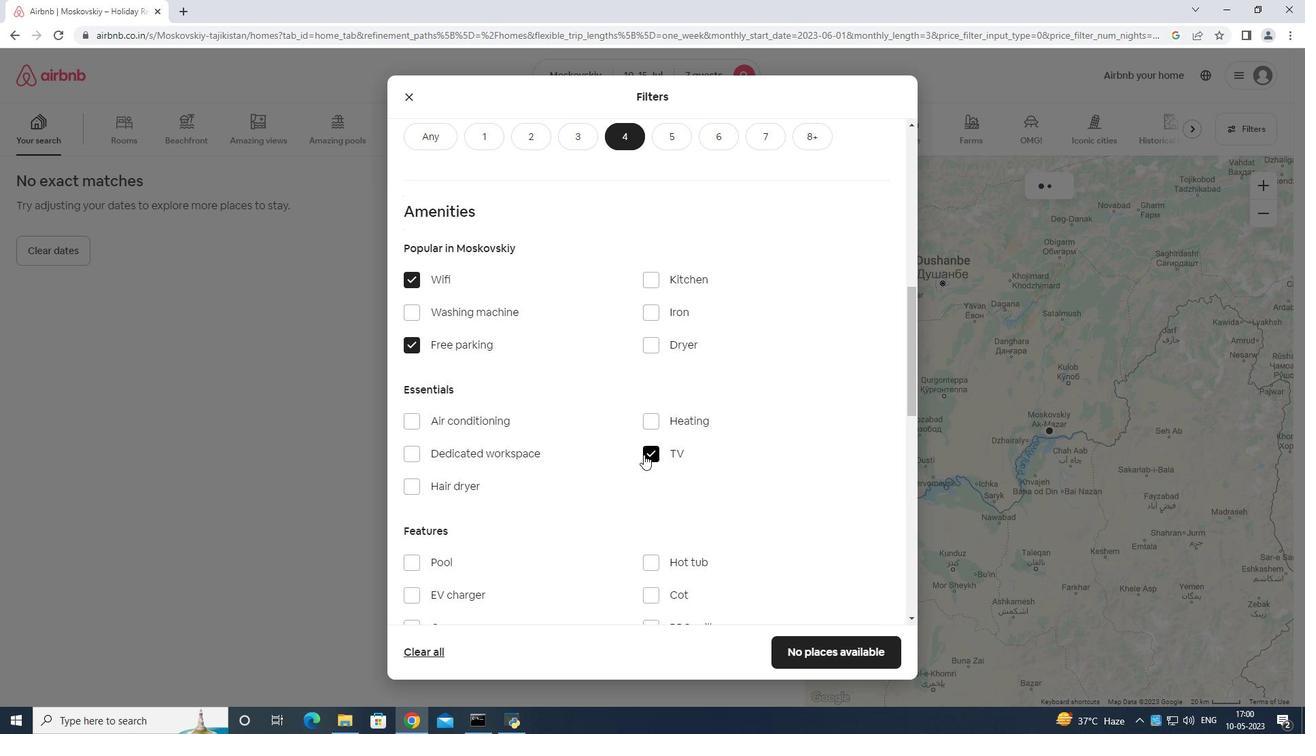
Action: Mouse scrolled (646, 459) with delta (0, 0)
Screenshot: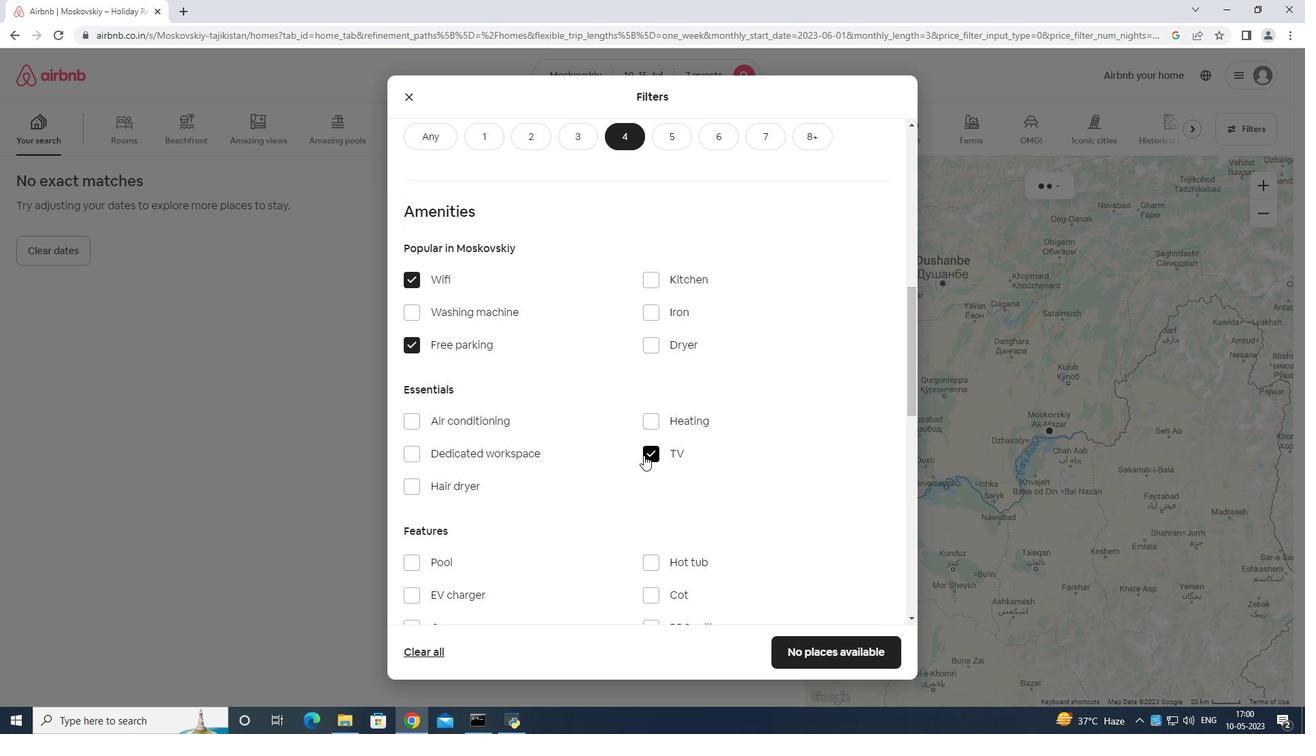 
Action: Mouse scrolled (646, 459) with delta (0, 0)
Screenshot: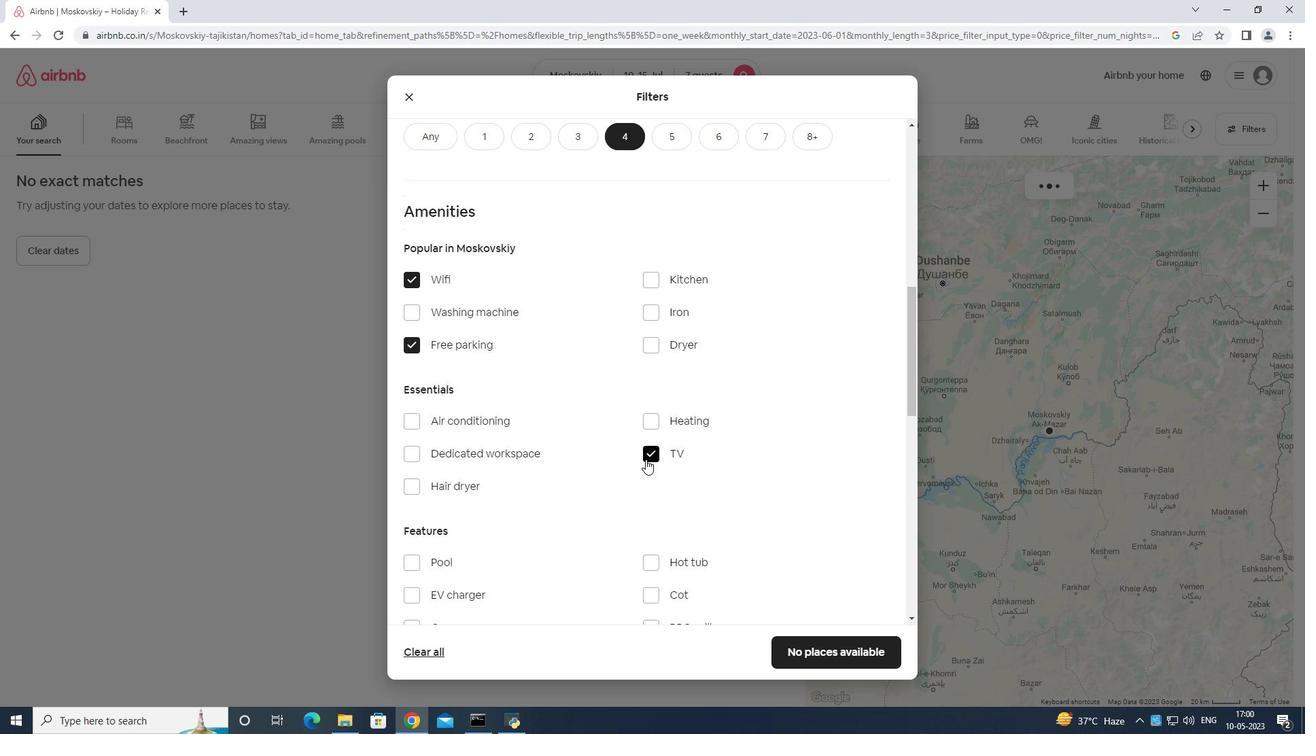 
Action: Mouse moved to (418, 494)
Screenshot: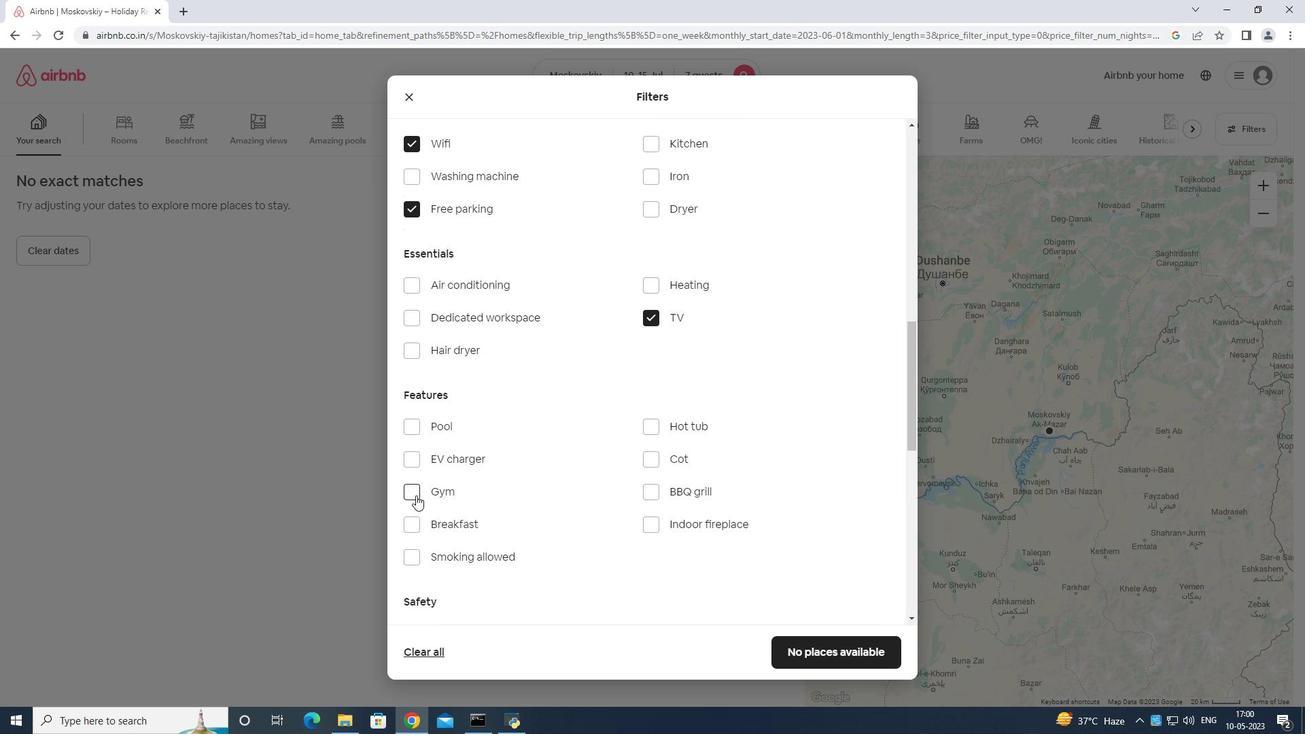 
Action: Mouse pressed left at (418, 494)
Screenshot: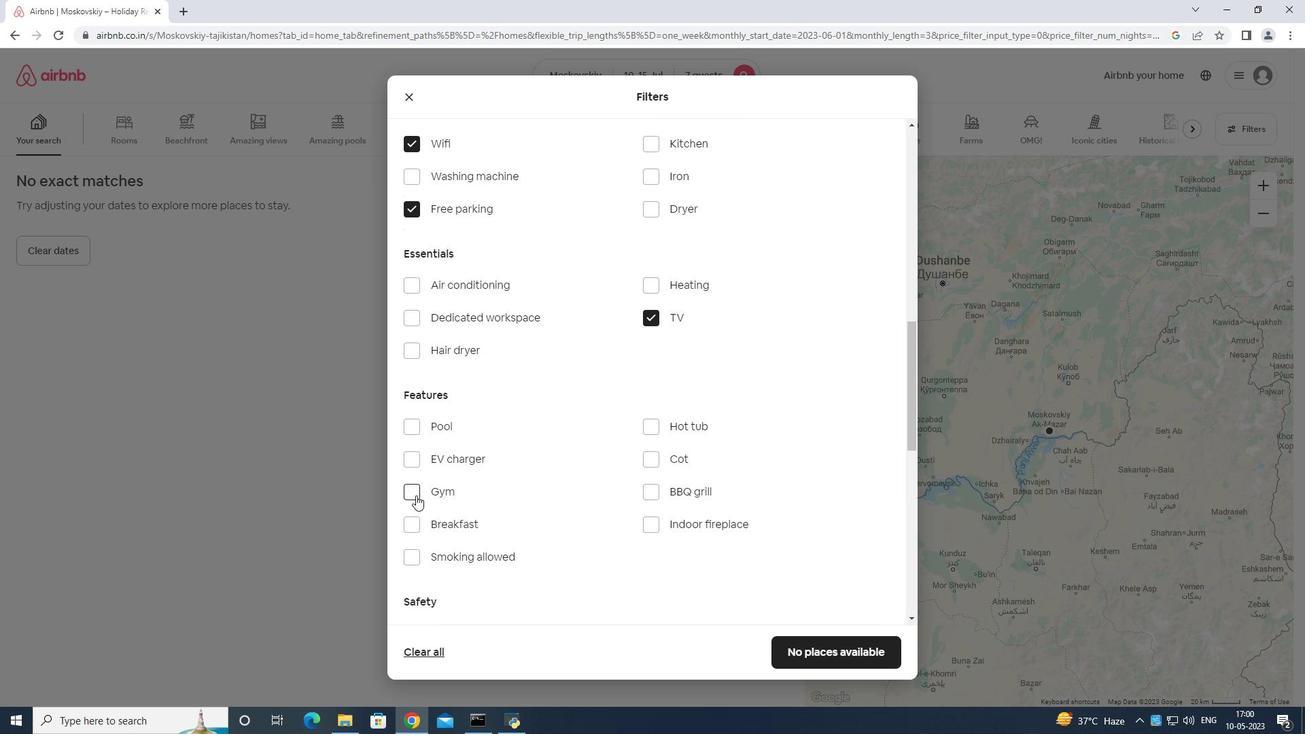 
Action: Mouse moved to (414, 519)
Screenshot: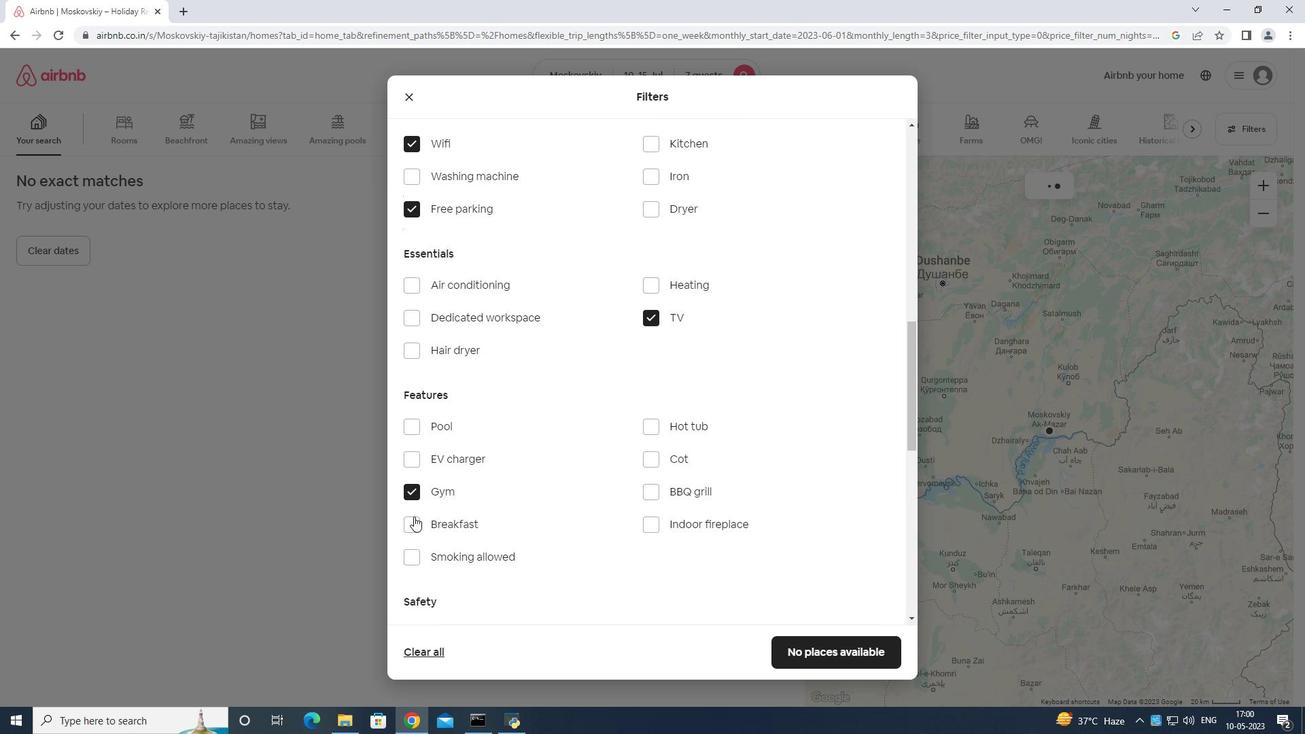 
Action: Mouse pressed left at (414, 519)
Screenshot: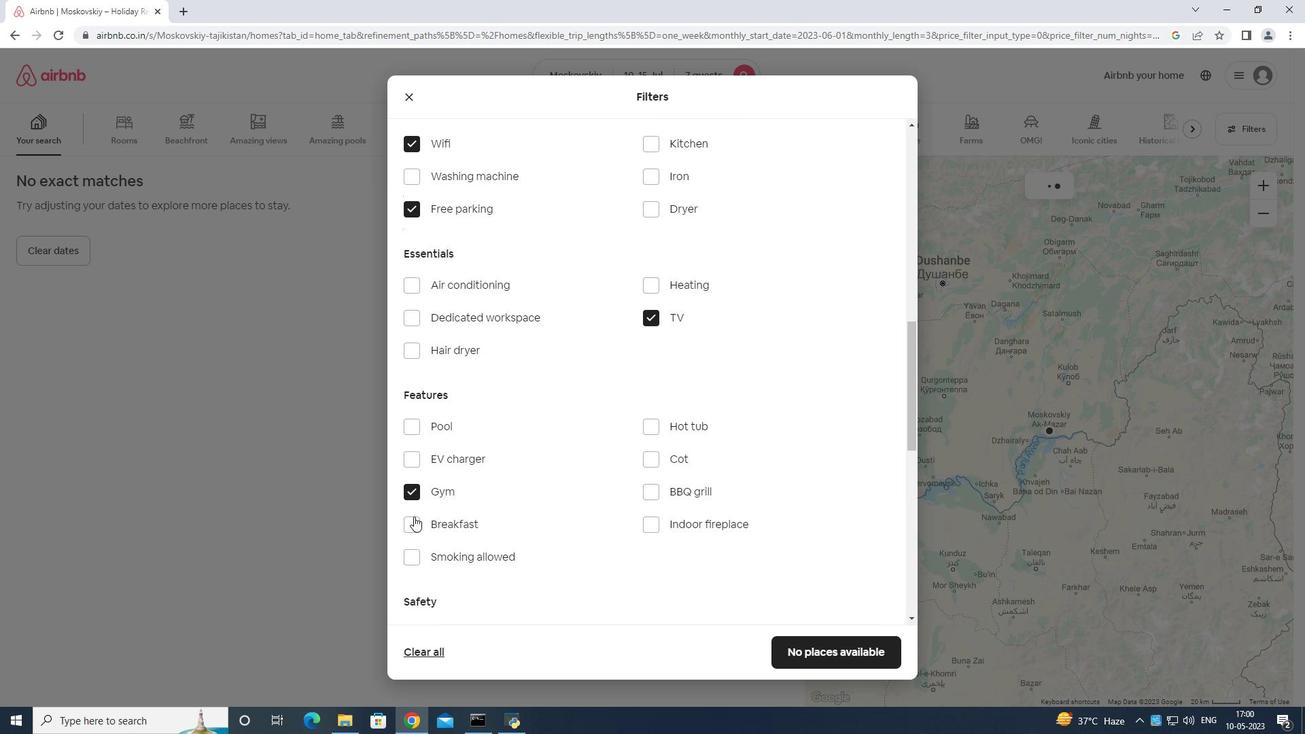 
Action: Mouse moved to (423, 516)
Screenshot: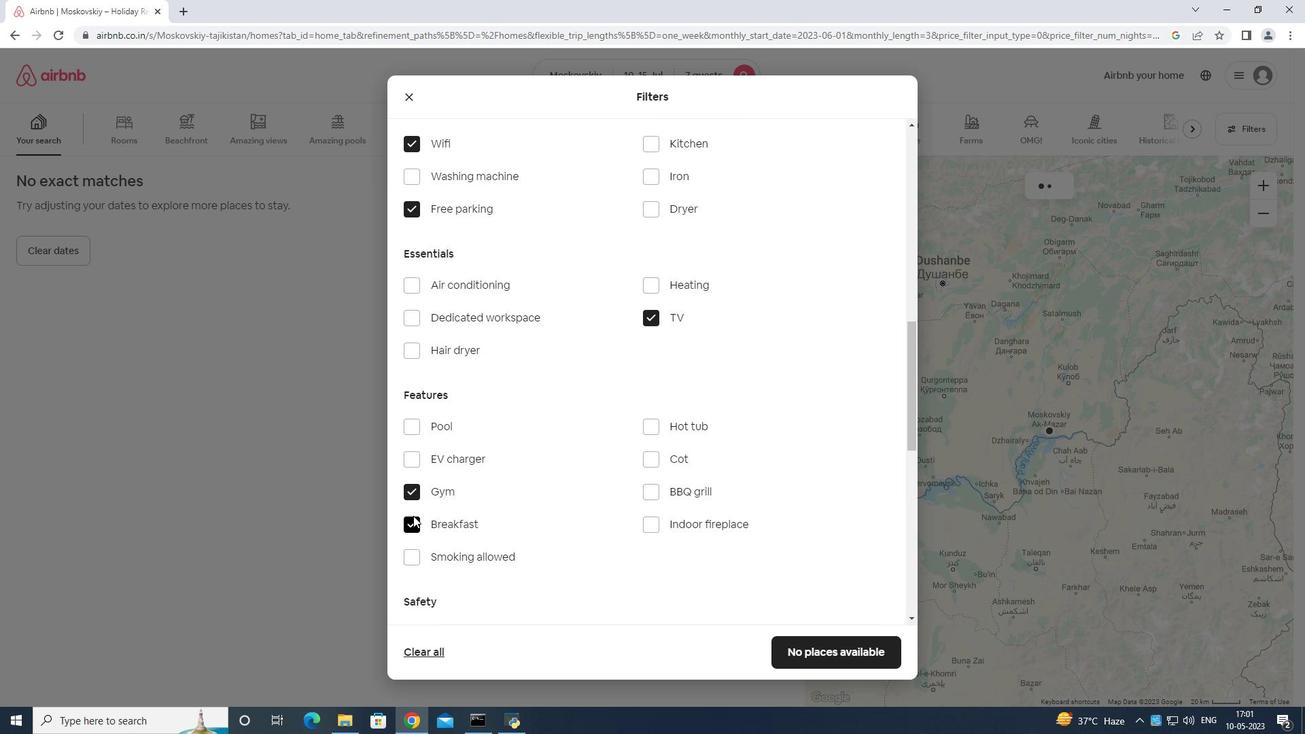 
Action: Mouse scrolled (423, 516) with delta (0, 0)
Screenshot: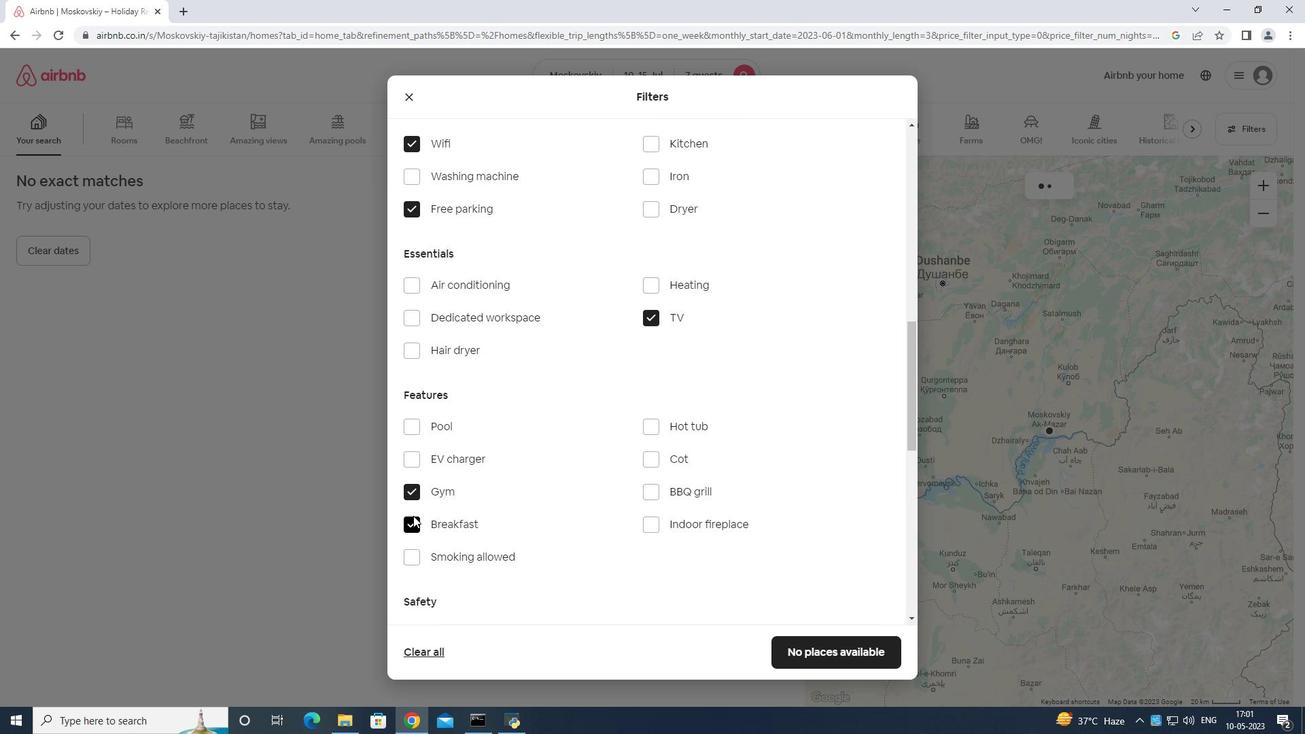 
Action: Mouse moved to (429, 519)
Screenshot: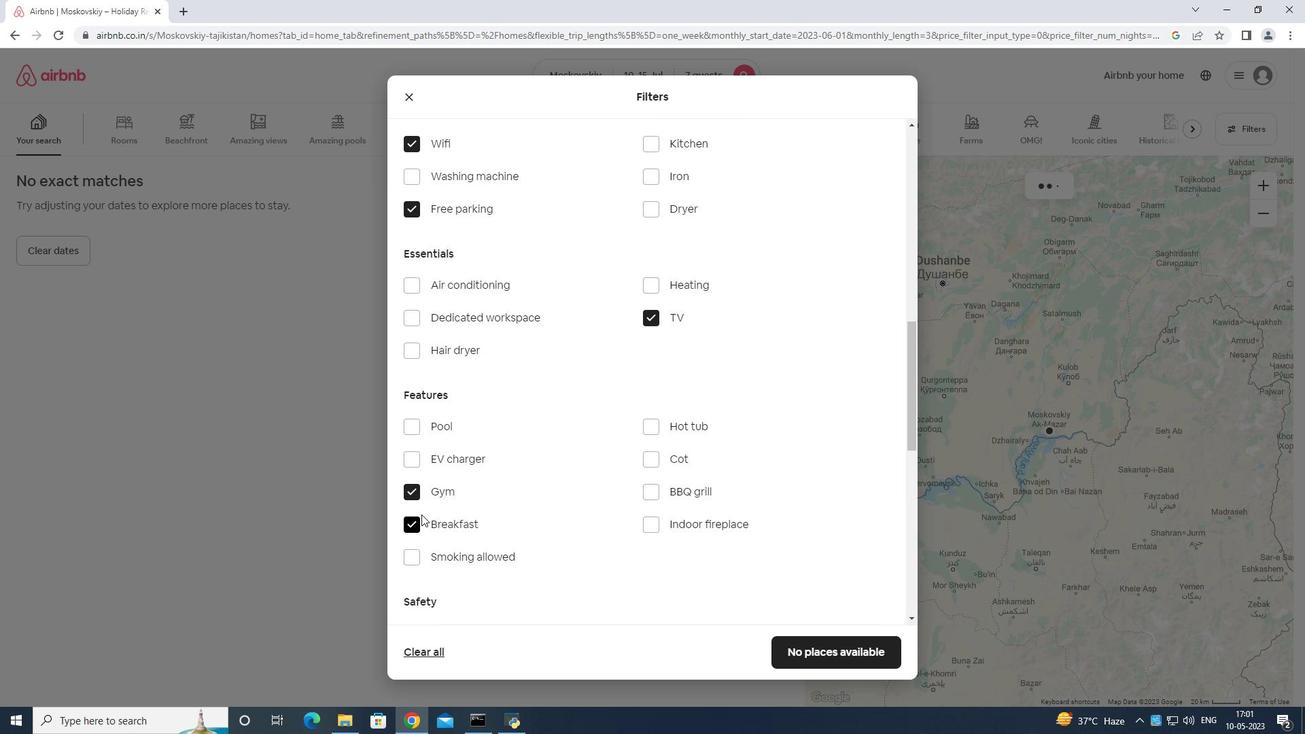 
Action: Mouse scrolled (429, 518) with delta (0, 0)
Screenshot: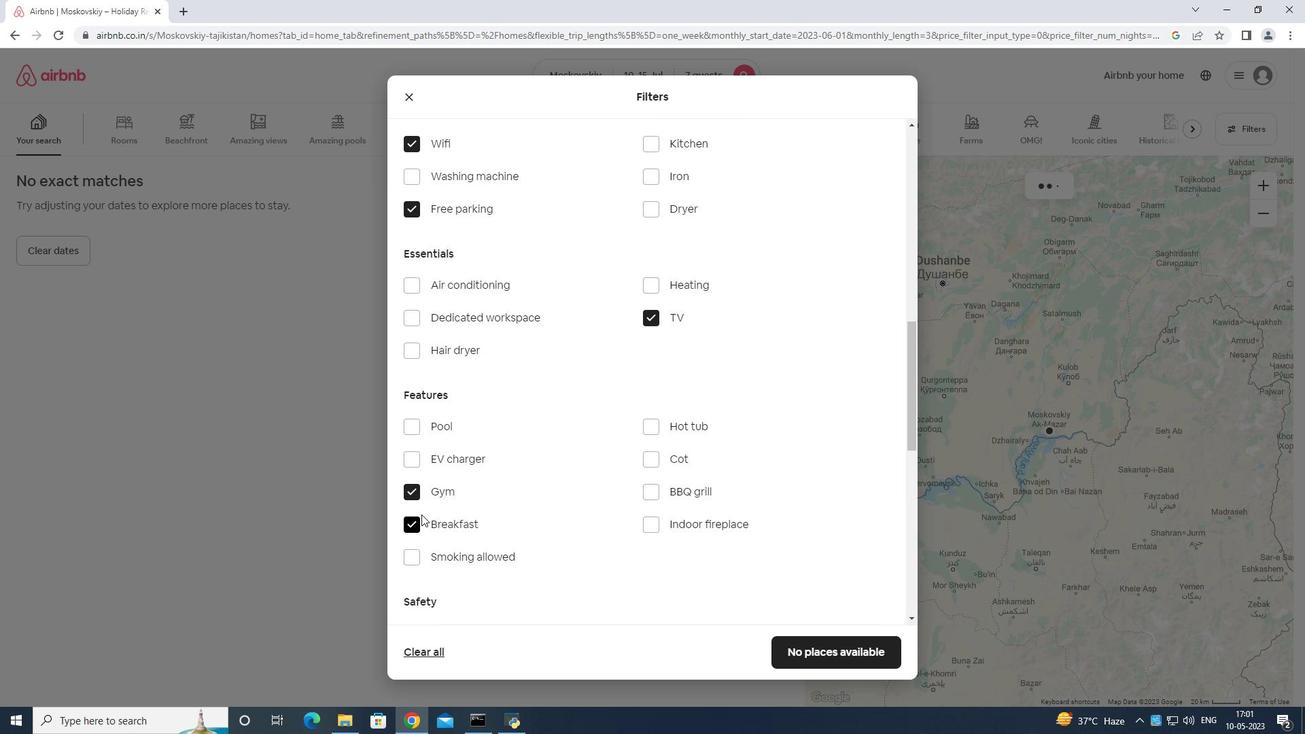
Action: Mouse moved to (432, 519)
Screenshot: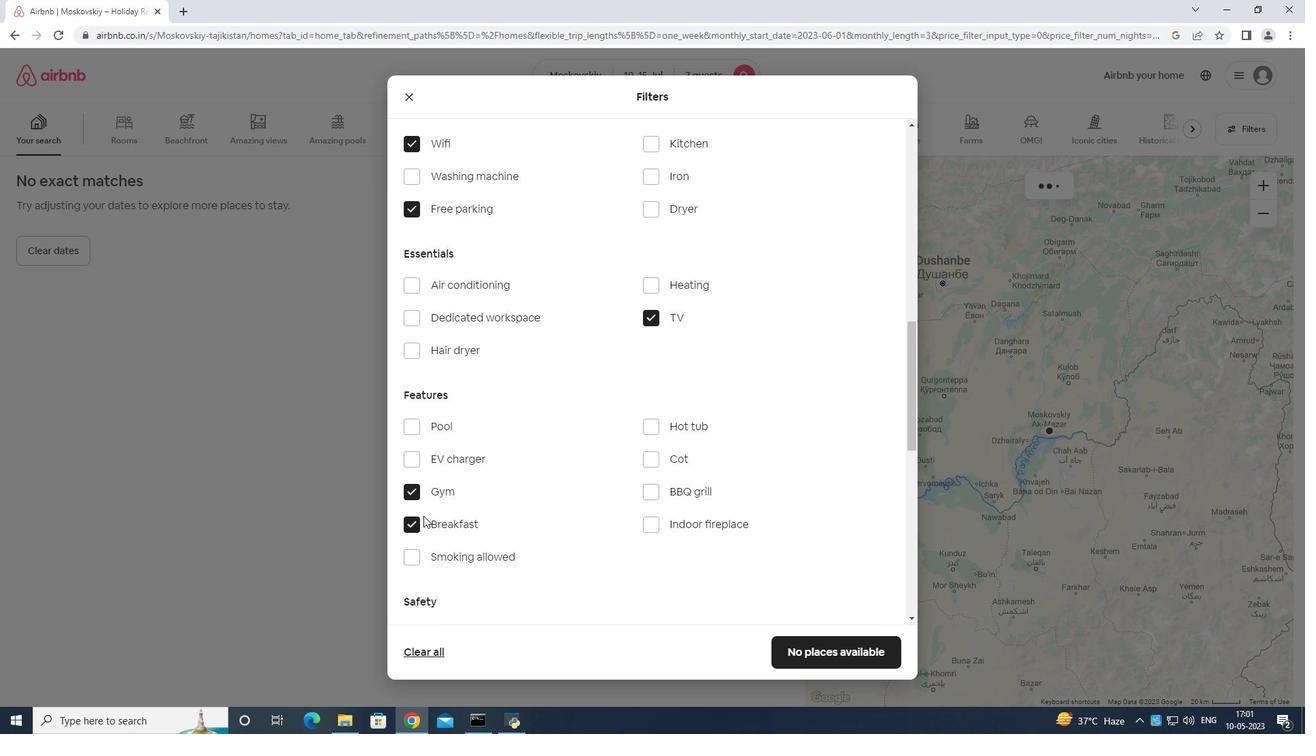 
Action: Mouse scrolled (432, 518) with delta (0, 0)
Screenshot: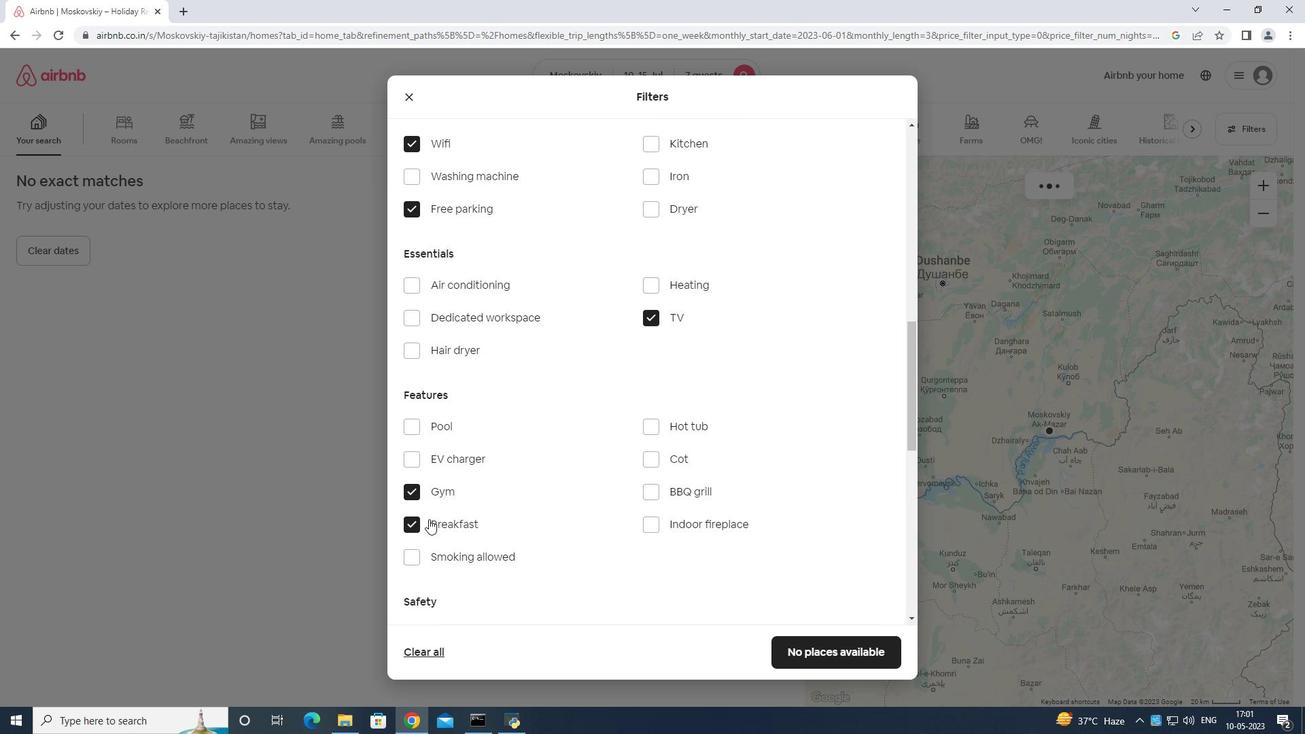 
Action: Mouse moved to (435, 519)
Screenshot: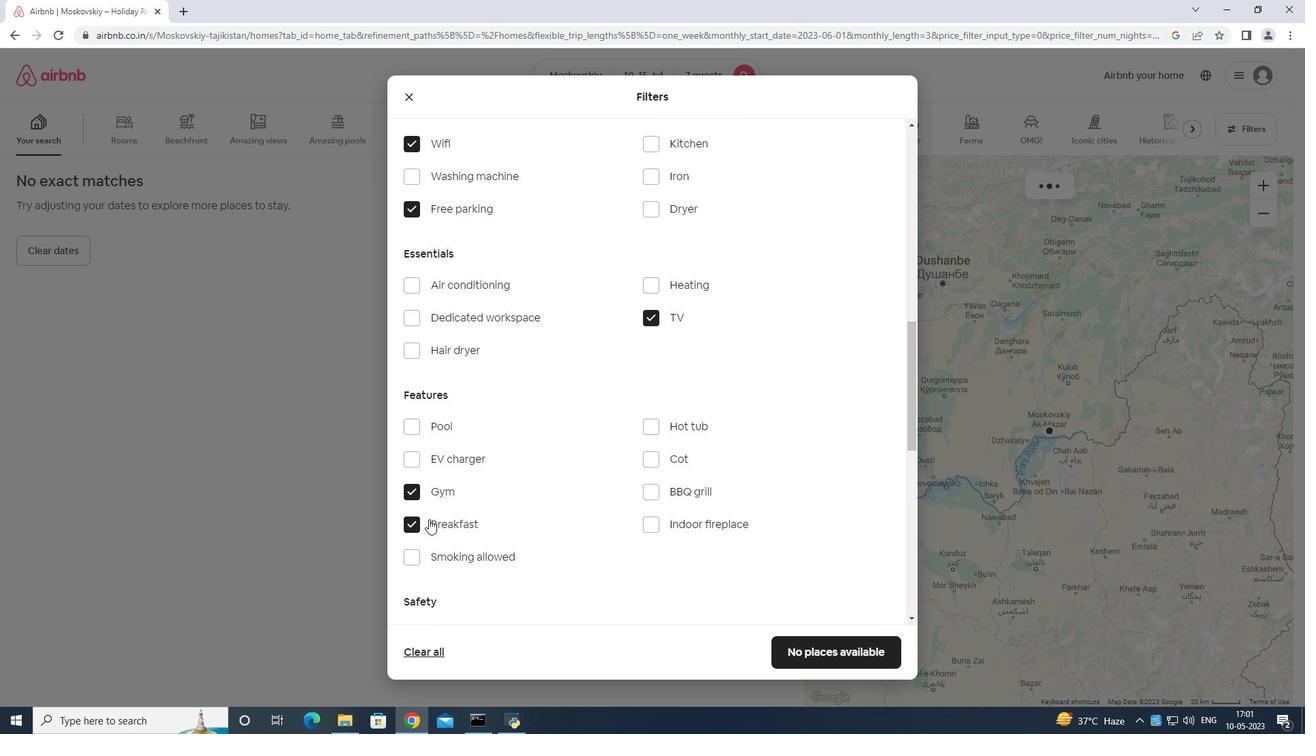 
Action: Mouse scrolled (435, 518) with delta (0, 0)
Screenshot: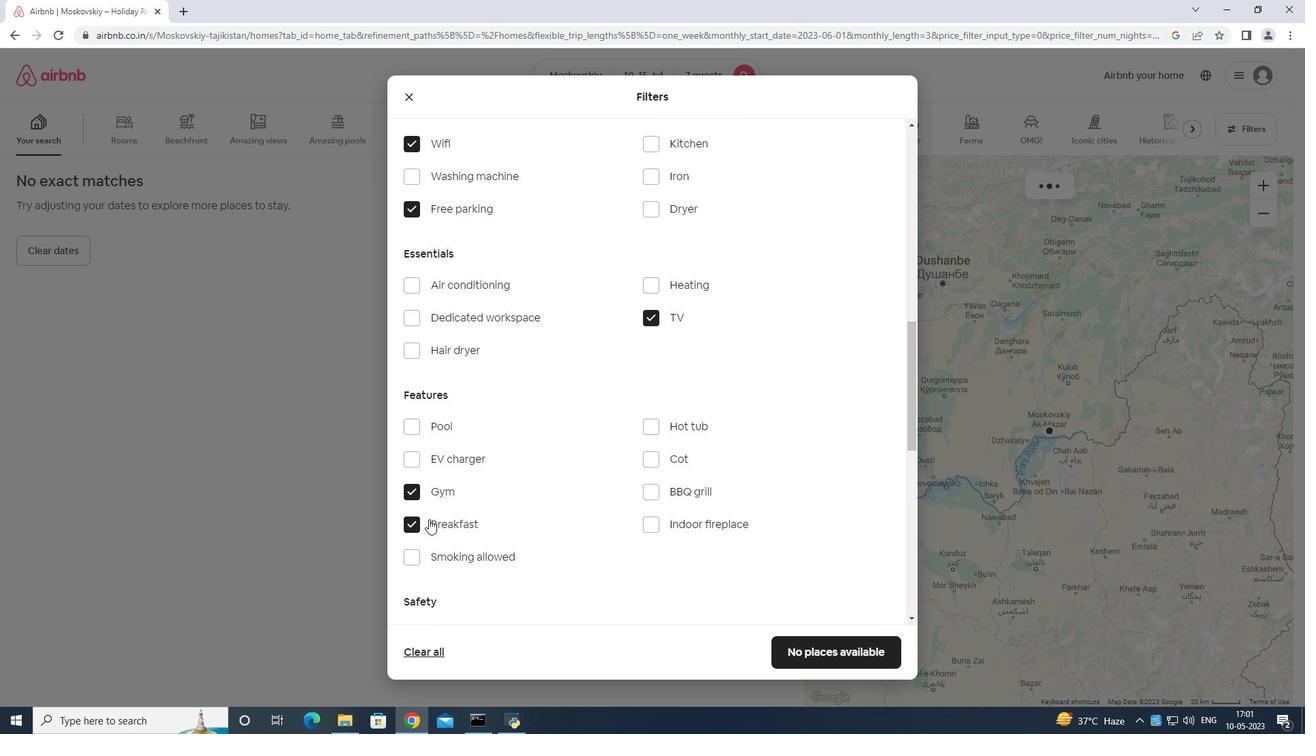 
Action: Mouse moved to (443, 514)
Screenshot: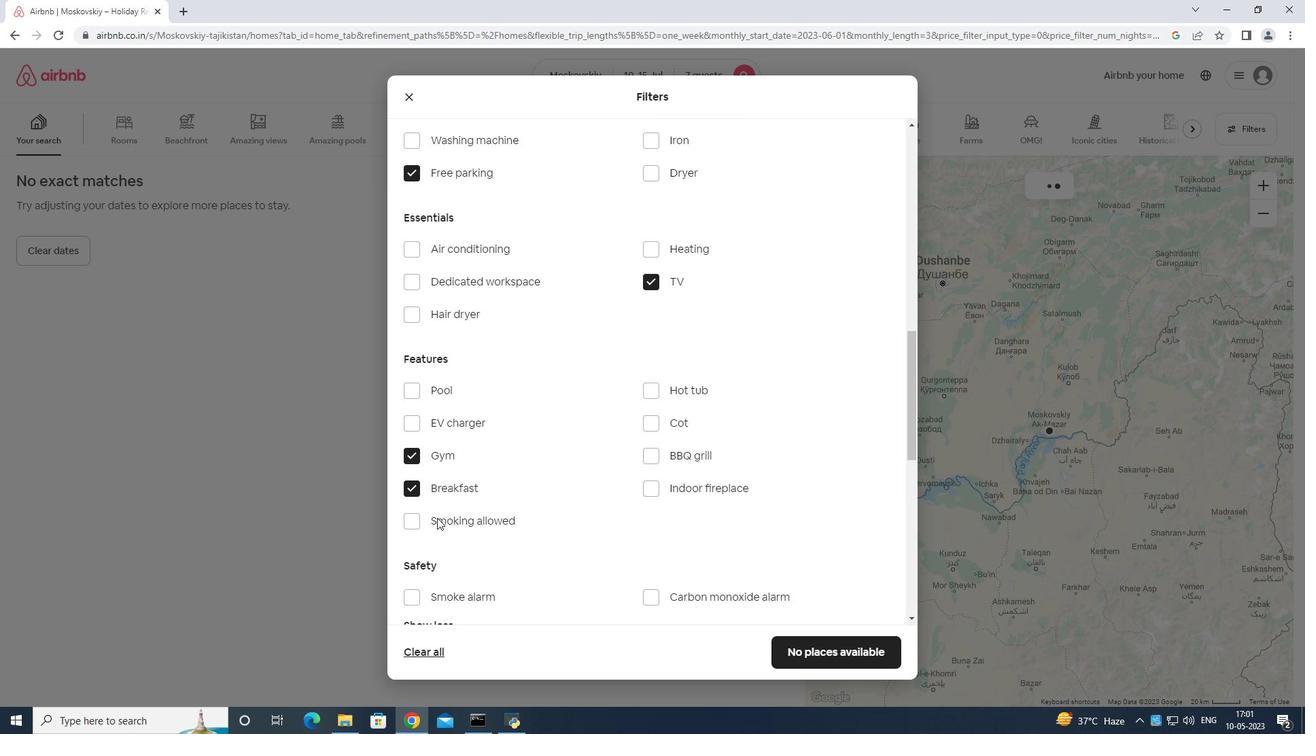 
Action: Mouse scrolled (441, 514) with delta (0, 0)
Screenshot: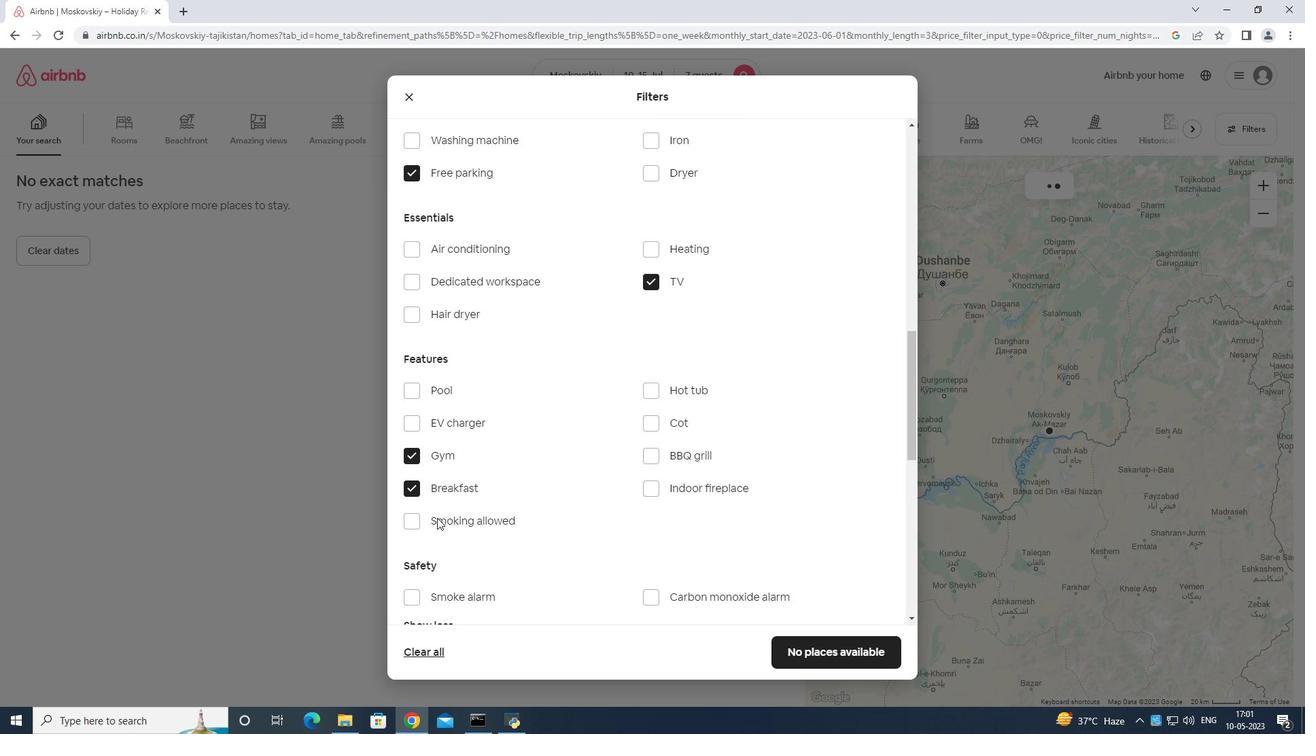 
Action: Mouse moved to (855, 479)
Screenshot: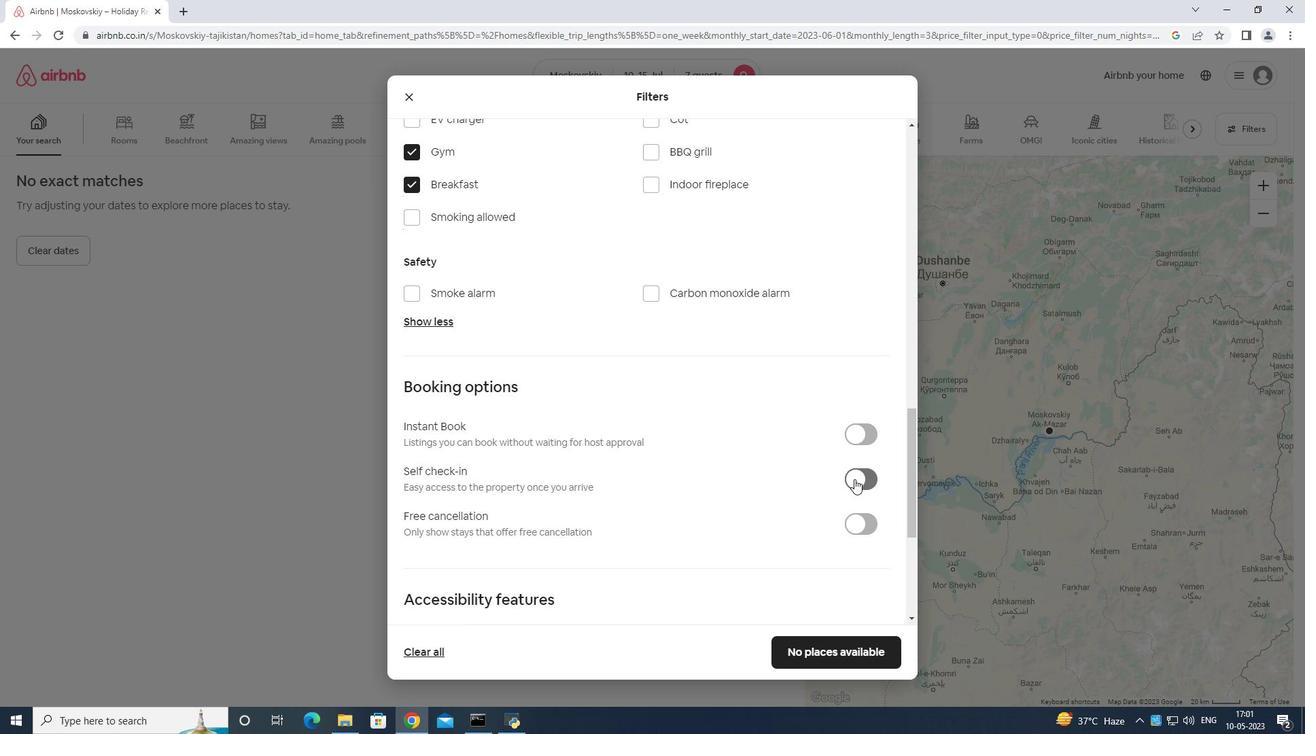 
Action: Mouse pressed left at (855, 479)
Screenshot: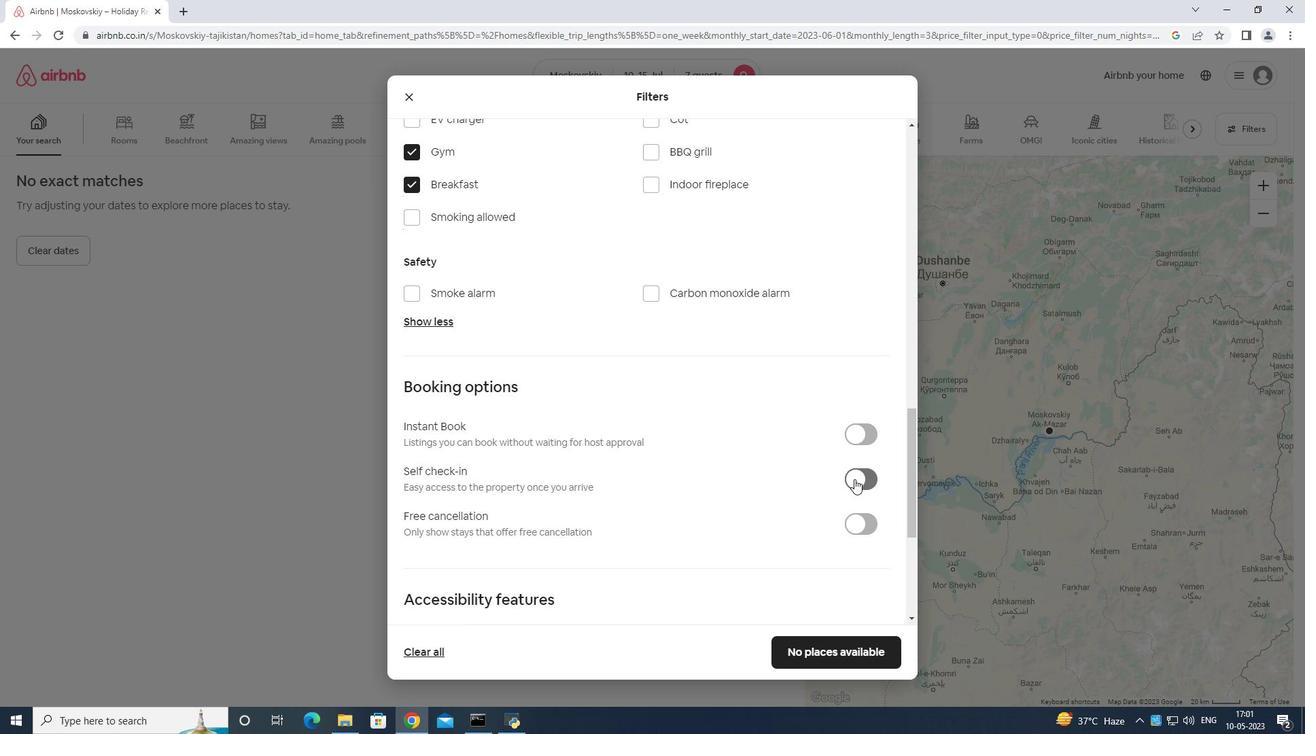 
Action: Mouse moved to (850, 476)
Screenshot: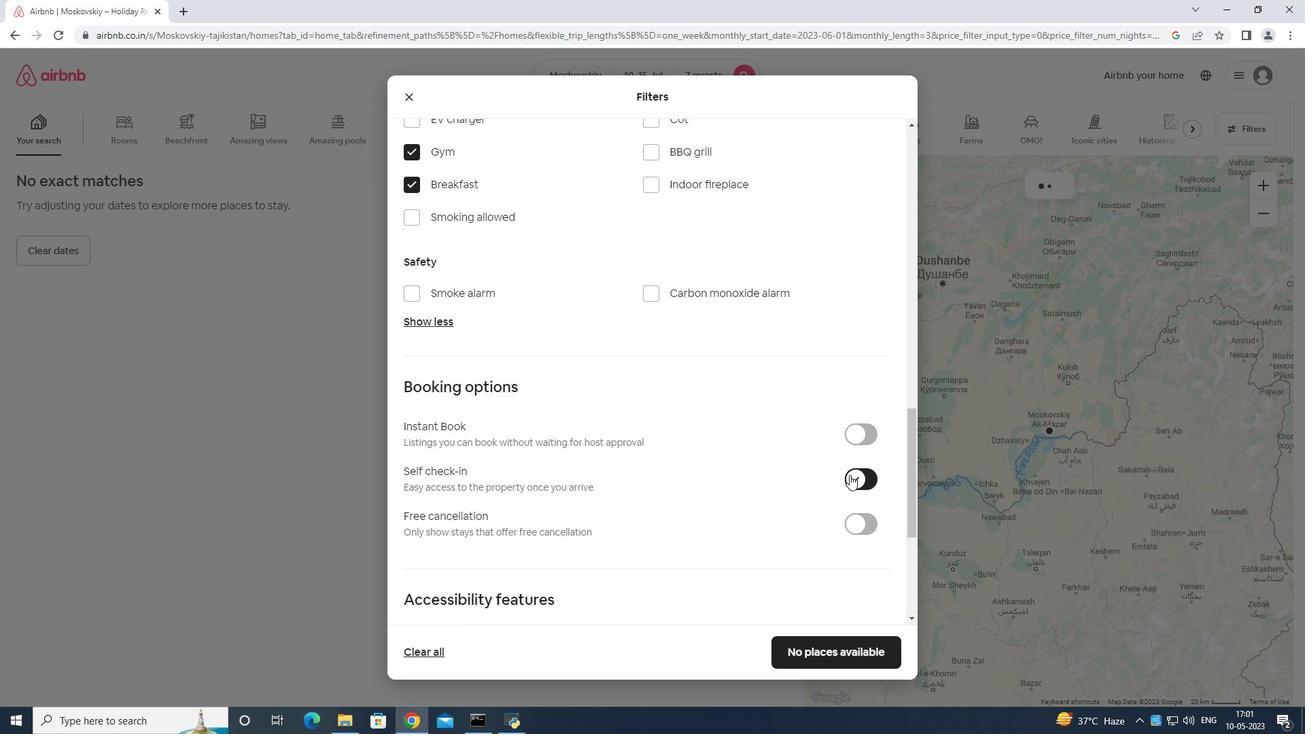 
Action: Mouse scrolled (850, 476) with delta (0, 0)
Screenshot: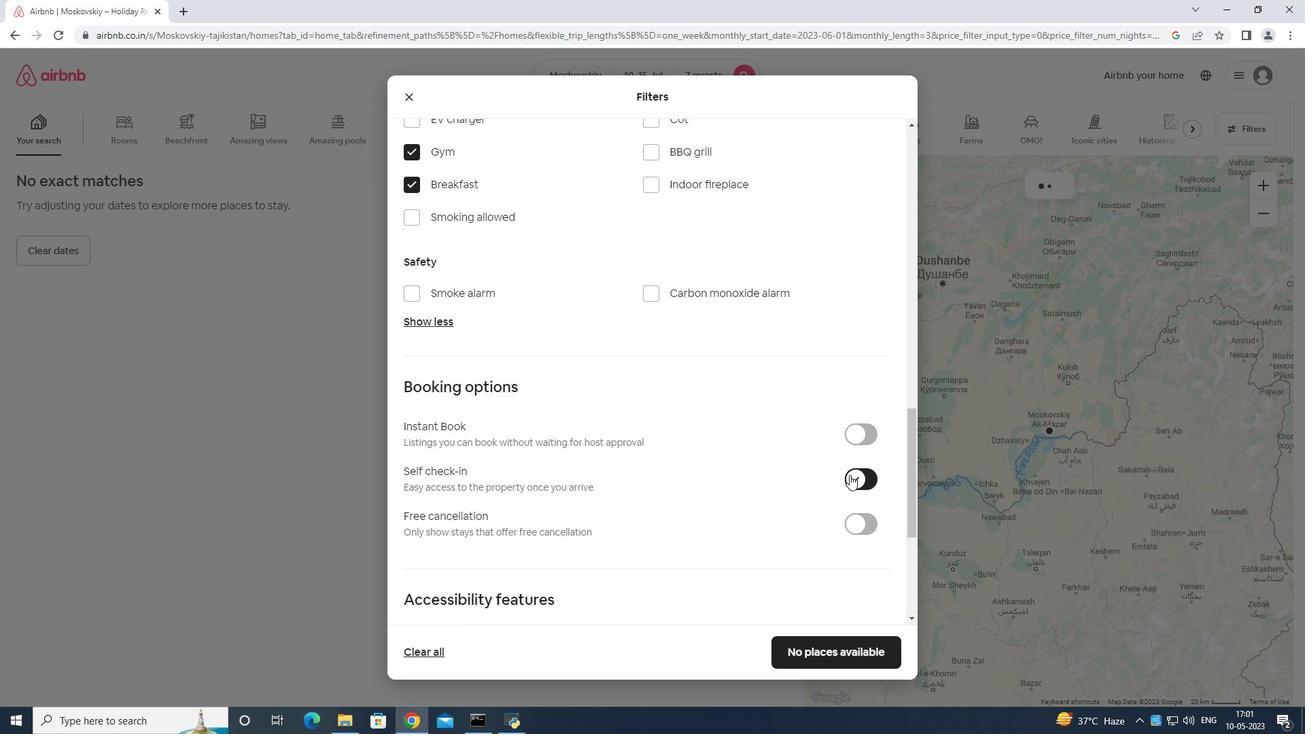 
Action: Mouse moved to (850, 478)
Screenshot: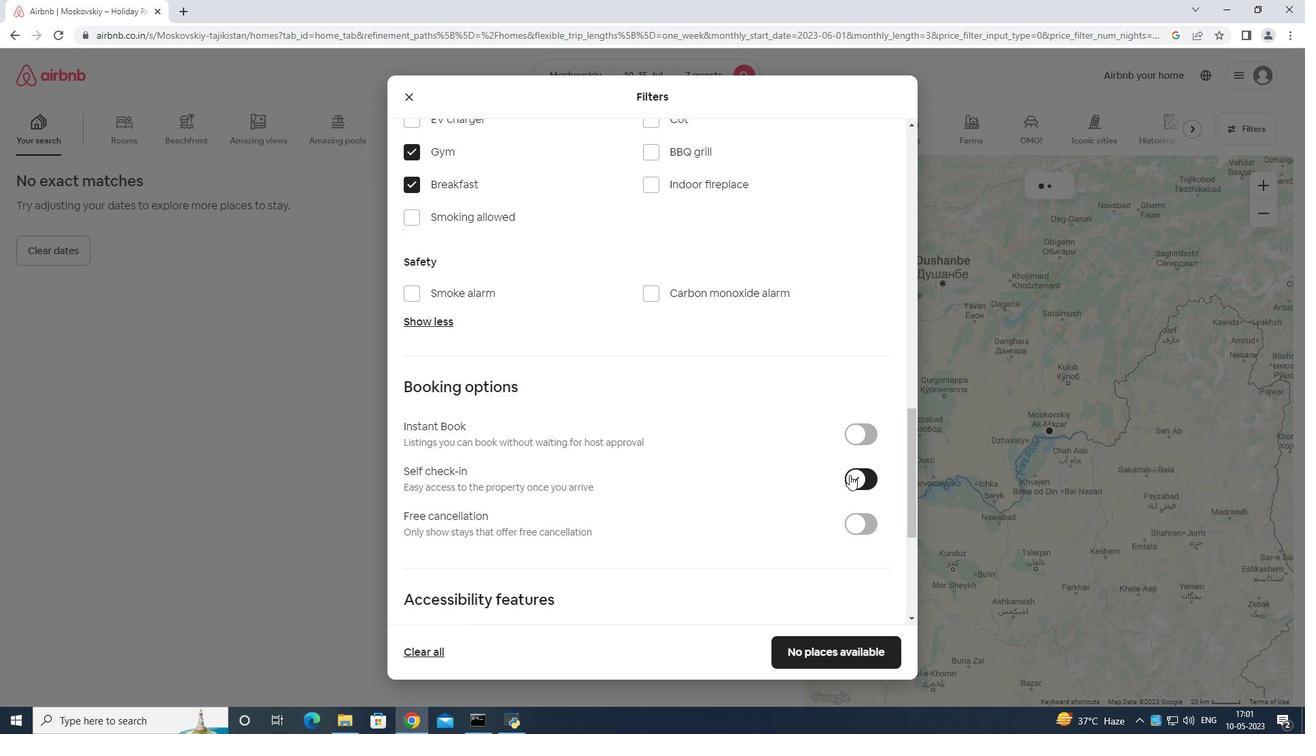 
Action: Mouse scrolled (850, 477) with delta (0, 0)
Screenshot: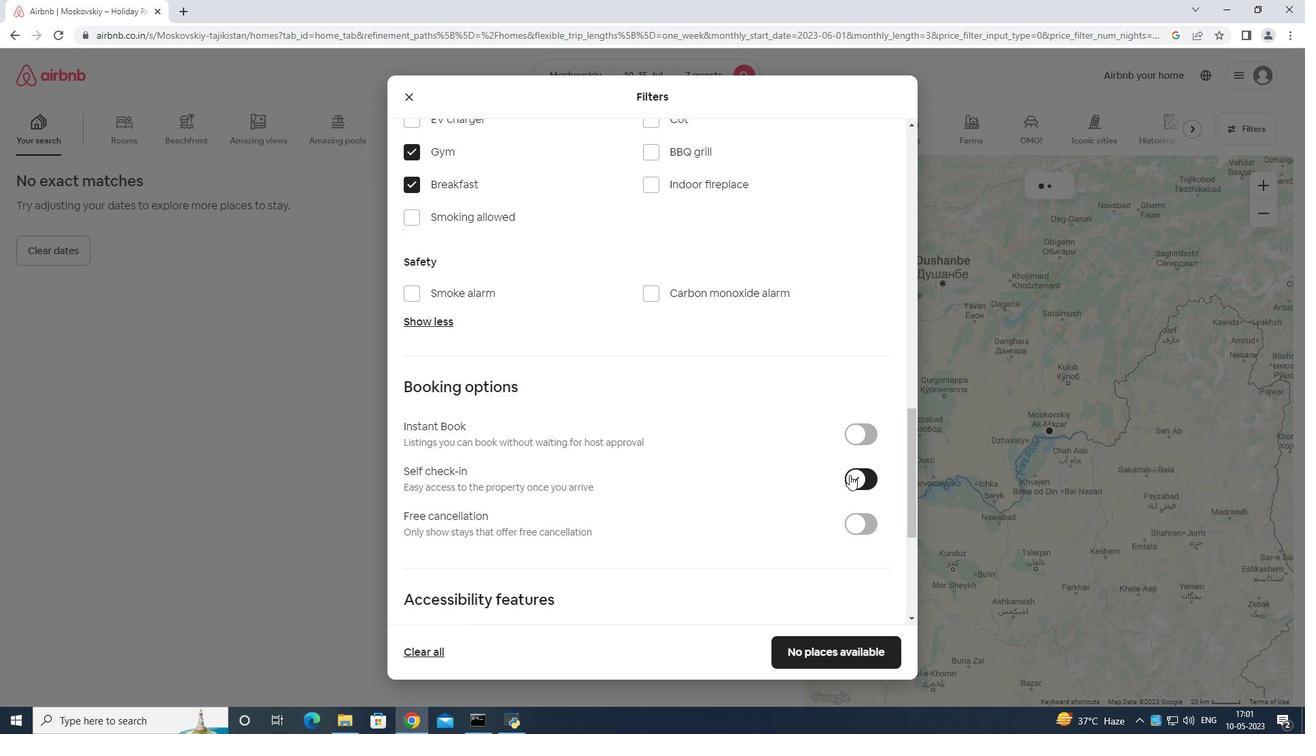 
Action: Mouse scrolled (850, 477) with delta (0, 0)
Screenshot: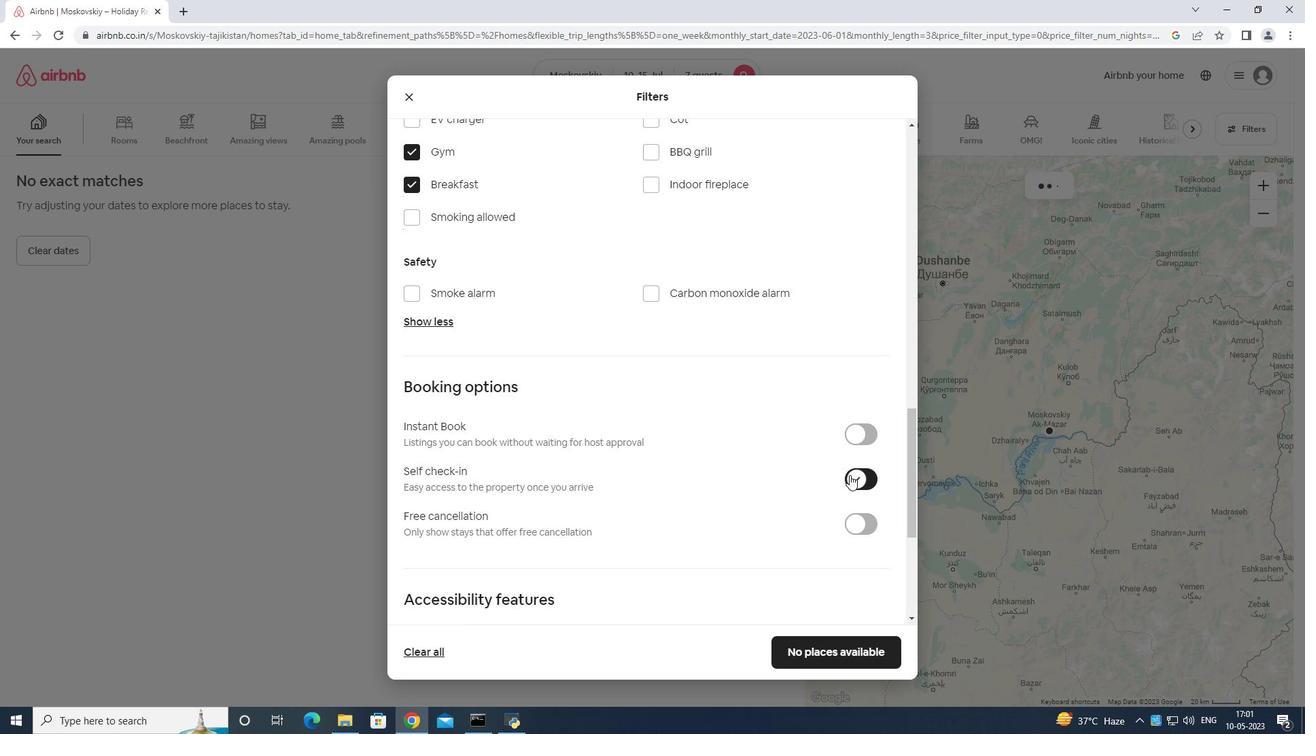 
Action: Mouse moved to (850, 476)
Screenshot: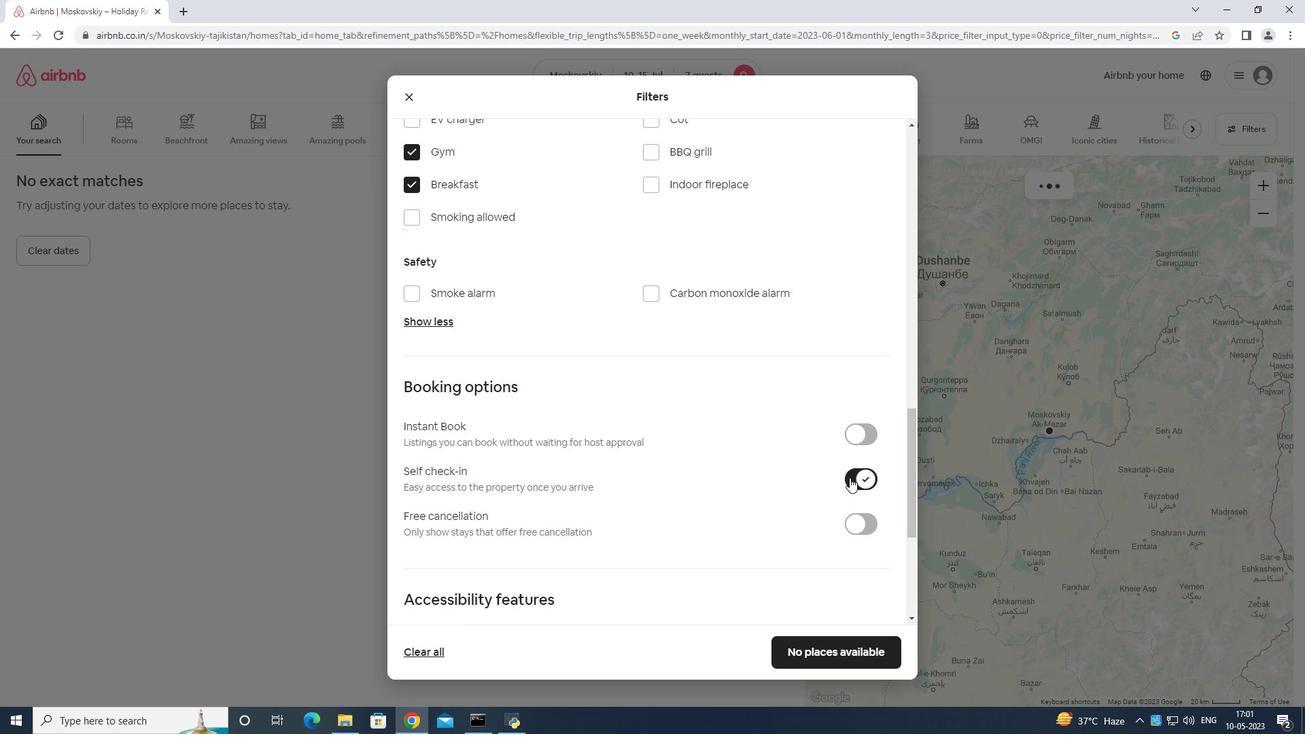 
Action: Mouse scrolled (850, 475) with delta (0, 0)
Screenshot: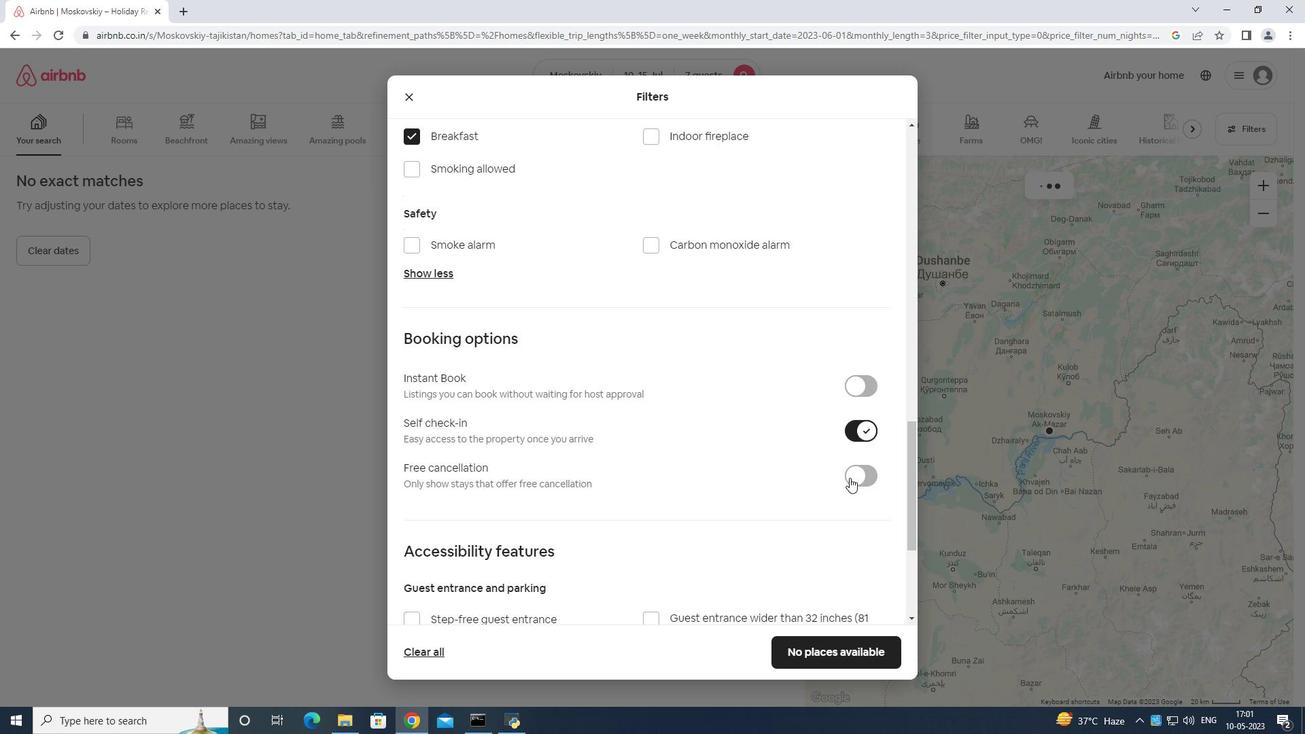 
Action: Mouse scrolled (850, 475) with delta (0, 0)
Screenshot: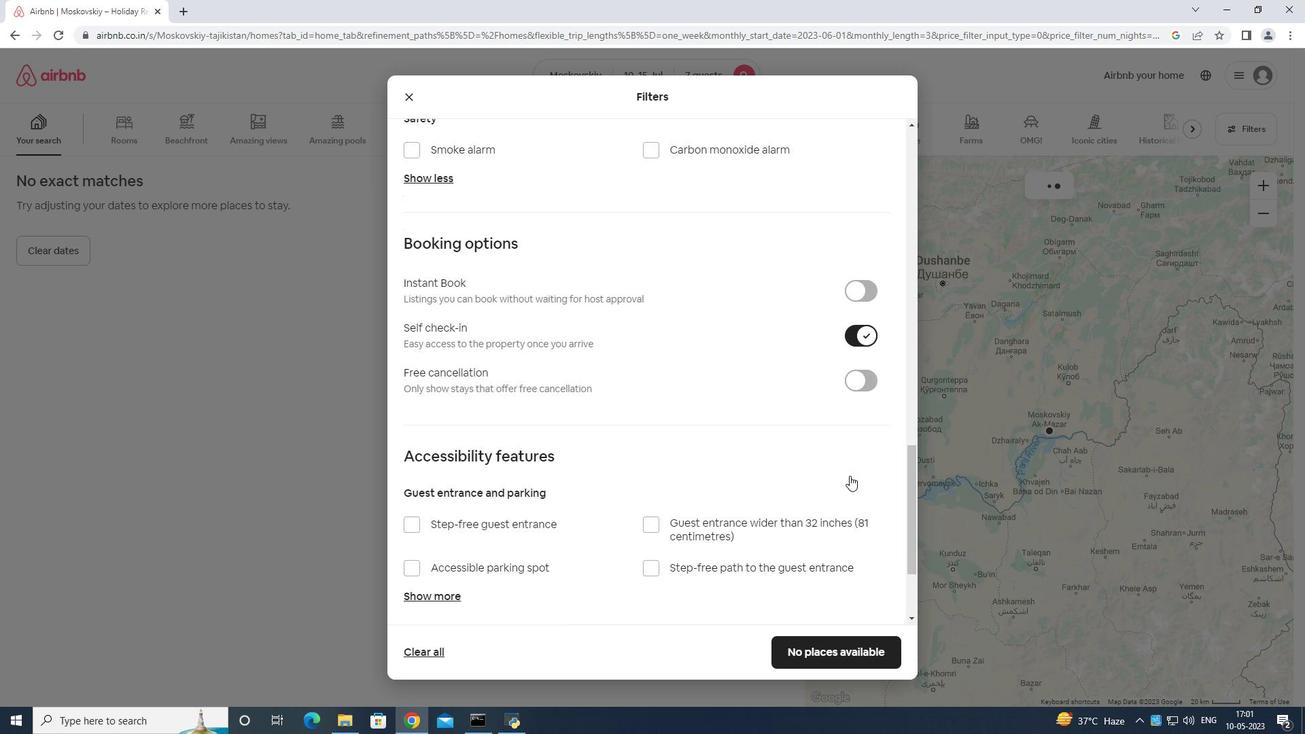 
Action: Mouse scrolled (850, 475) with delta (0, 0)
Screenshot: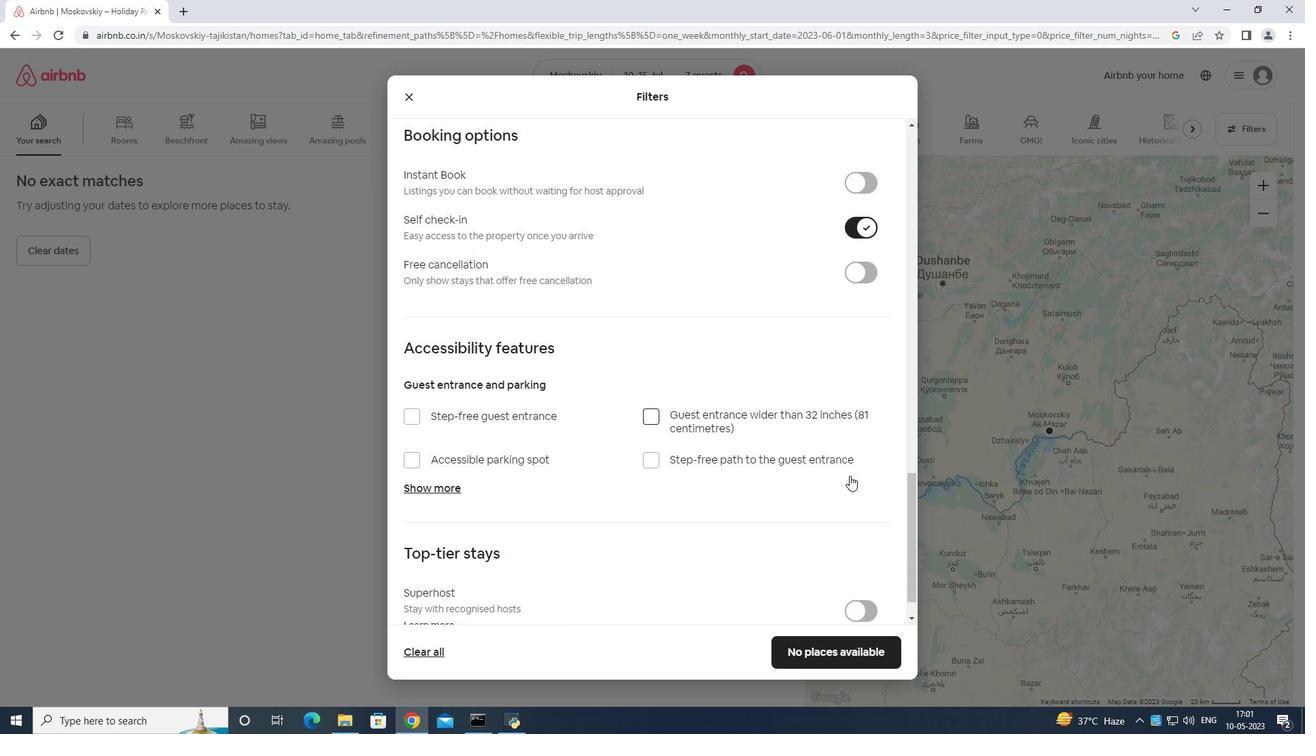 
Action: Mouse moved to (742, 496)
Screenshot: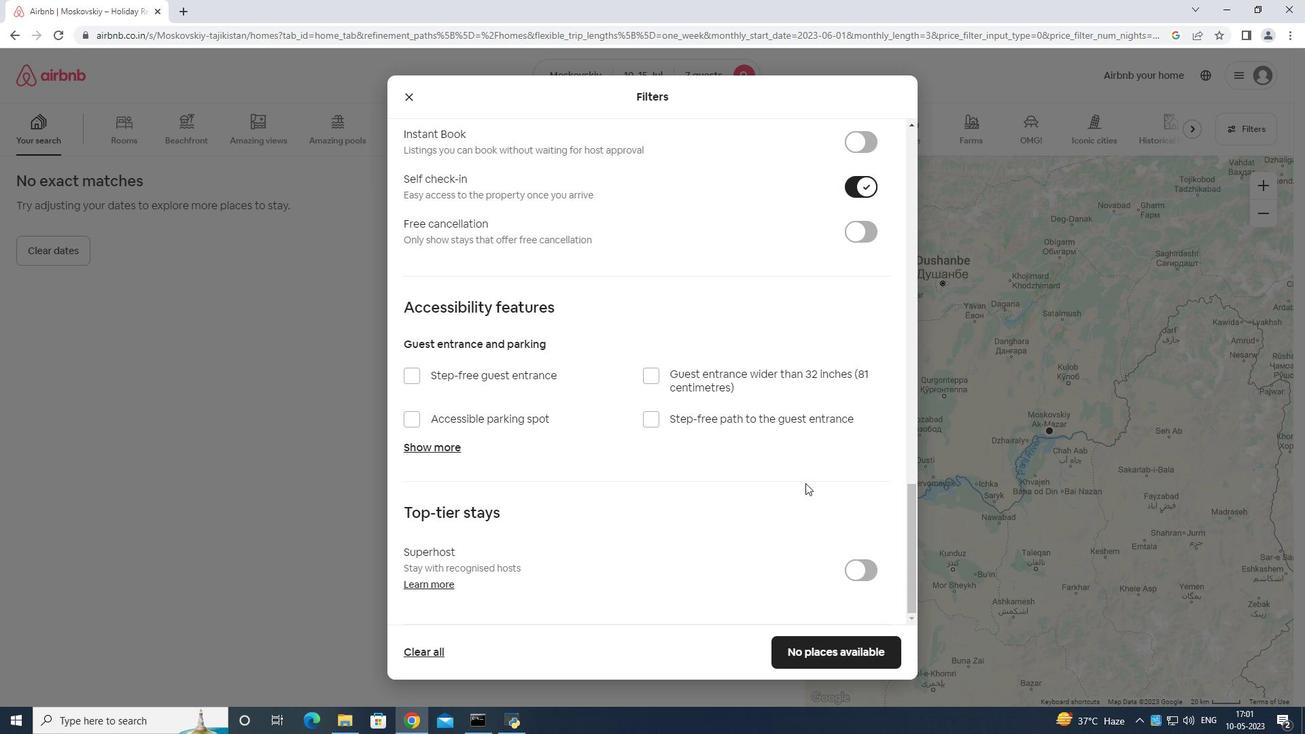 
Action: Mouse scrolled (742, 495) with delta (0, 0)
Screenshot: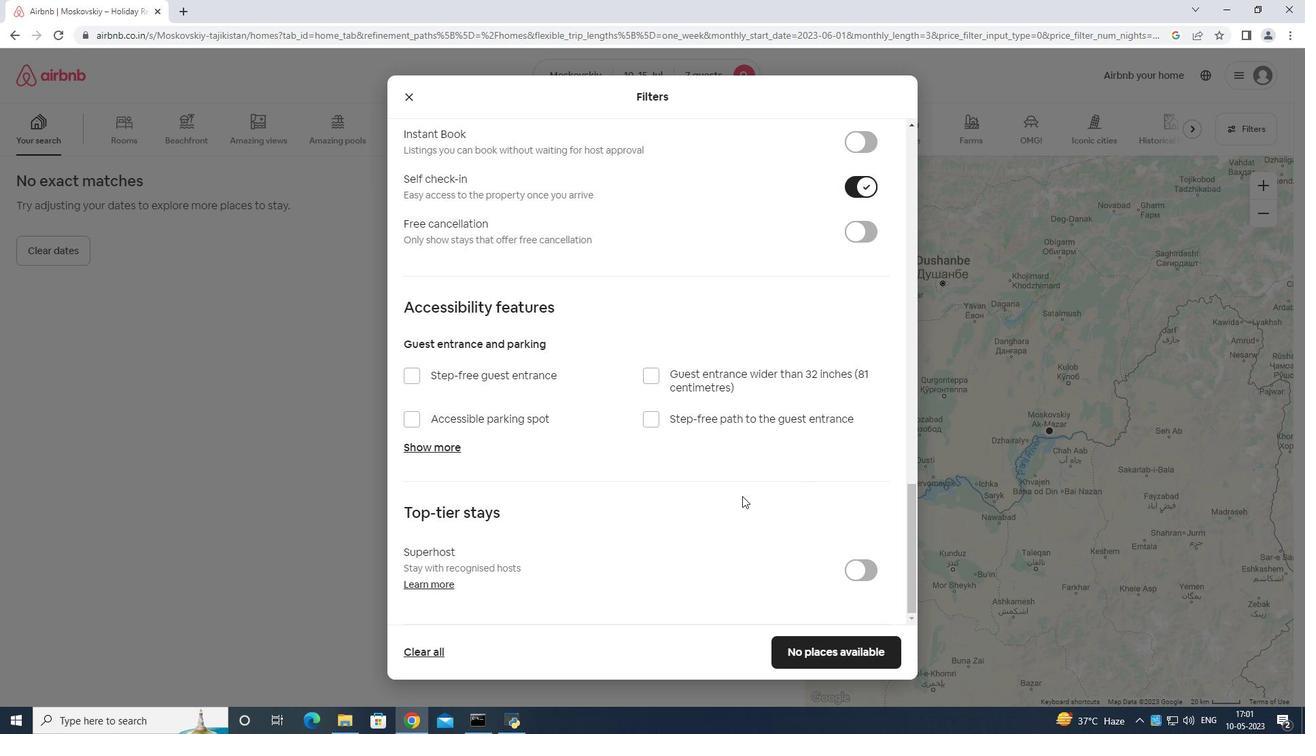 
Action: Mouse scrolled (742, 495) with delta (0, 0)
Screenshot: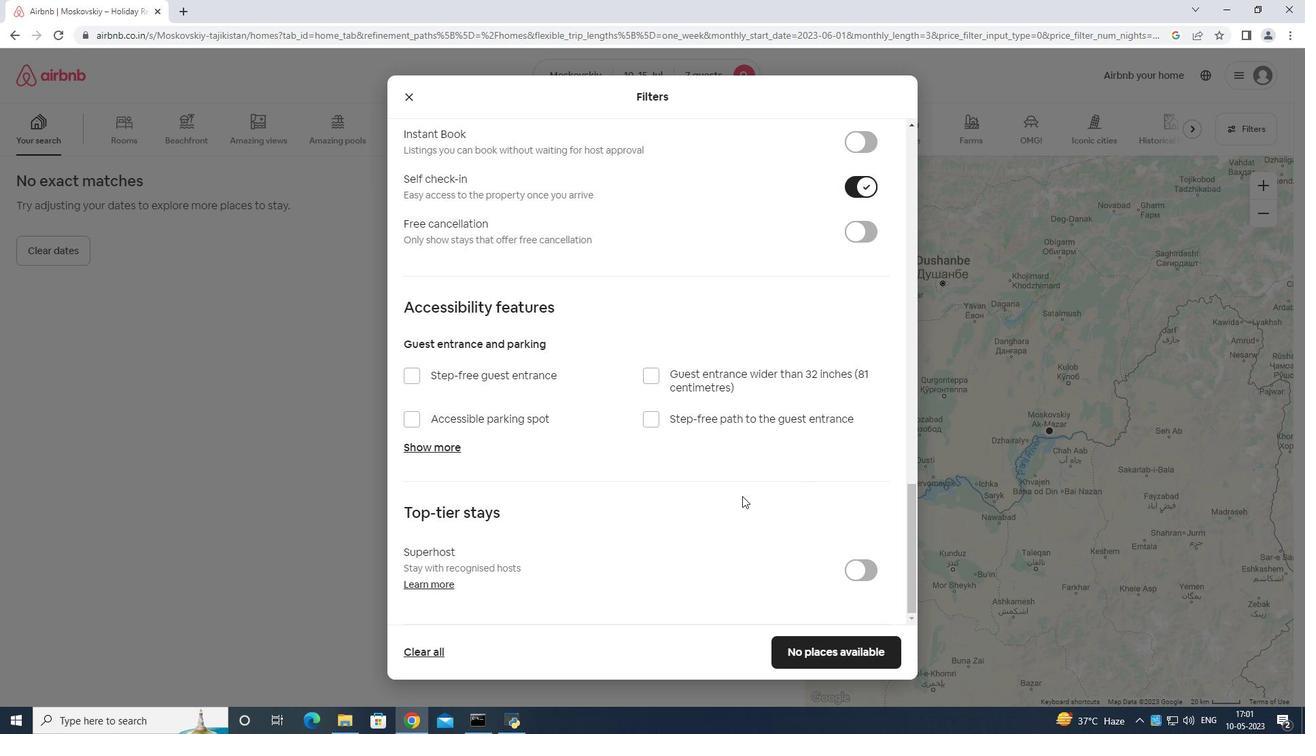 
Action: Mouse moved to (810, 645)
Screenshot: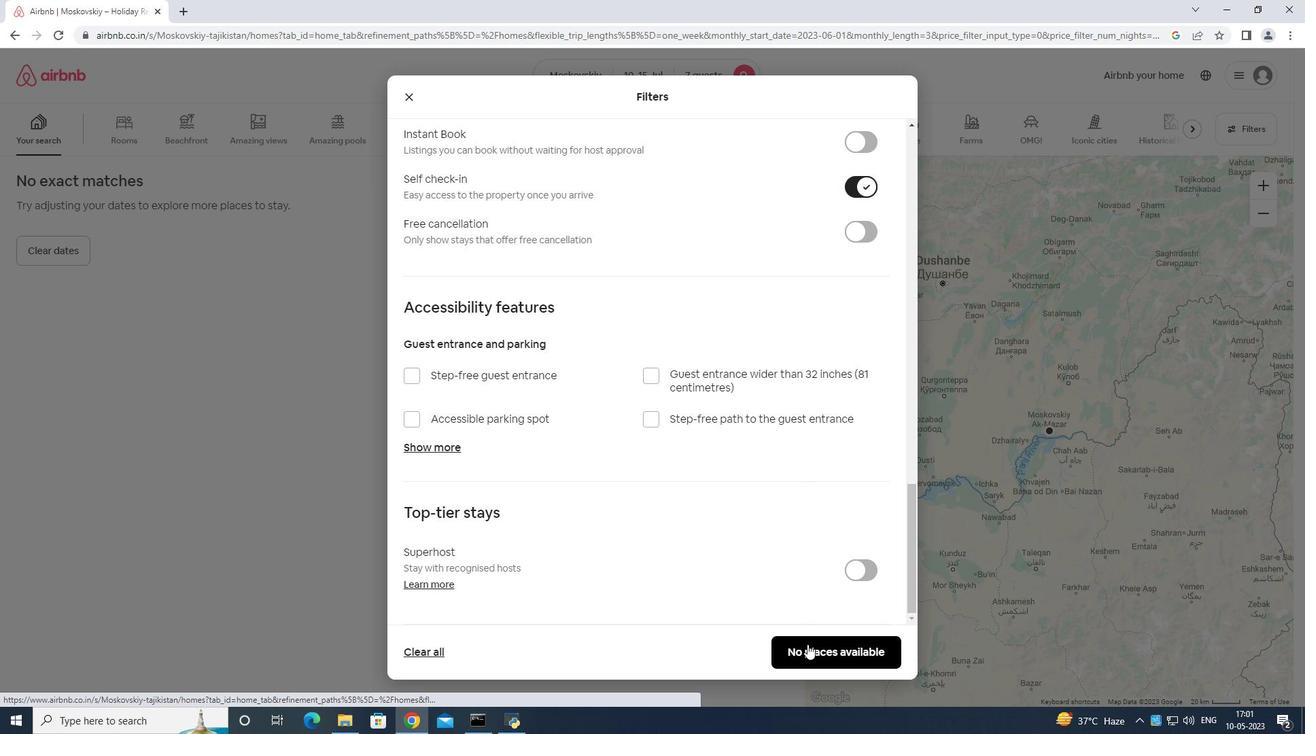 
Action: Mouse pressed left at (810, 645)
Screenshot: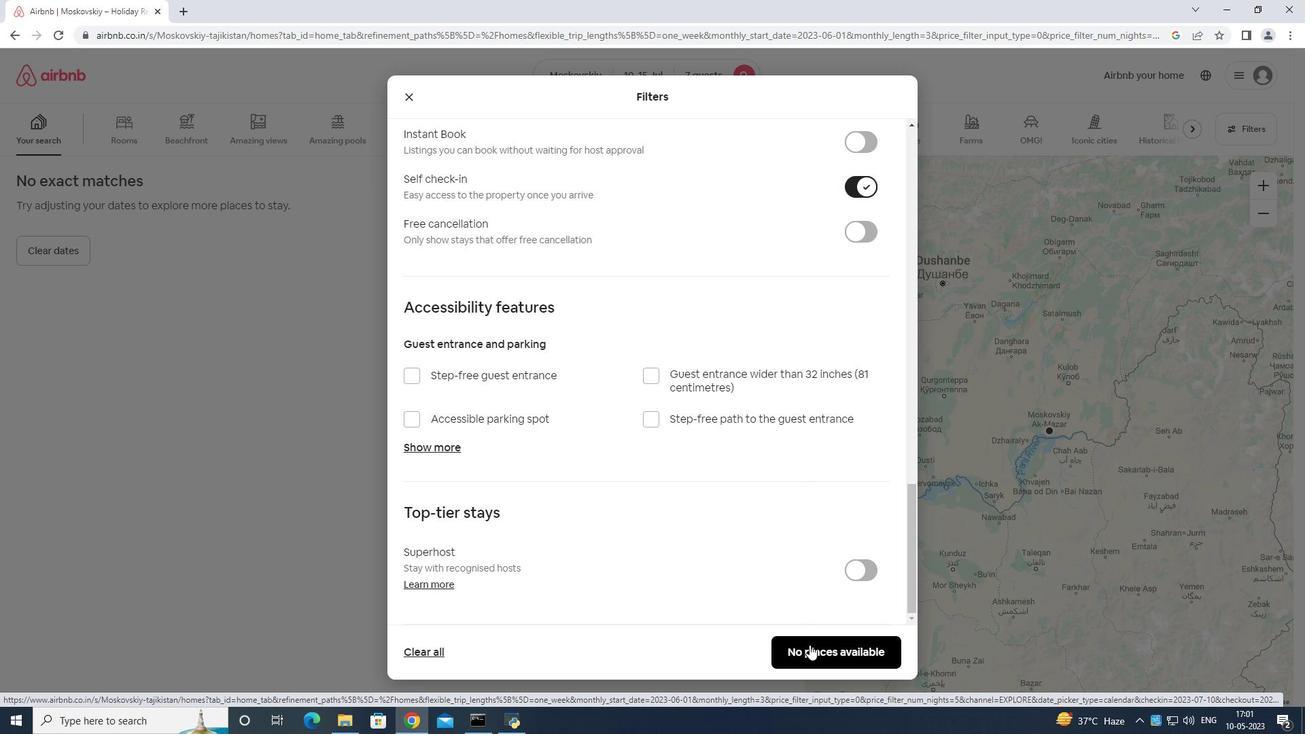 
